 Task: Find connections with filter location Gardanne with filter topic #Entrepreneurialwith filter profile language German with filter current company Datamatics with filter school Sri Venkateswara College of Engineering and Technology with filter industry Space Research and Technology with filter service category Tax Preparation with filter keywords title Nurse Practitioner
Action: Mouse moved to (541, 83)
Screenshot: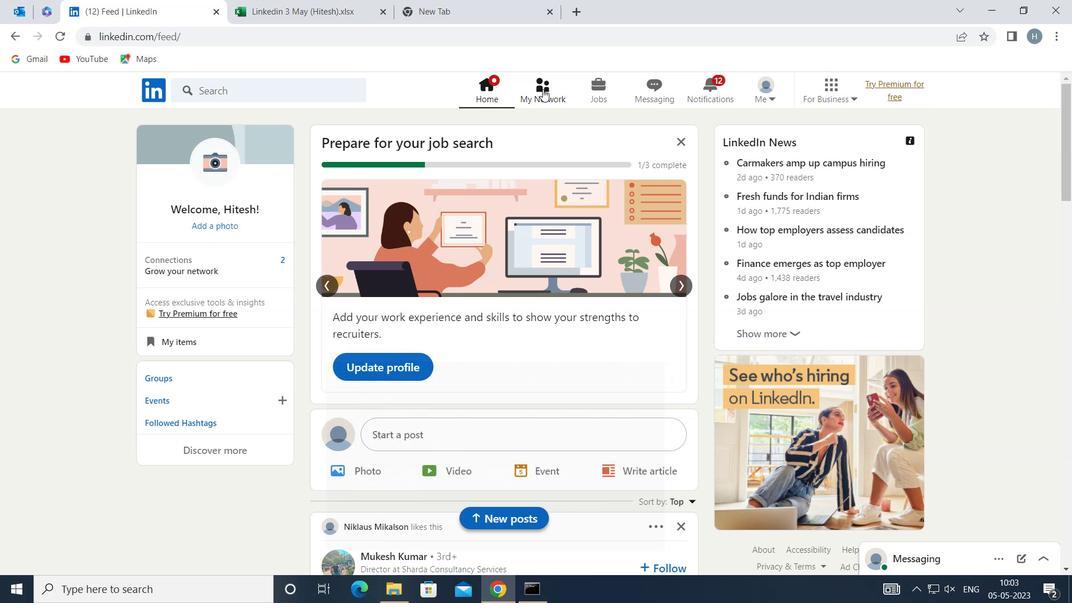 
Action: Mouse pressed left at (541, 83)
Screenshot: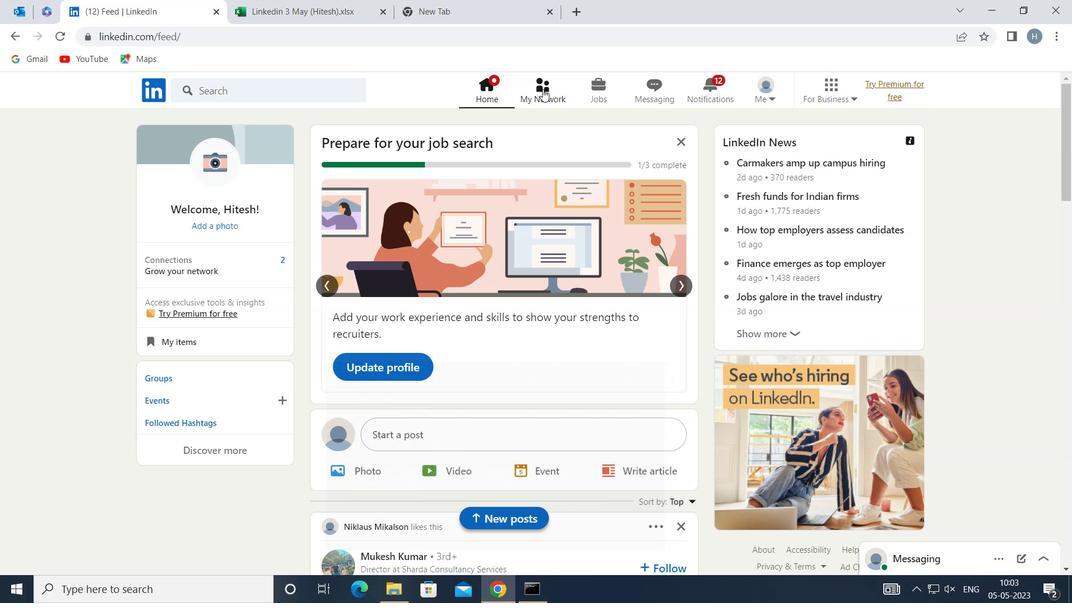 
Action: Mouse moved to (302, 173)
Screenshot: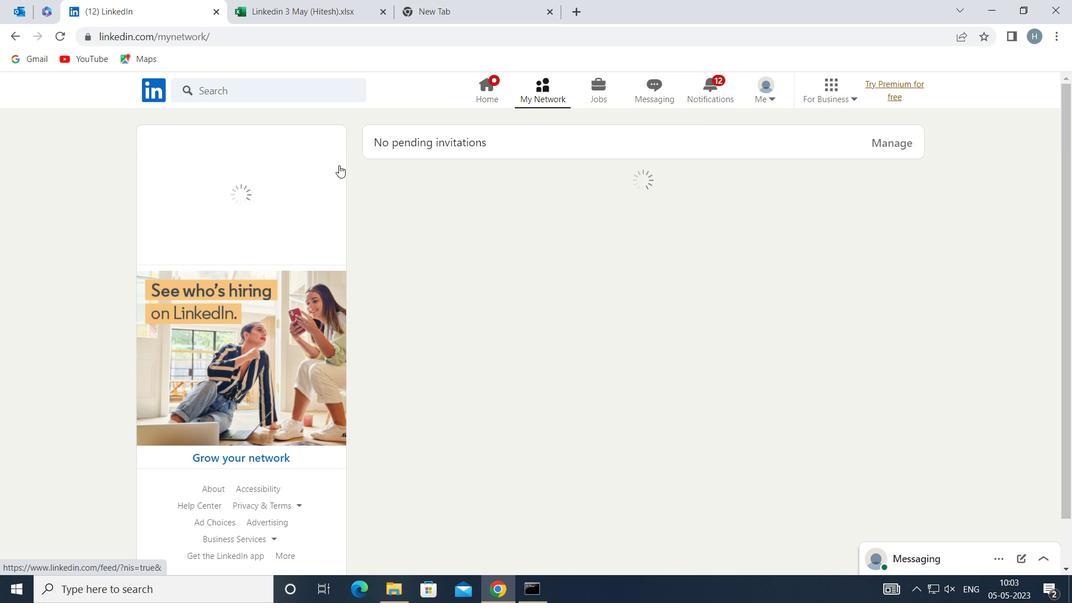 
Action: Mouse pressed left at (302, 173)
Screenshot: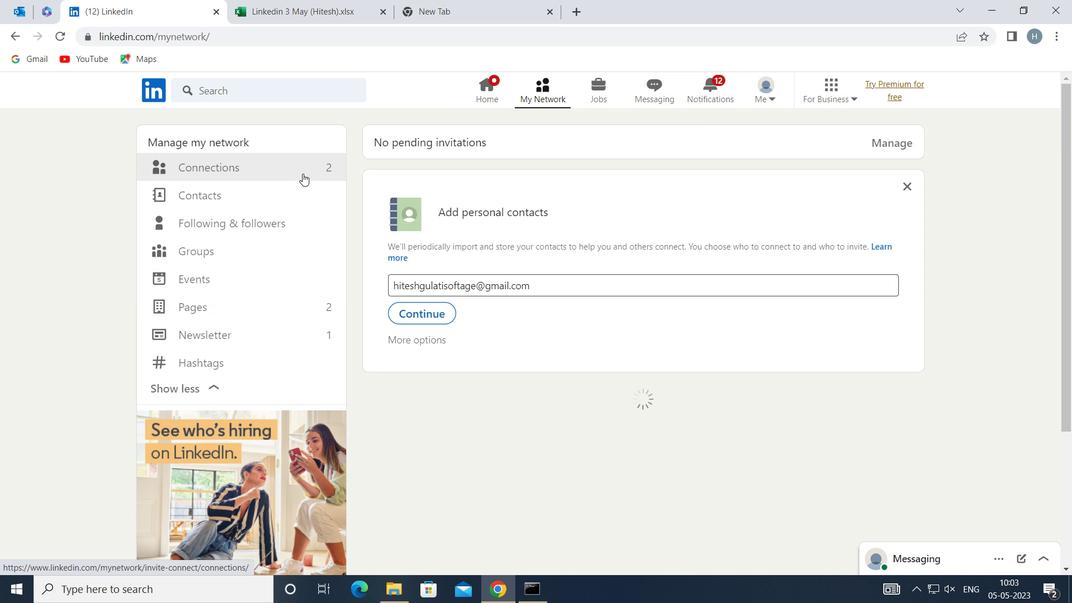 
Action: Mouse moved to (675, 165)
Screenshot: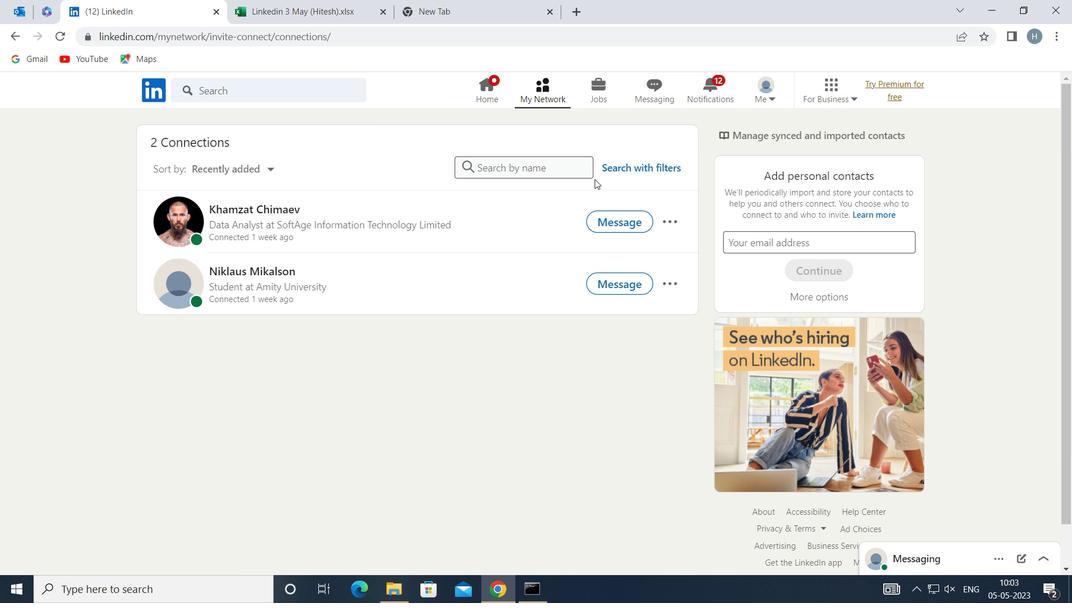 
Action: Mouse pressed left at (675, 165)
Screenshot: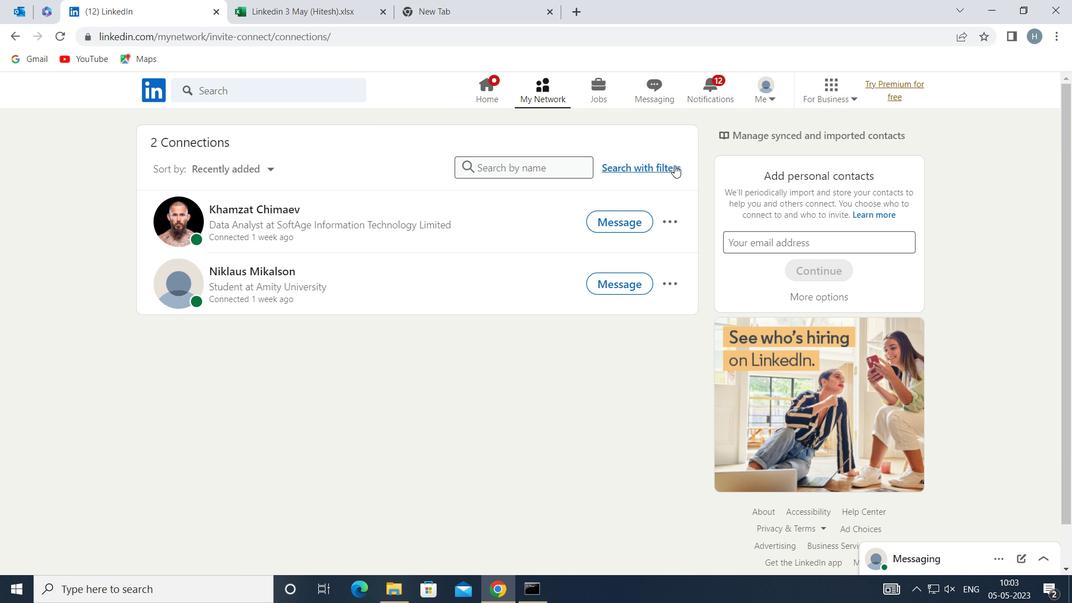 
Action: Mouse moved to (583, 129)
Screenshot: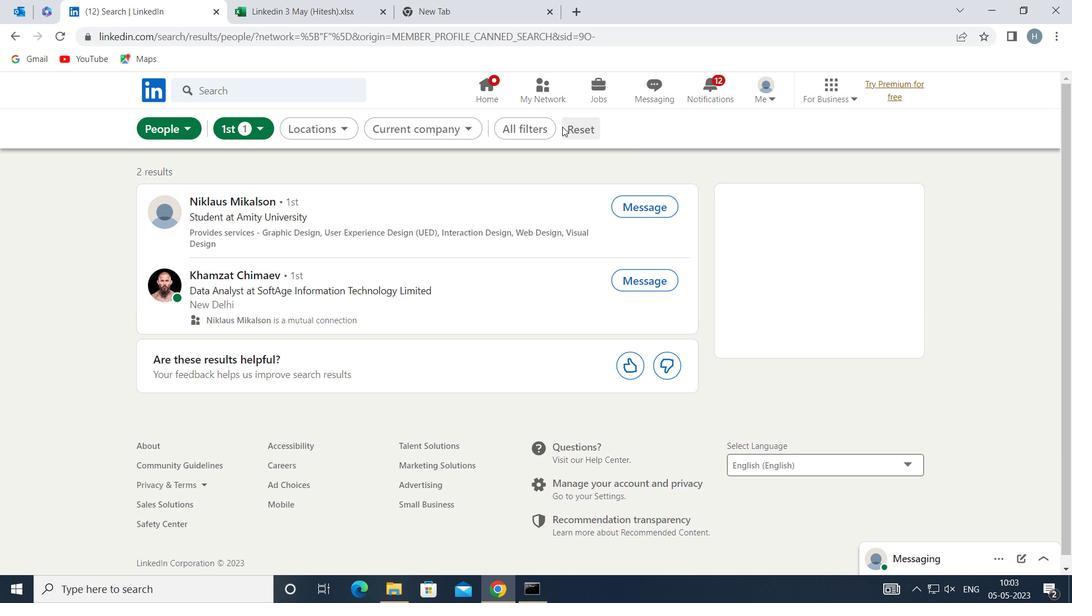
Action: Mouse pressed left at (583, 129)
Screenshot: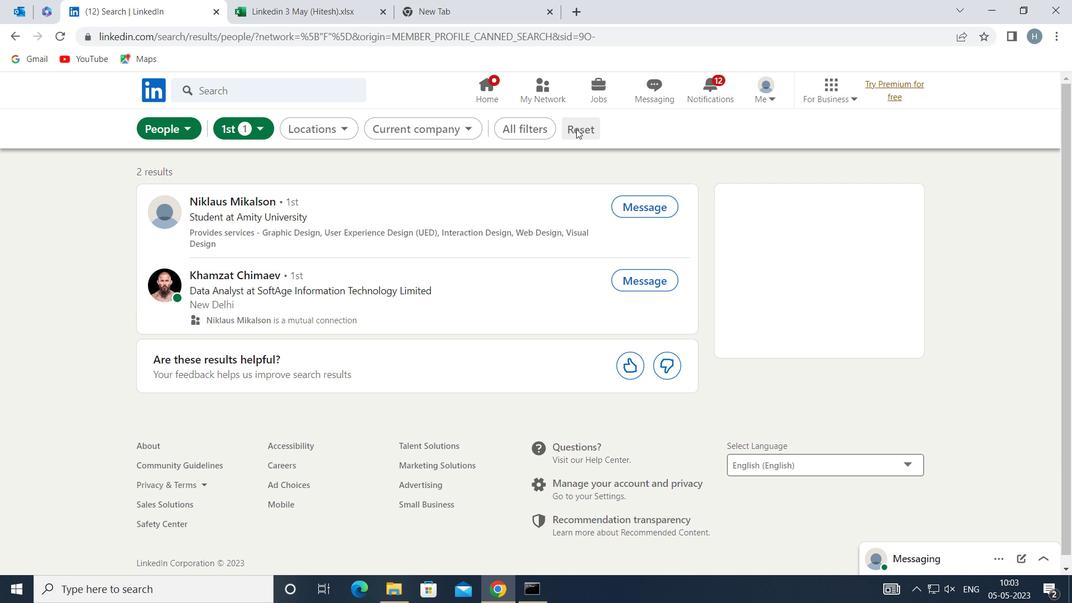 
Action: Mouse moved to (543, 129)
Screenshot: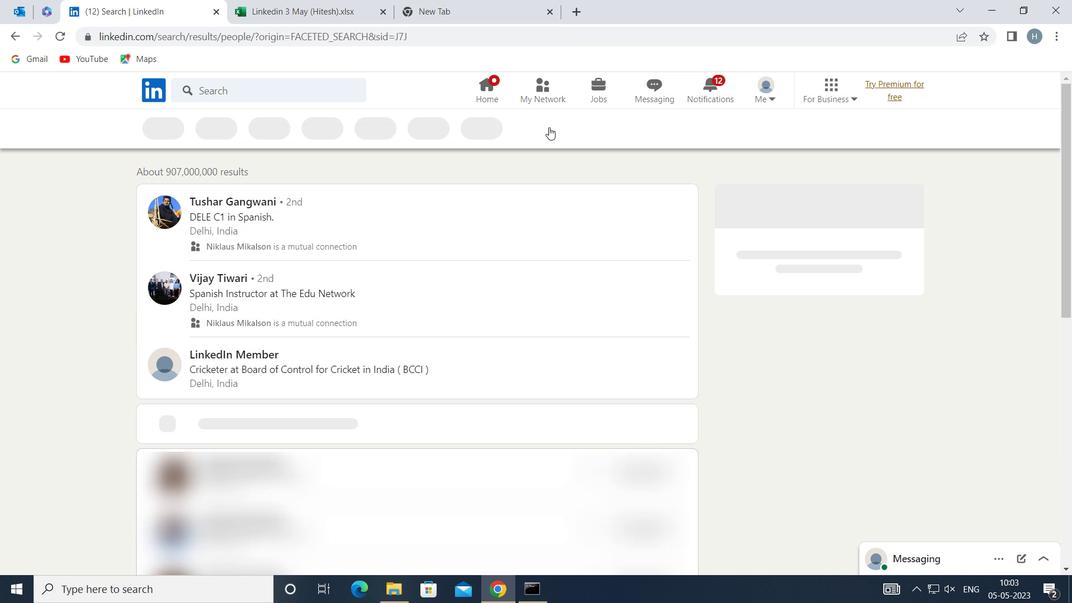 
Action: Mouse pressed left at (543, 129)
Screenshot: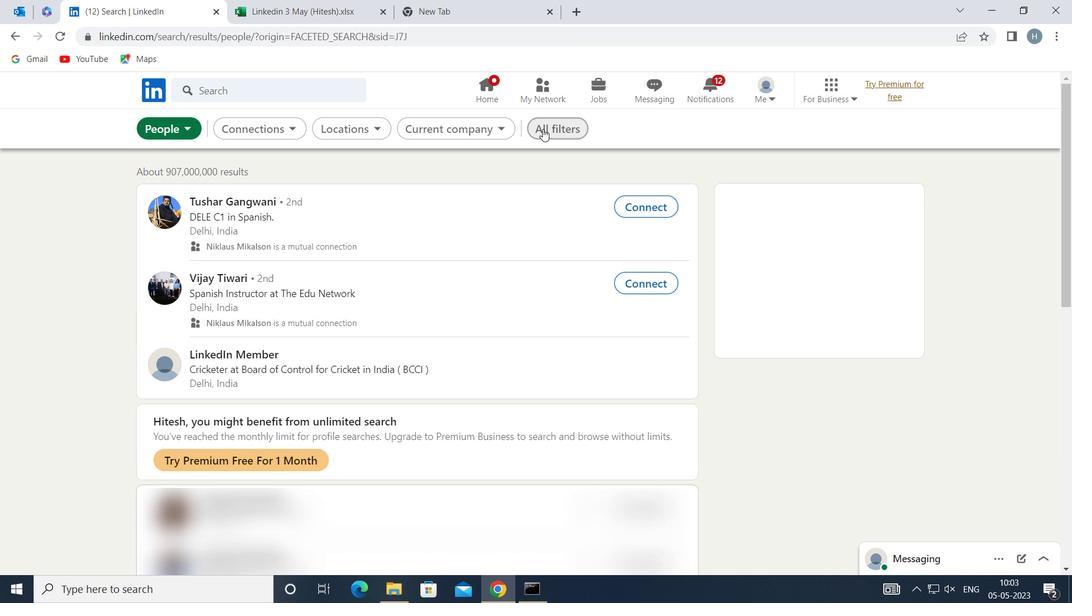 
Action: Mouse moved to (846, 328)
Screenshot: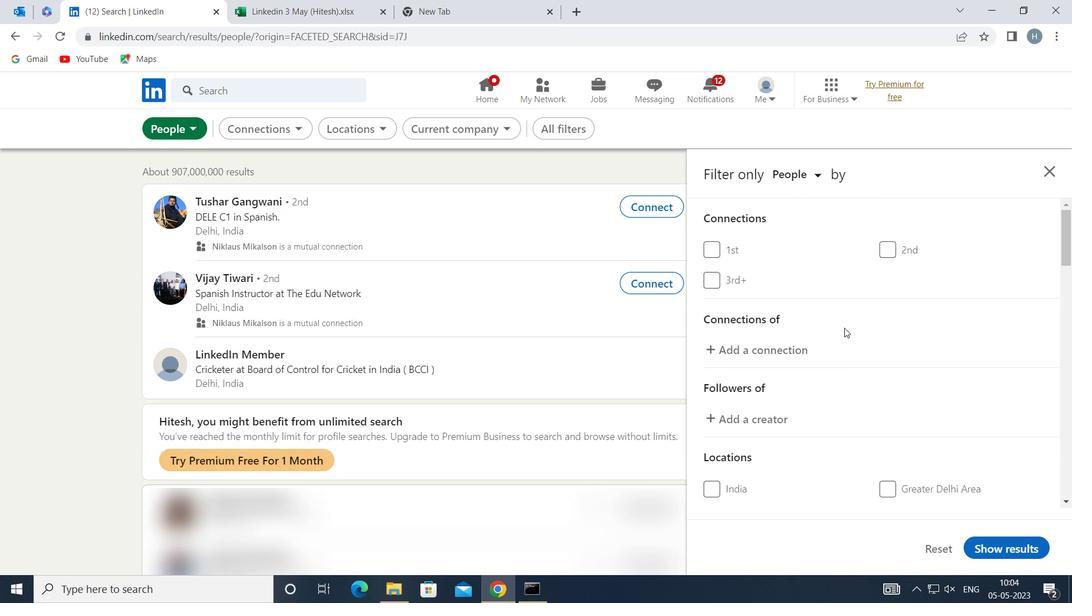 
Action: Mouse scrolled (846, 327) with delta (0, 0)
Screenshot: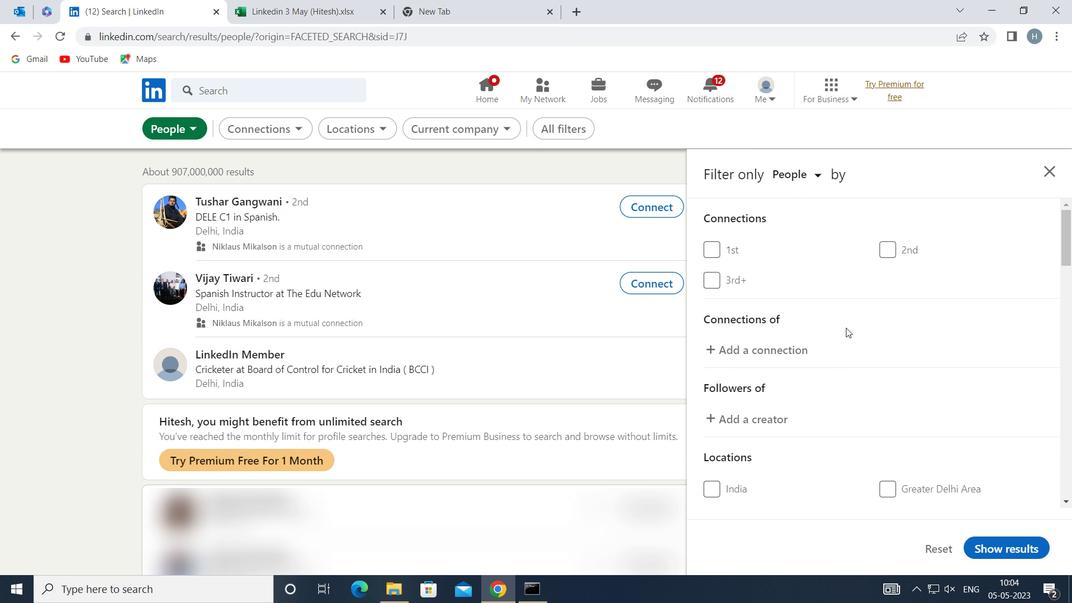 
Action: Mouse scrolled (846, 327) with delta (0, 0)
Screenshot: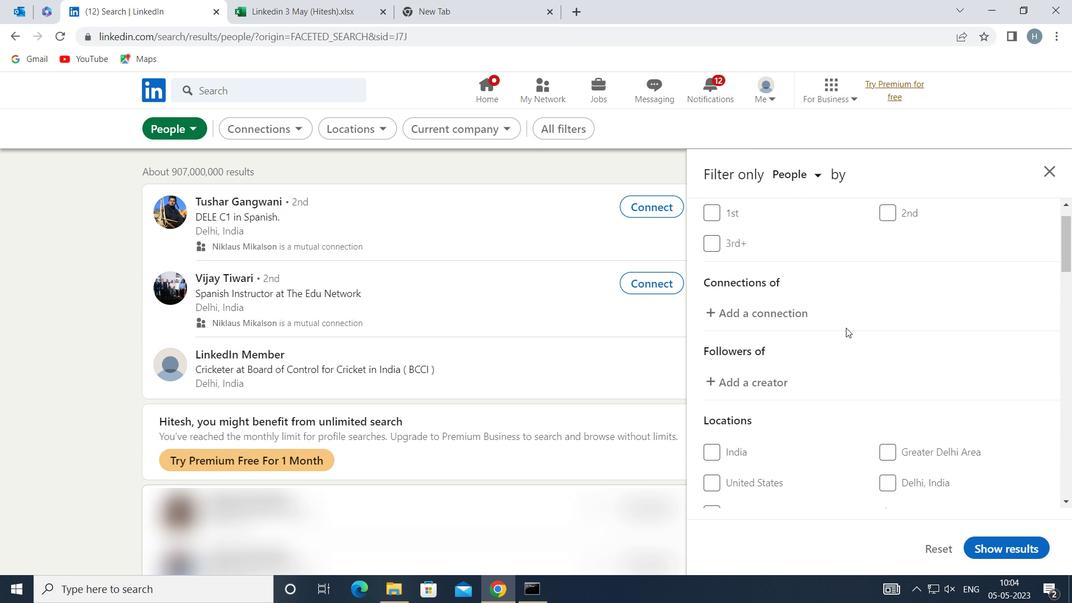 
Action: Mouse moved to (912, 405)
Screenshot: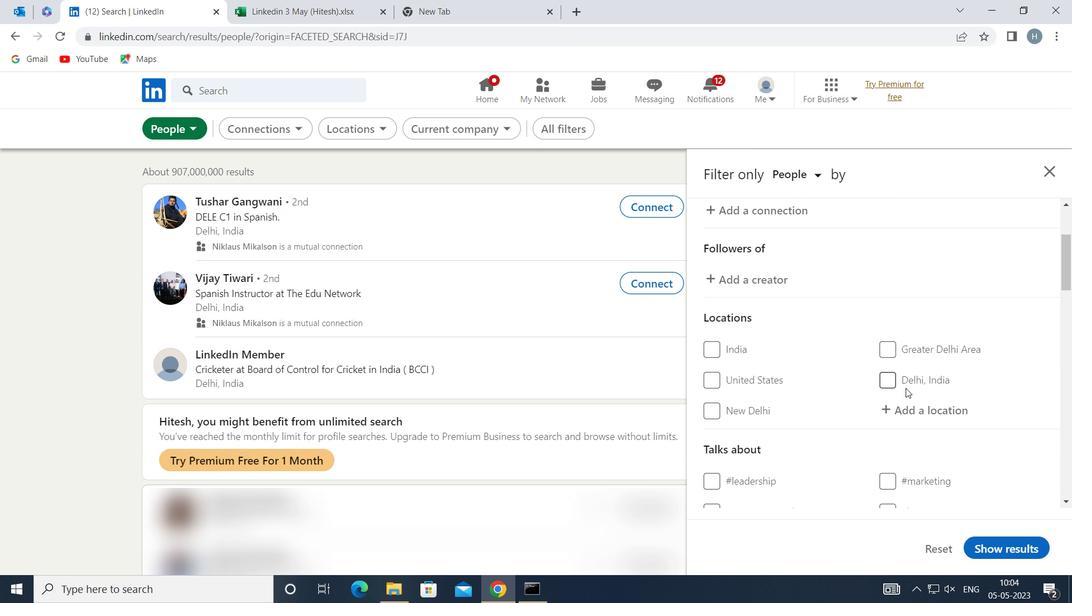 
Action: Mouse pressed left at (912, 405)
Screenshot: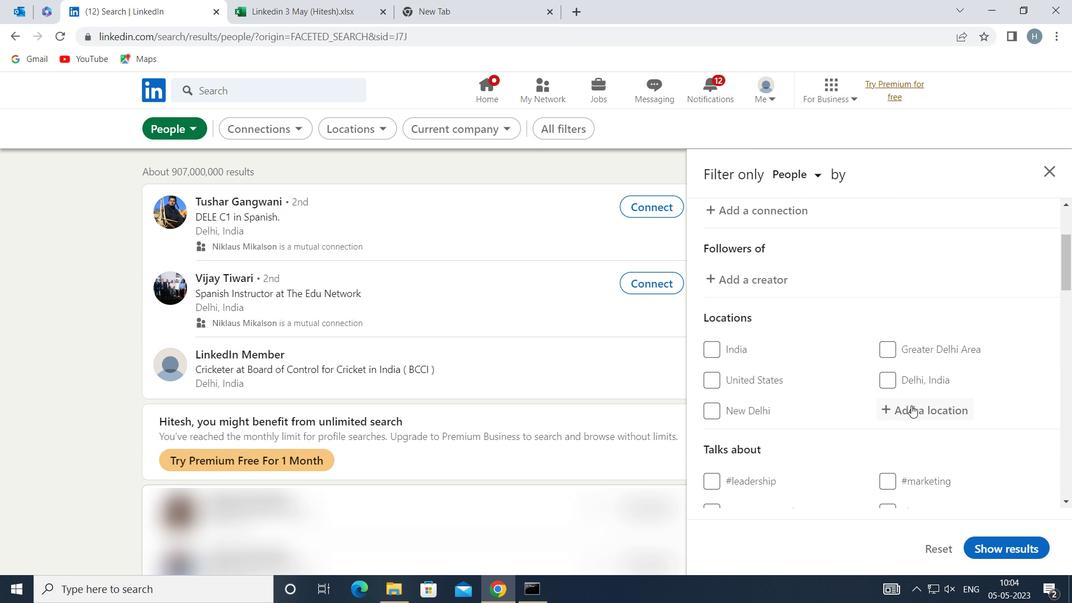 
Action: Mouse moved to (910, 376)
Screenshot: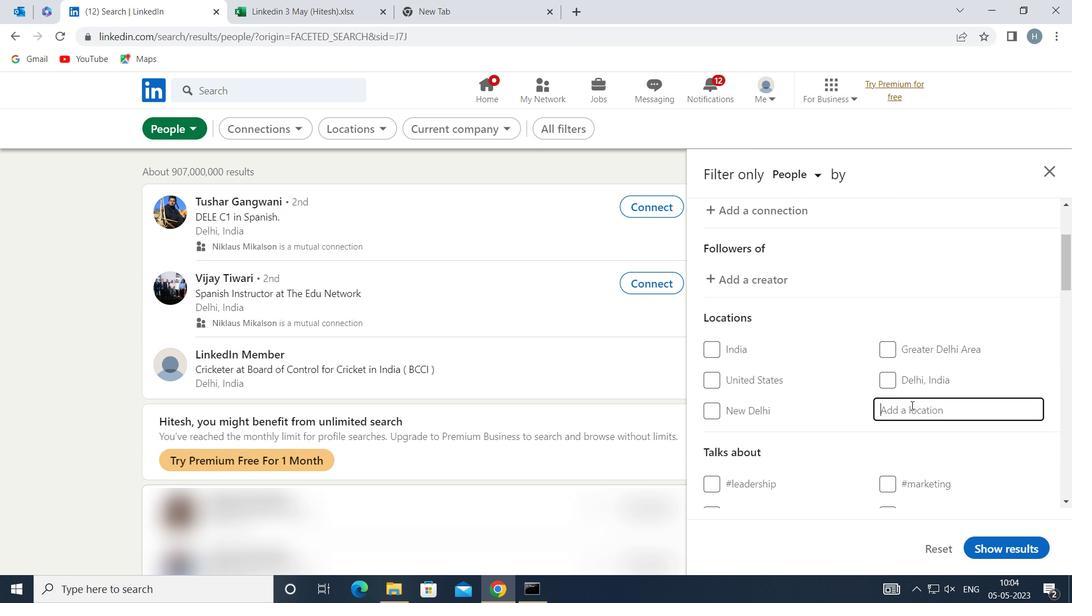 
Action: Key pressed <Key.shift>GARDANNE
Screenshot: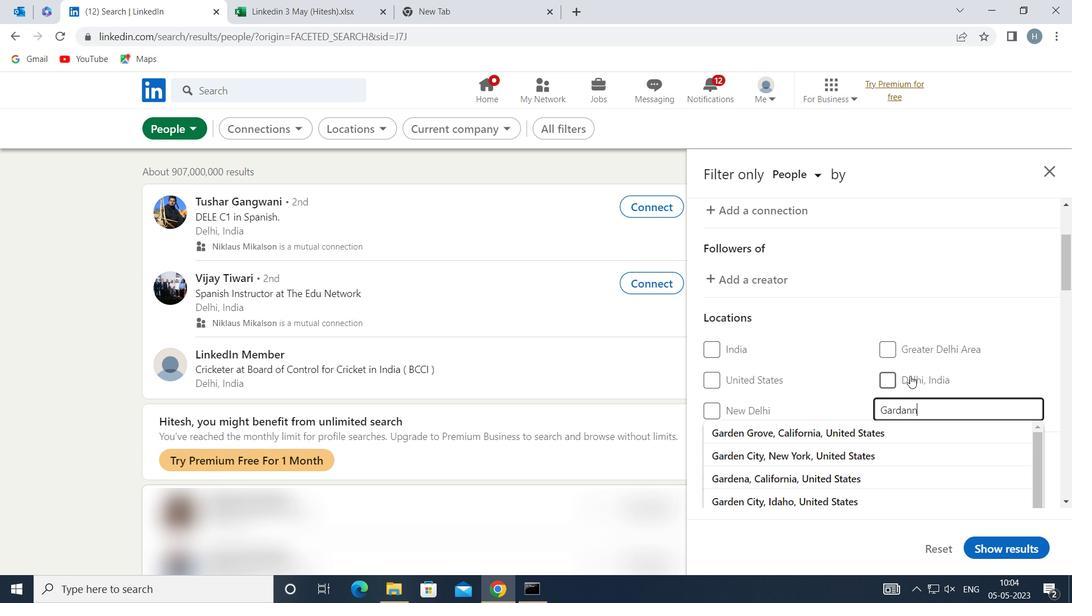 
Action: Mouse moved to (908, 432)
Screenshot: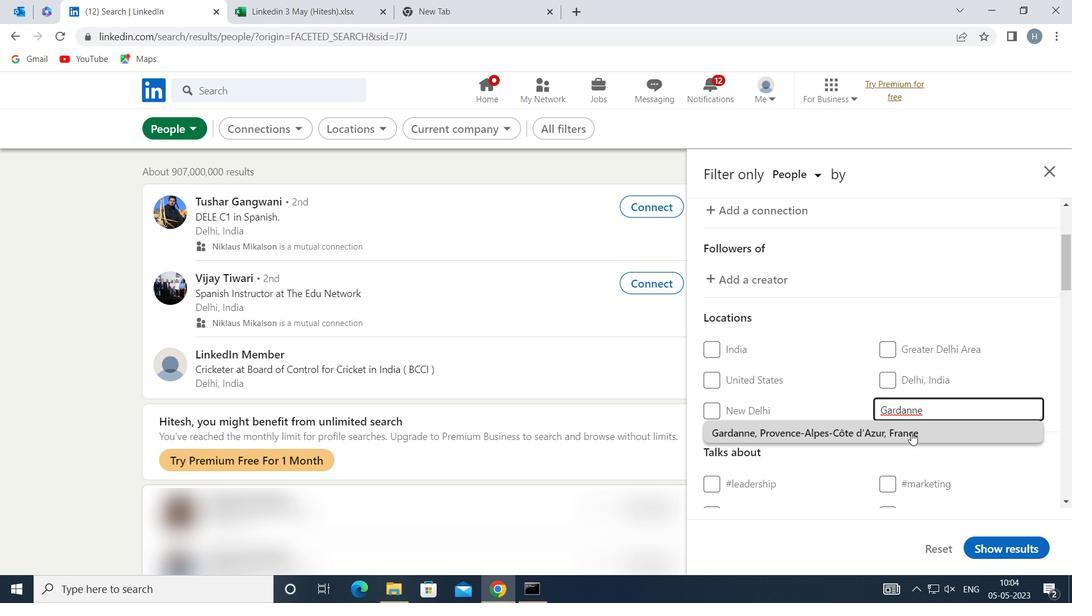 
Action: Mouse pressed left at (908, 432)
Screenshot: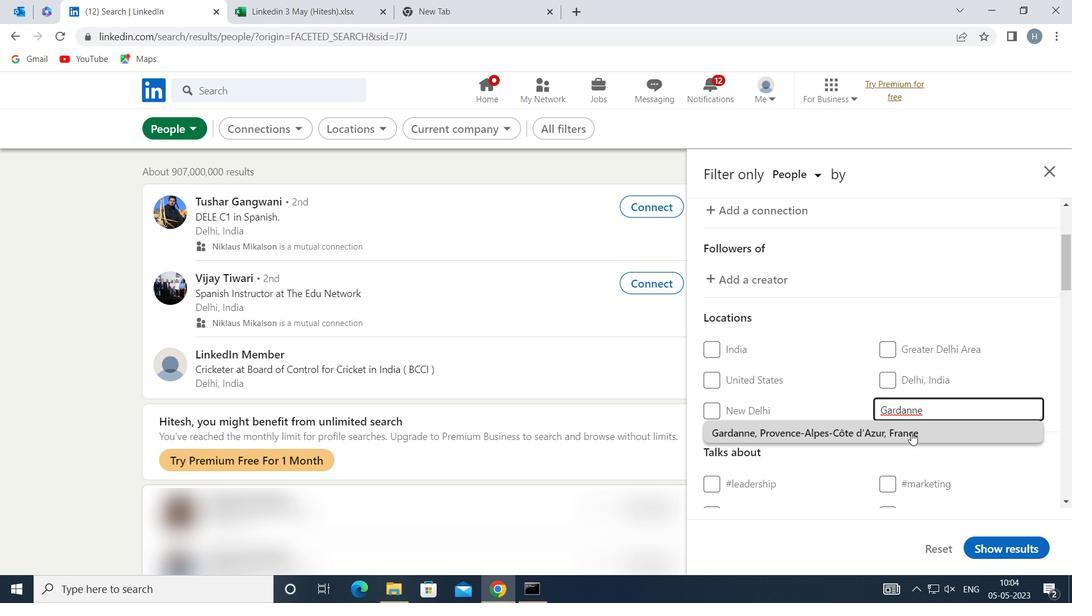 
Action: Mouse moved to (874, 421)
Screenshot: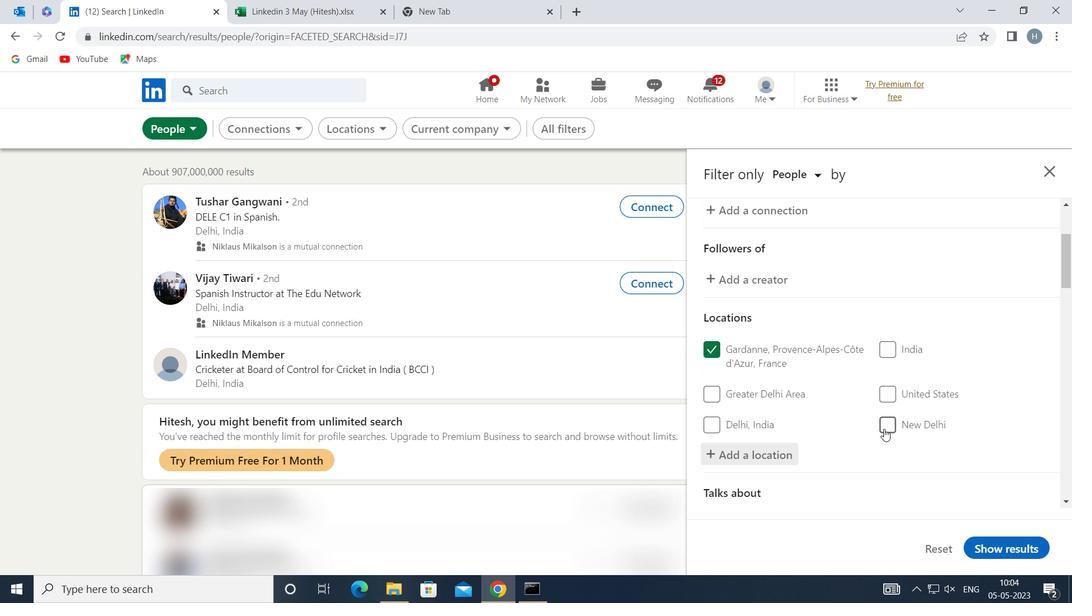
Action: Mouse scrolled (874, 420) with delta (0, 0)
Screenshot: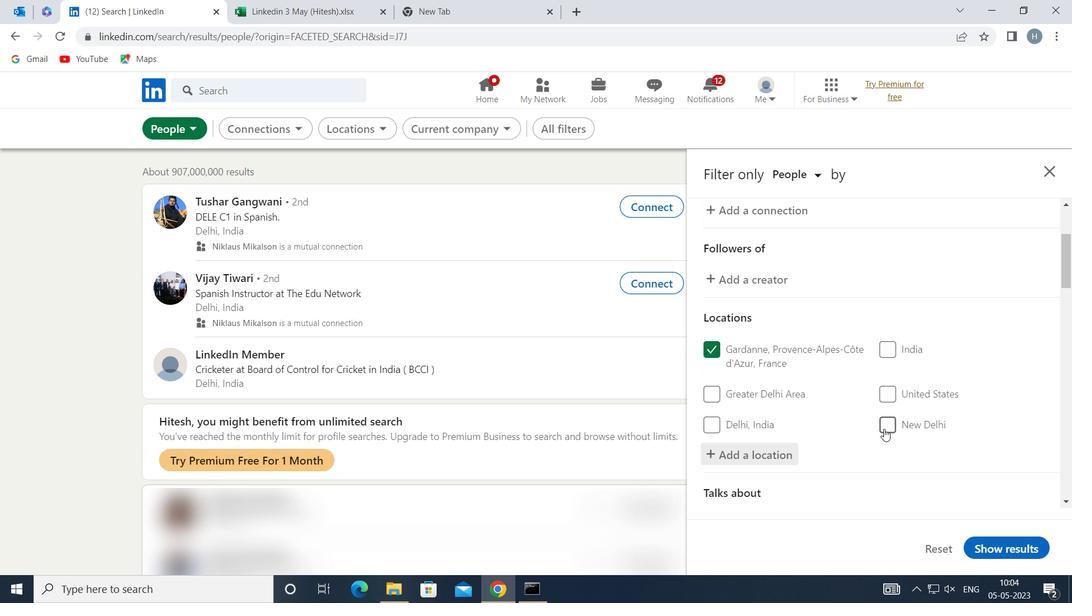 
Action: Mouse moved to (862, 403)
Screenshot: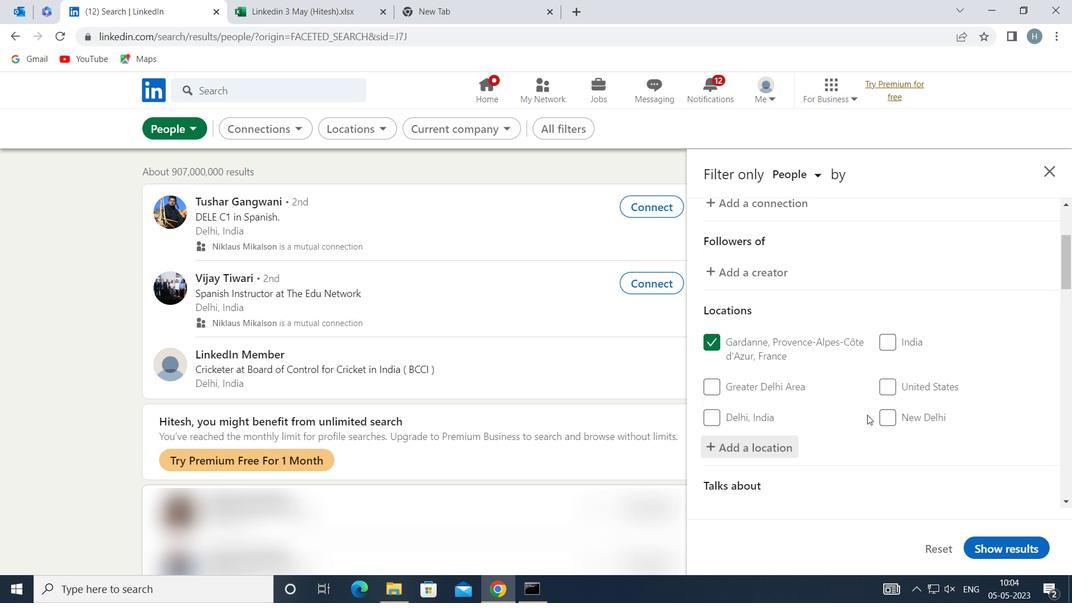 
Action: Mouse scrolled (862, 403) with delta (0, 0)
Screenshot: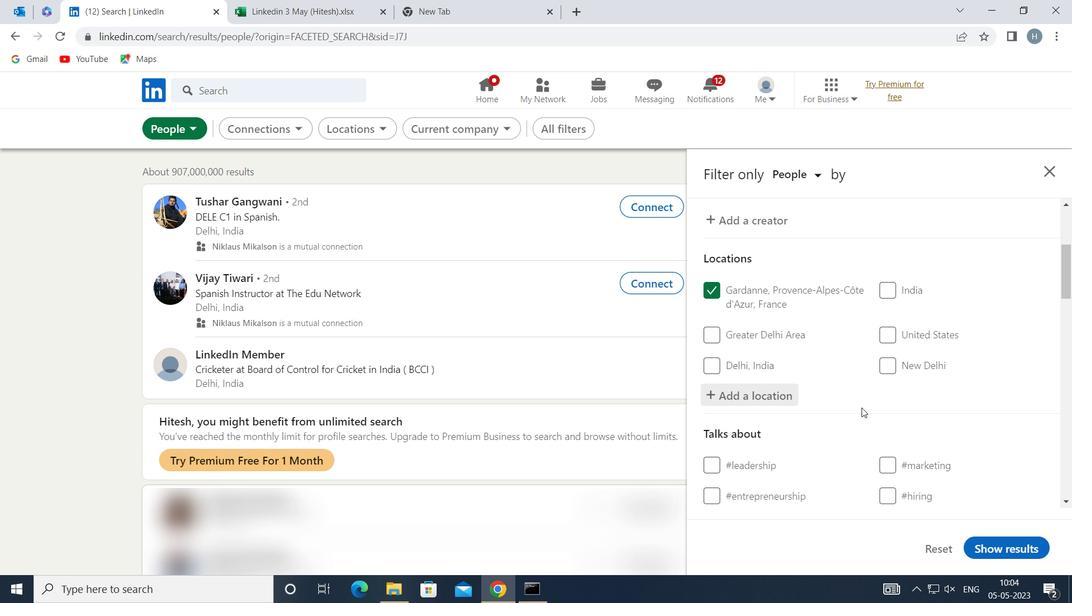 
Action: Mouse scrolled (862, 403) with delta (0, 0)
Screenshot: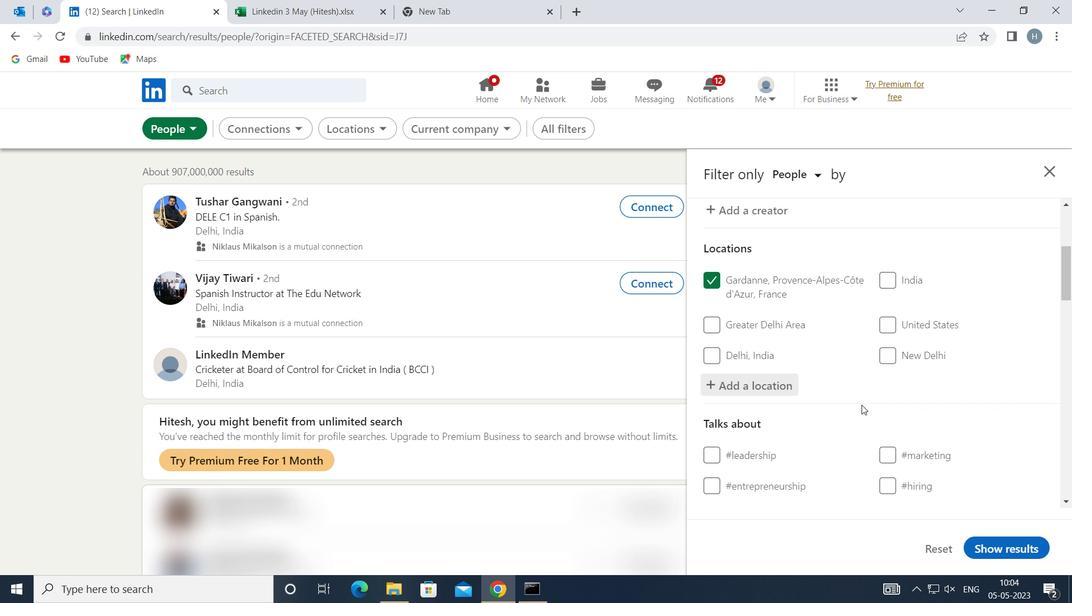 
Action: Mouse moved to (931, 373)
Screenshot: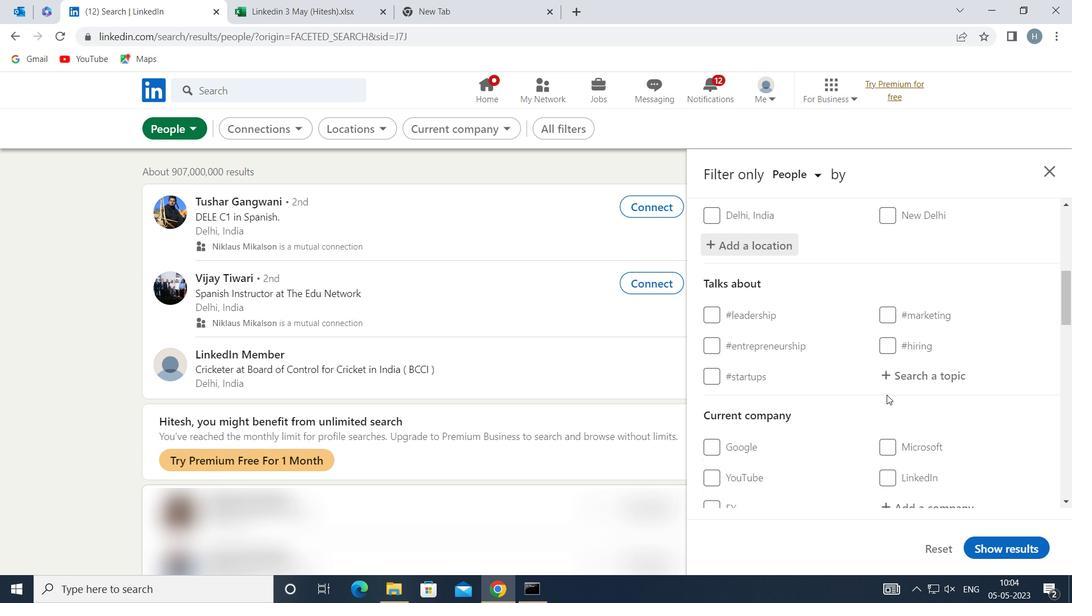 
Action: Mouse pressed left at (931, 373)
Screenshot: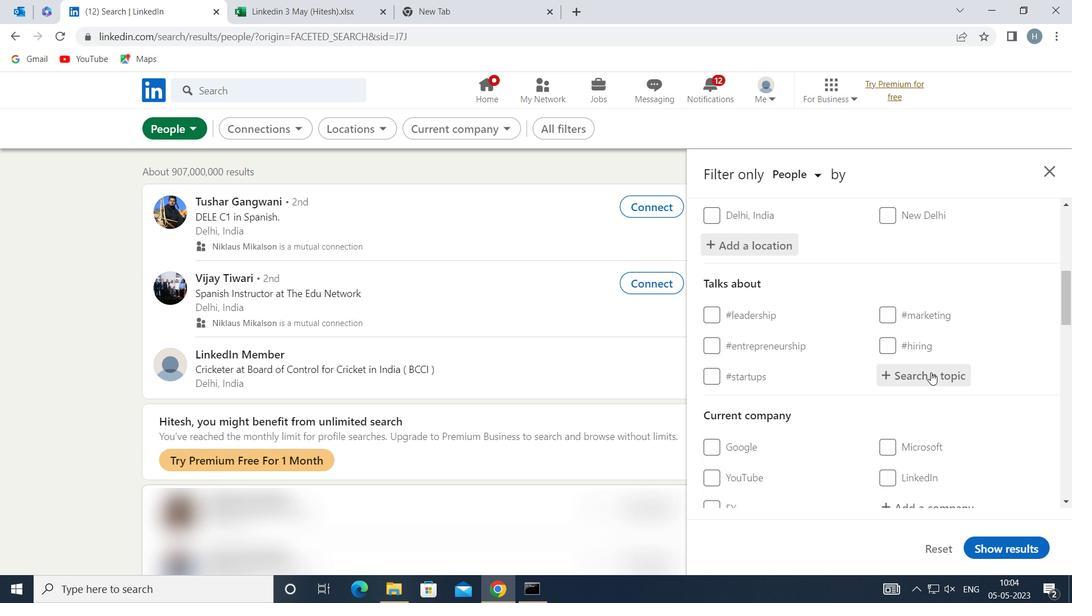 
Action: Key pressed <Key.shift>ENTREPRENEURIAL
Screenshot: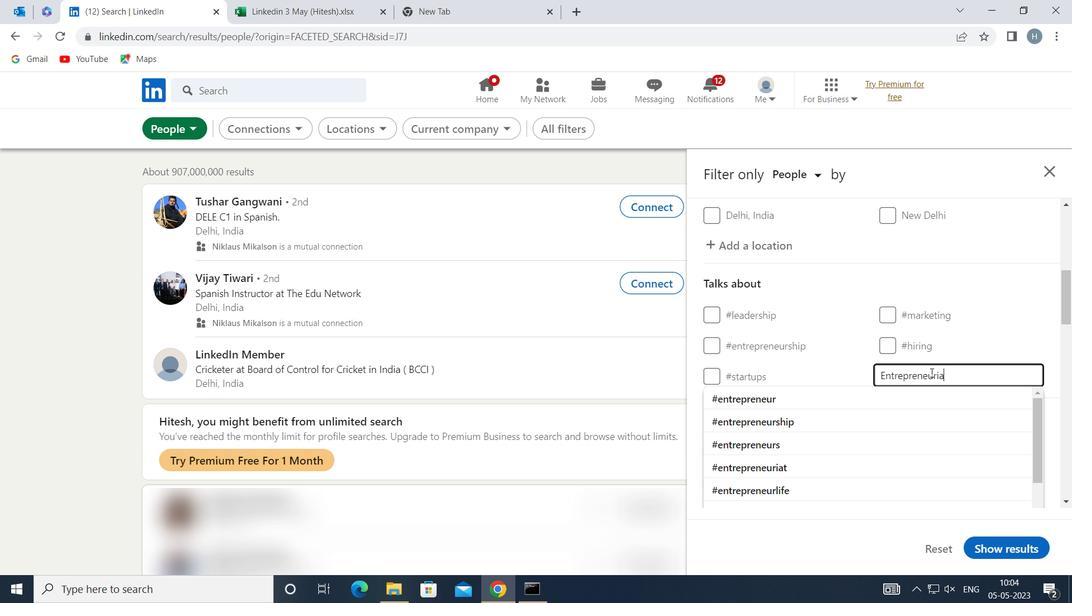
Action: Mouse moved to (891, 401)
Screenshot: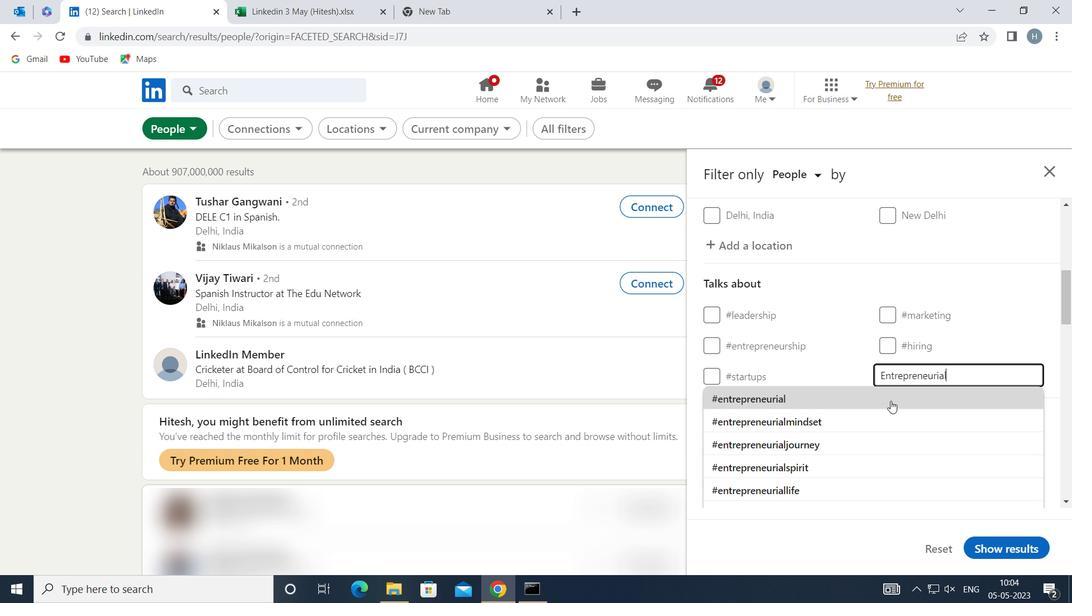 
Action: Mouse pressed left at (891, 401)
Screenshot: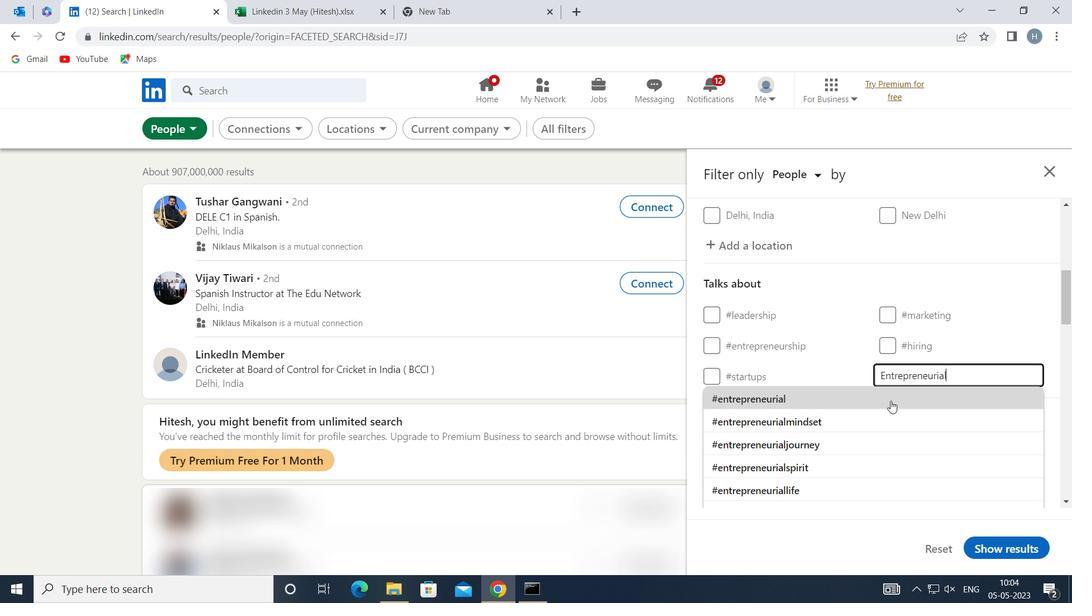 
Action: Mouse moved to (849, 382)
Screenshot: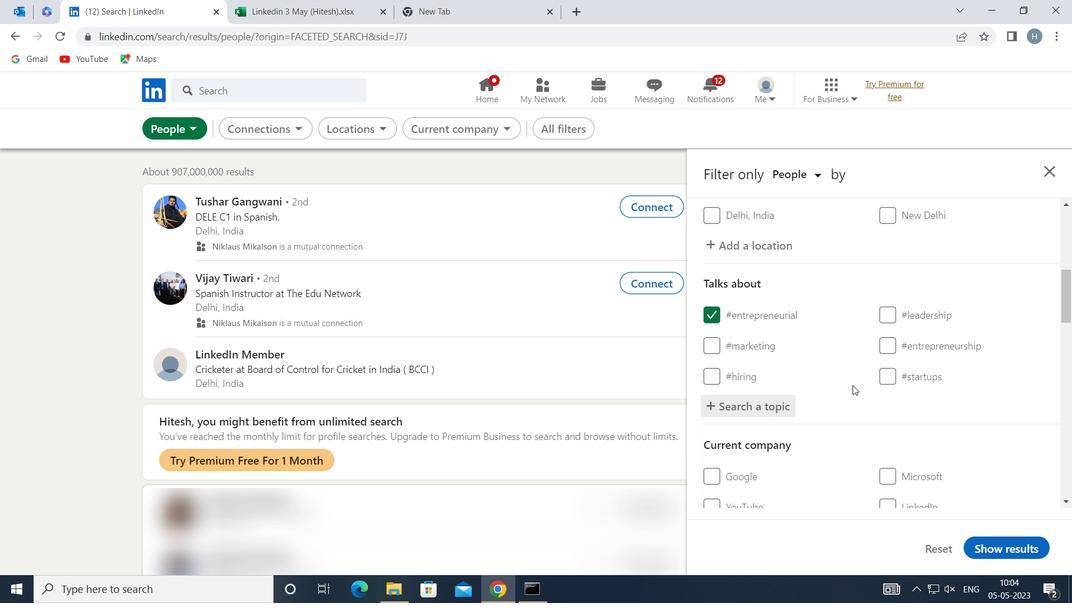 
Action: Mouse scrolled (849, 382) with delta (0, 0)
Screenshot: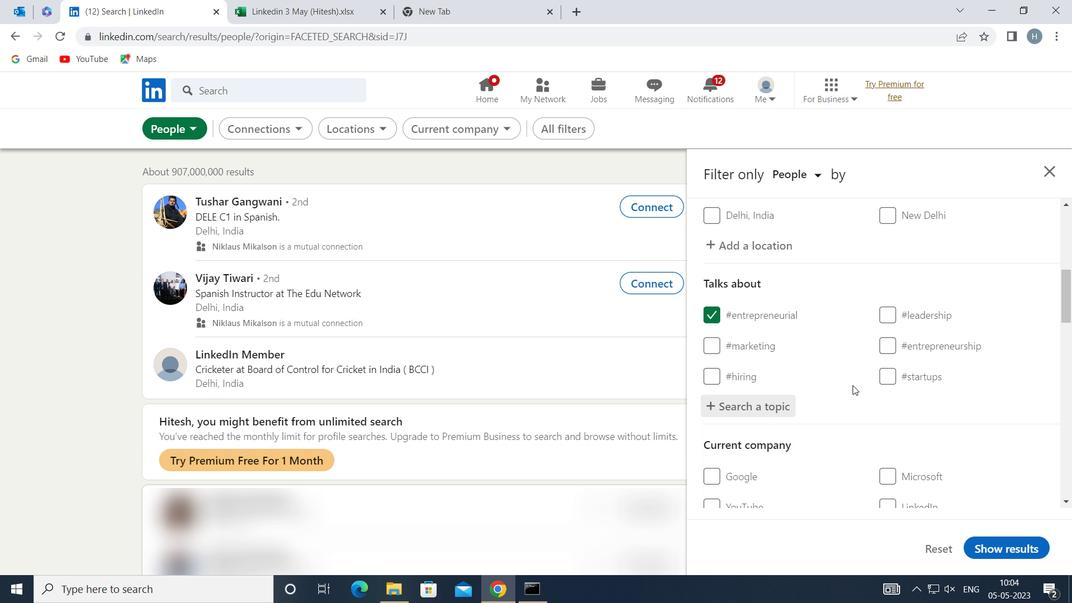 
Action: Mouse moved to (849, 383)
Screenshot: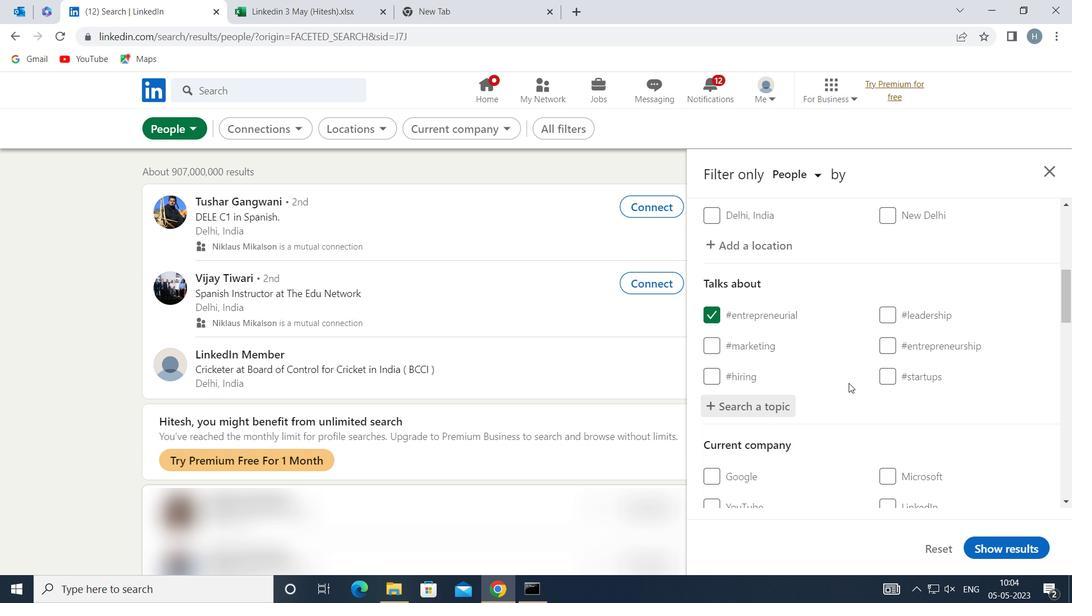 
Action: Mouse scrolled (849, 382) with delta (0, 0)
Screenshot: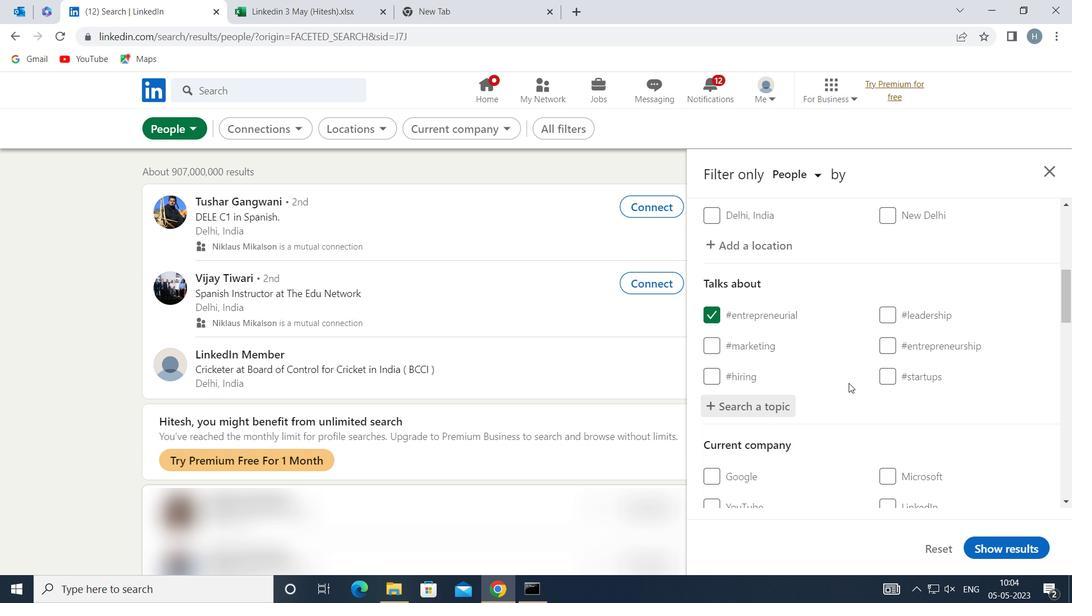 
Action: Mouse moved to (849, 383)
Screenshot: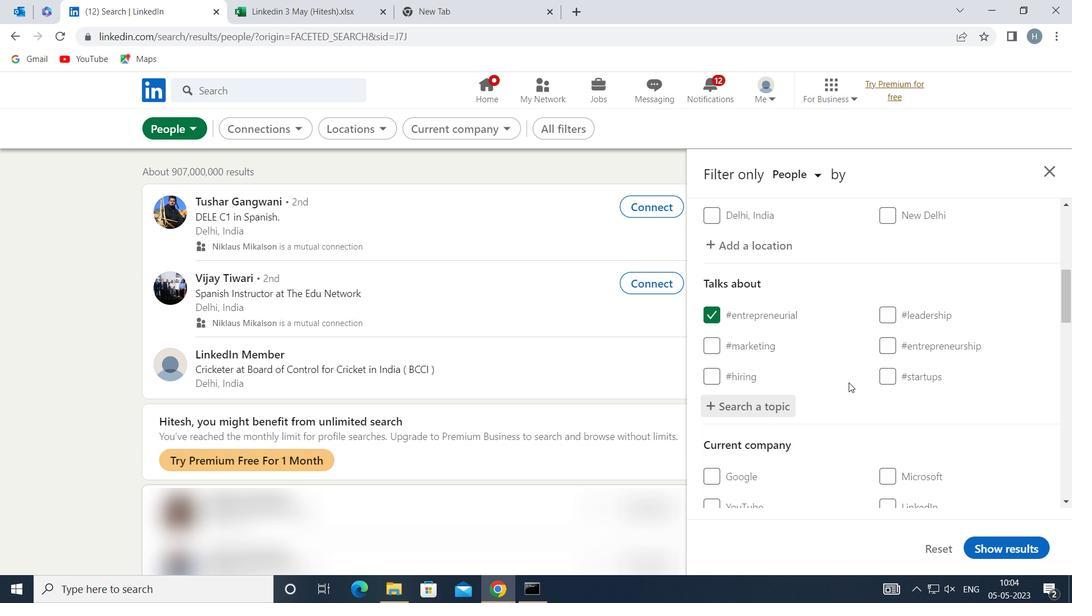 
Action: Mouse scrolled (849, 383) with delta (0, 0)
Screenshot: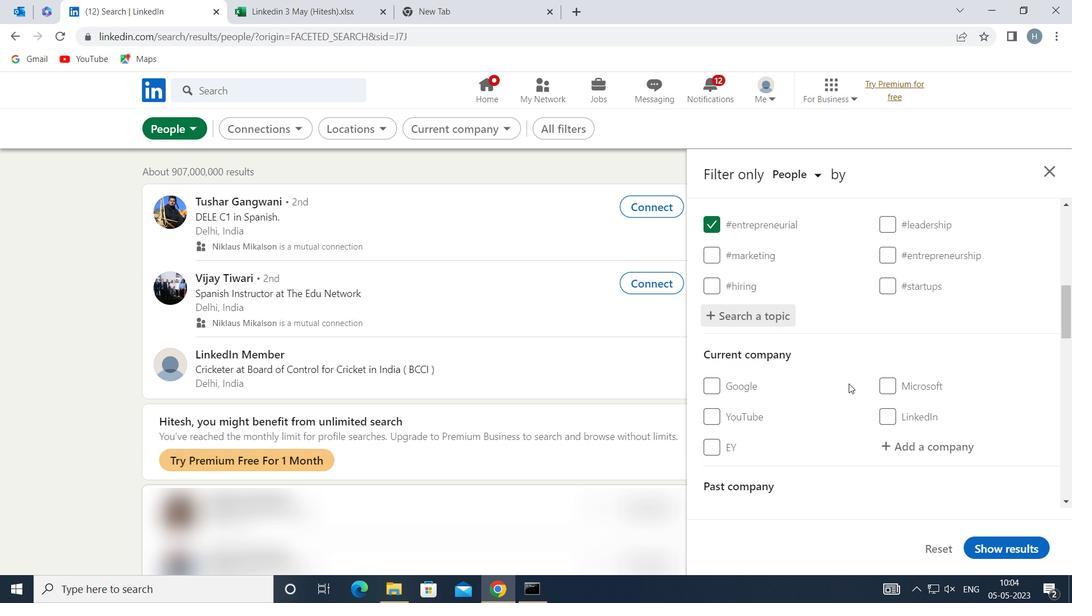 
Action: Mouse scrolled (849, 383) with delta (0, 0)
Screenshot: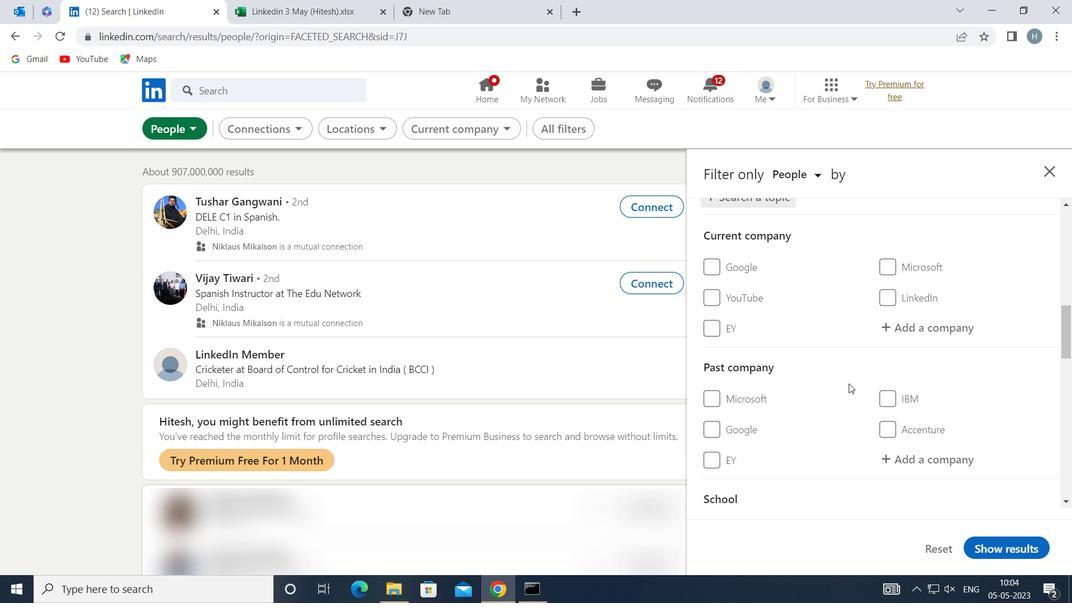 
Action: Mouse scrolled (849, 383) with delta (0, 0)
Screenshot: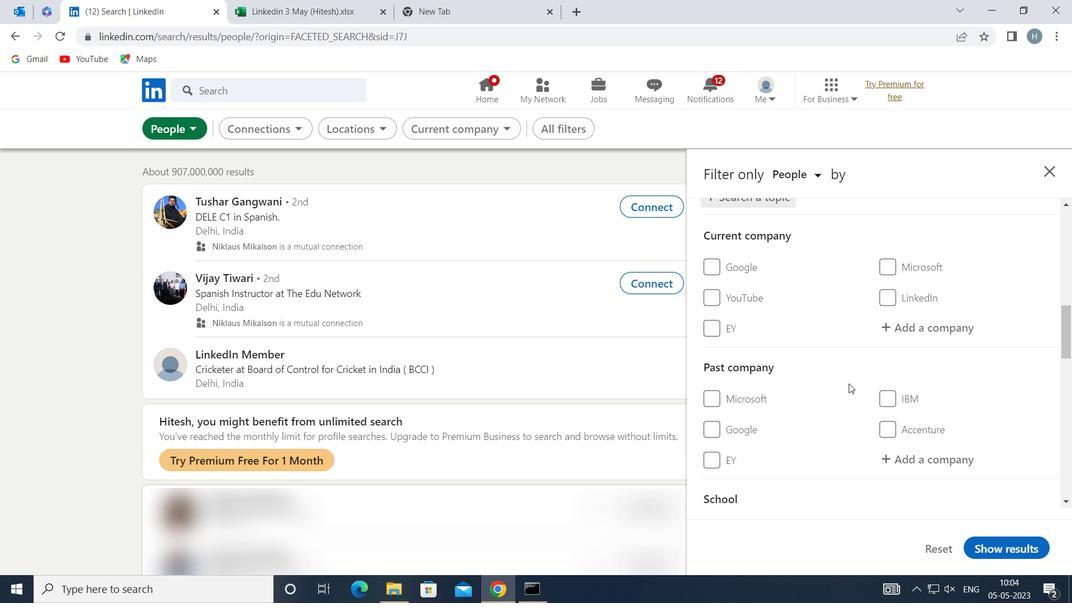 
Action: Mouse scrolled (849, 383) with delta (0, 0)
Screenshot: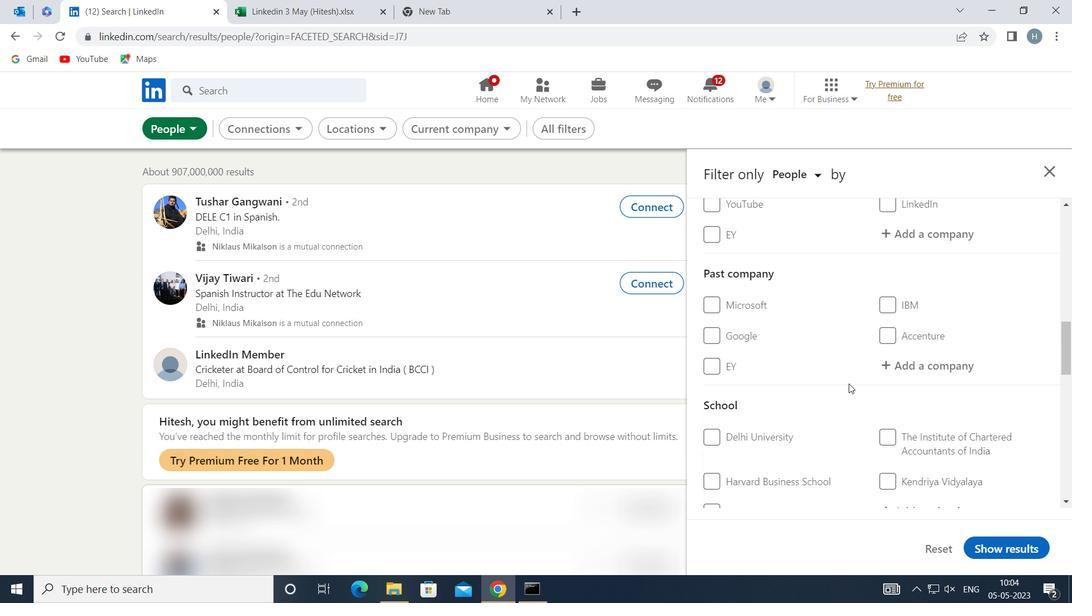 
Action: Mouse scrolled (849, 383) with delta (0, 0)
Screenshot: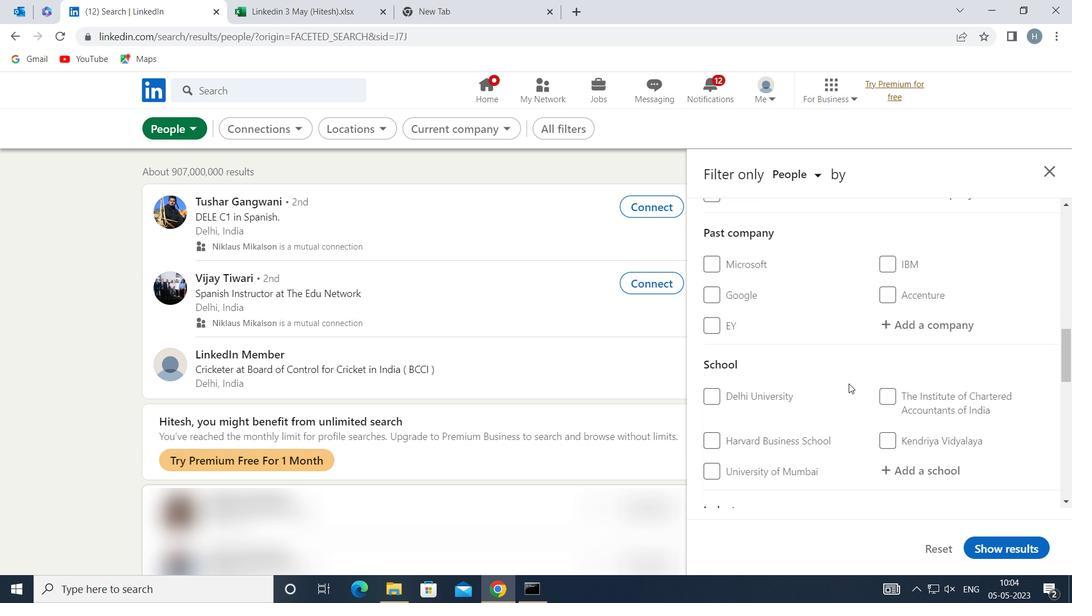 
Action: Mouse scrolled (849, 383) with delta (0, 0)
Screenshot: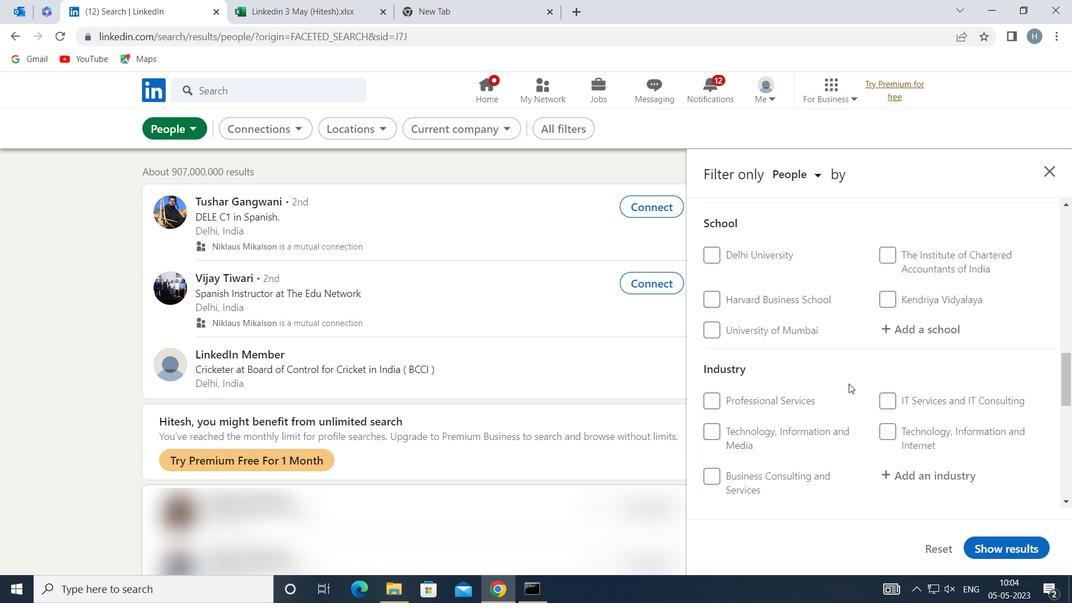 
Action: Mouse scrolled (849, 383) with delta (0, 0)
Screenshot: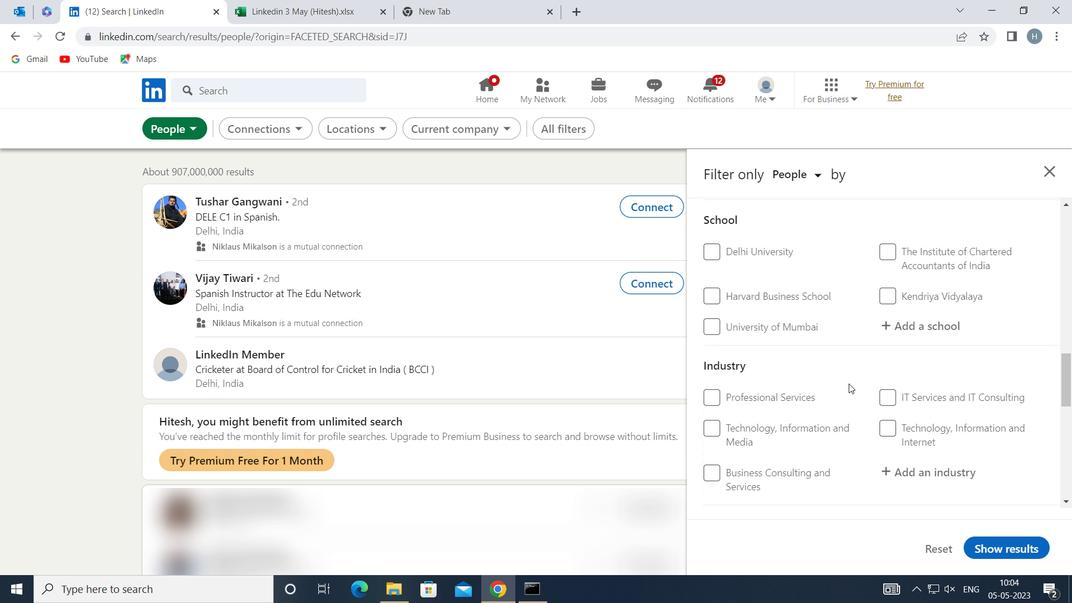
Action: Mouse scrolled (849, 383) with delta (0, 0)
Screenshot: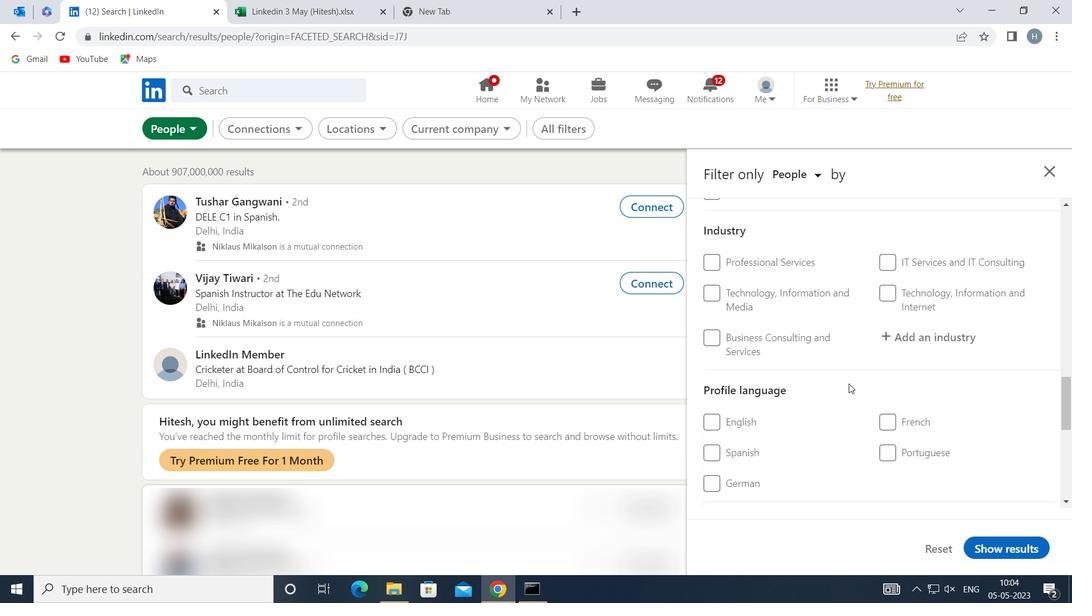 
Action: Mouse moved to (743, 413)
Screenshot: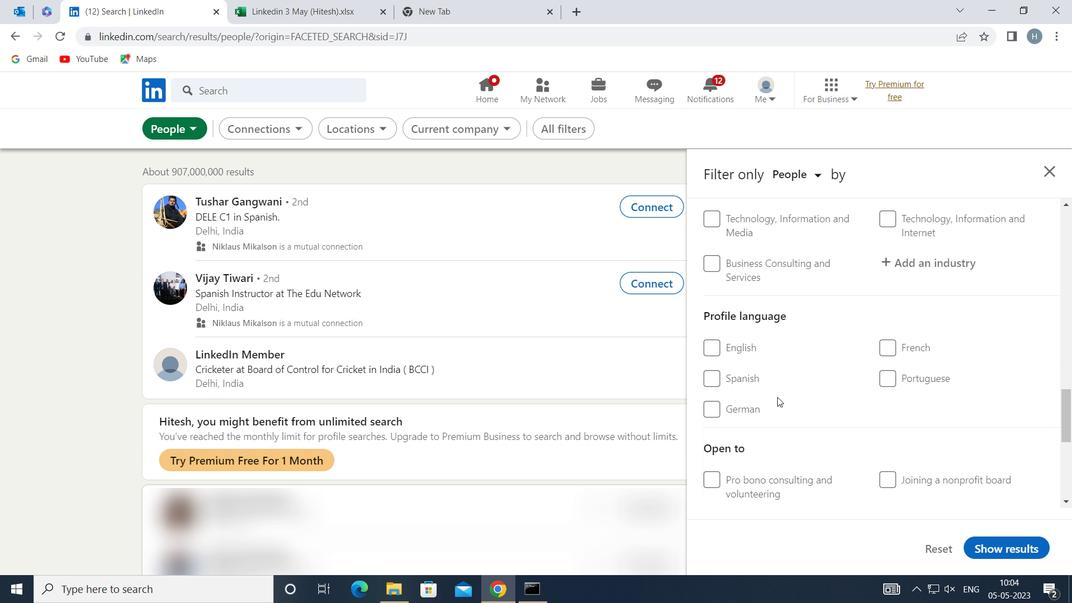 
Action: Mouse pressed left at (743, 413)
Screenshot: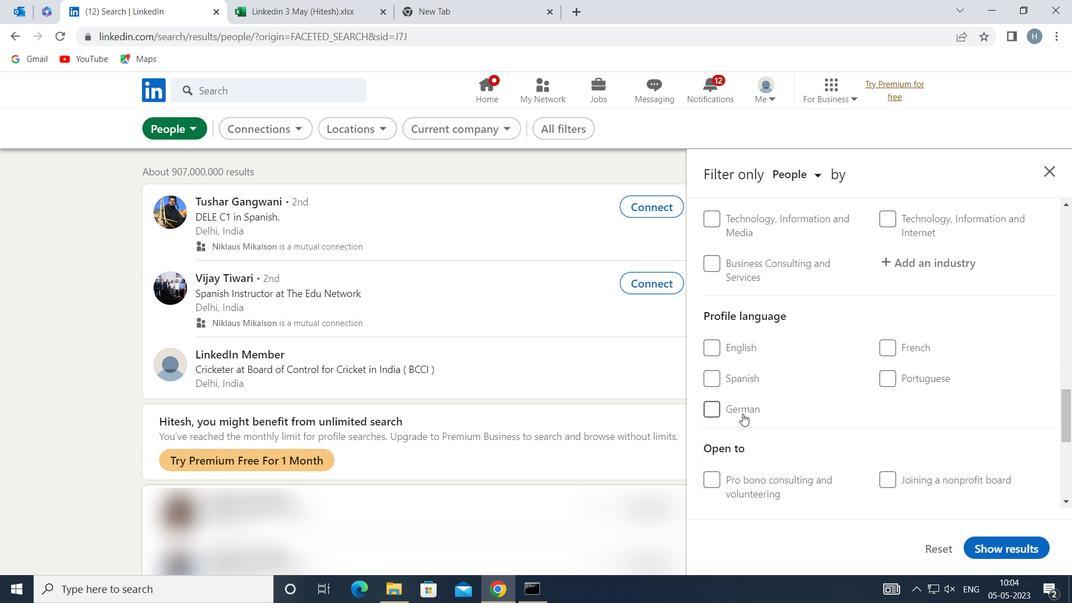 
Action: Mouse moved to (848, 391)
Screenshot: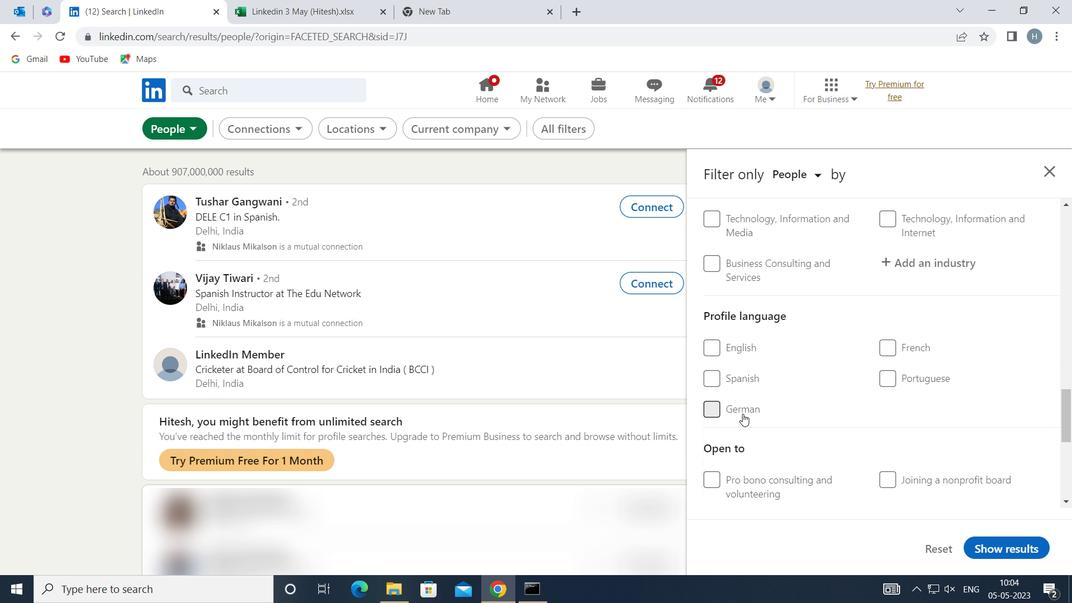 
Action: Mouse scrolled (848, 391) with delta (0, 0)
Screenshot: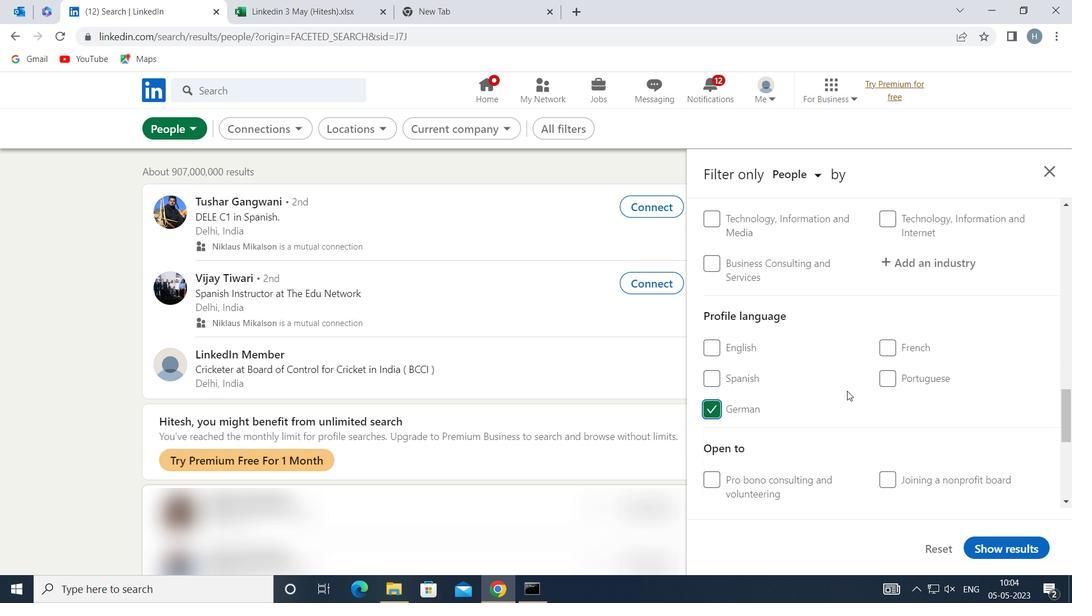 
Action: Mouse scrolled (848, 391) with delta (0, 0)
Screenshot: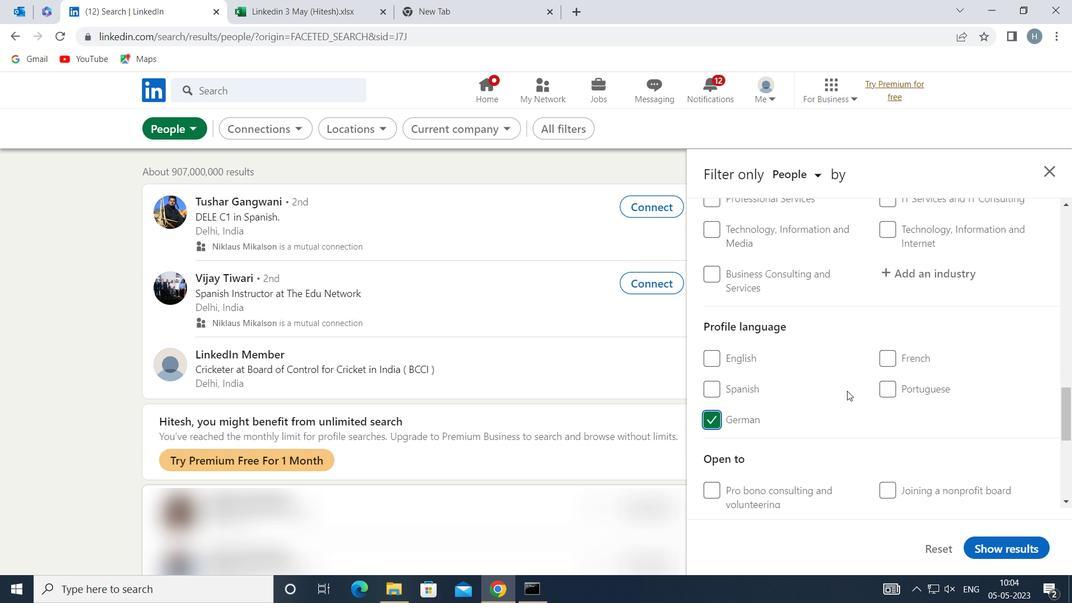 
Action: Mouse scrolled (848, 391) with delta (0, 0)
Screenshot: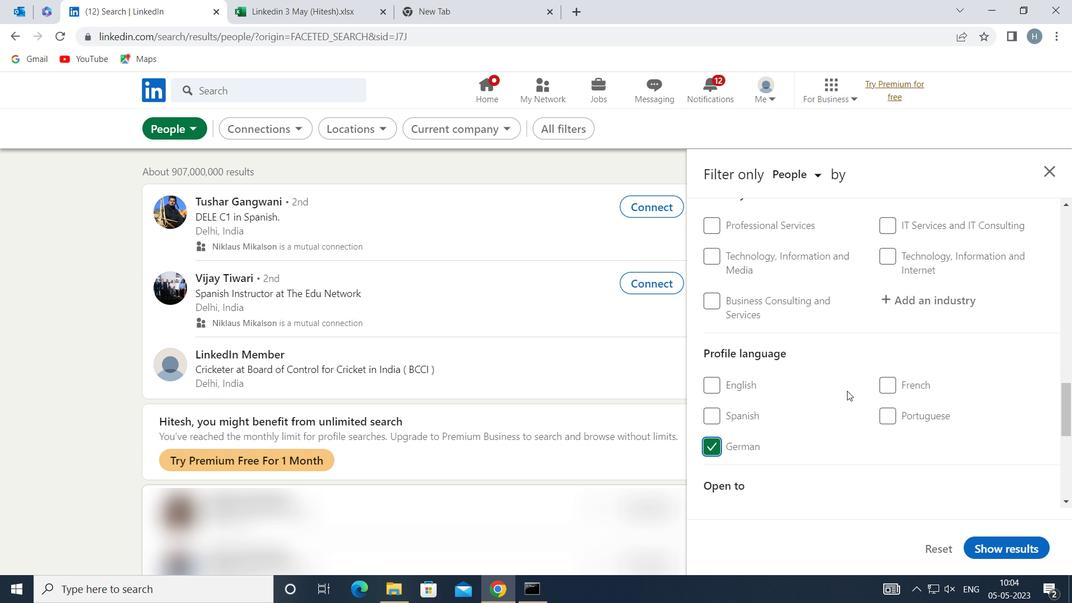 
Action: Mouse scrolled (848, 391) with delta (0, 0)
Screenshot: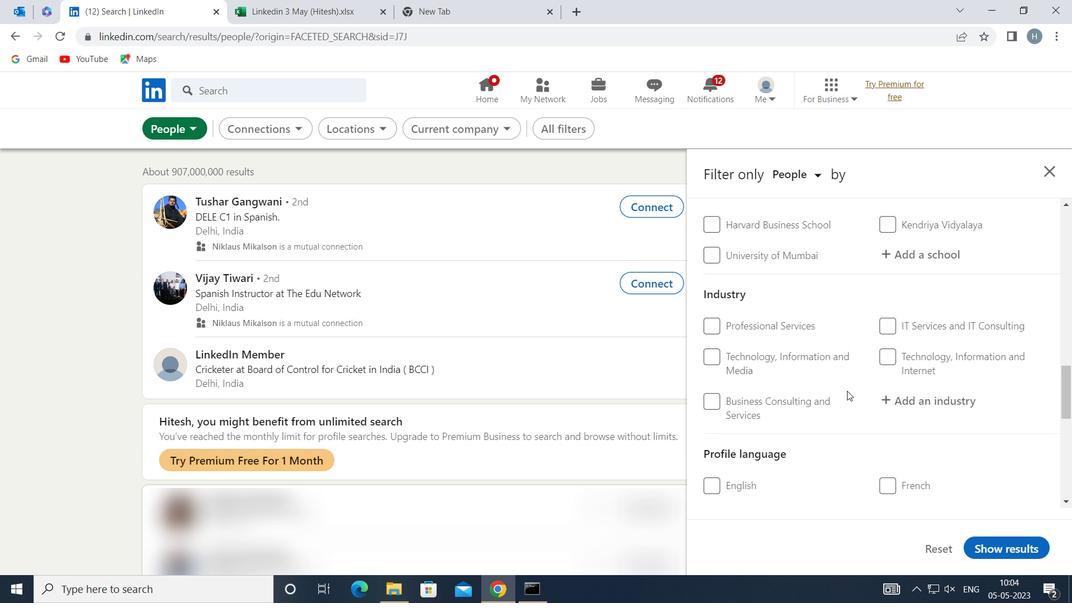 
Action: Mouse scrolled (848, 391) with delta (0, 0)
Screenshot: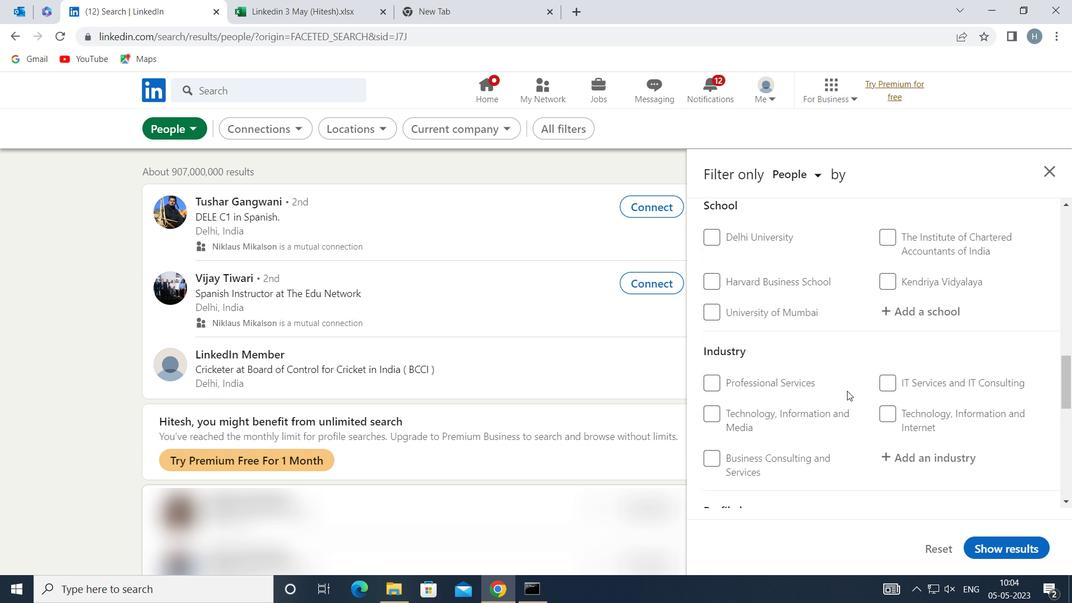 
Action: Mouse scrolled (848, 391) with delta (0, 0)
Screenshot: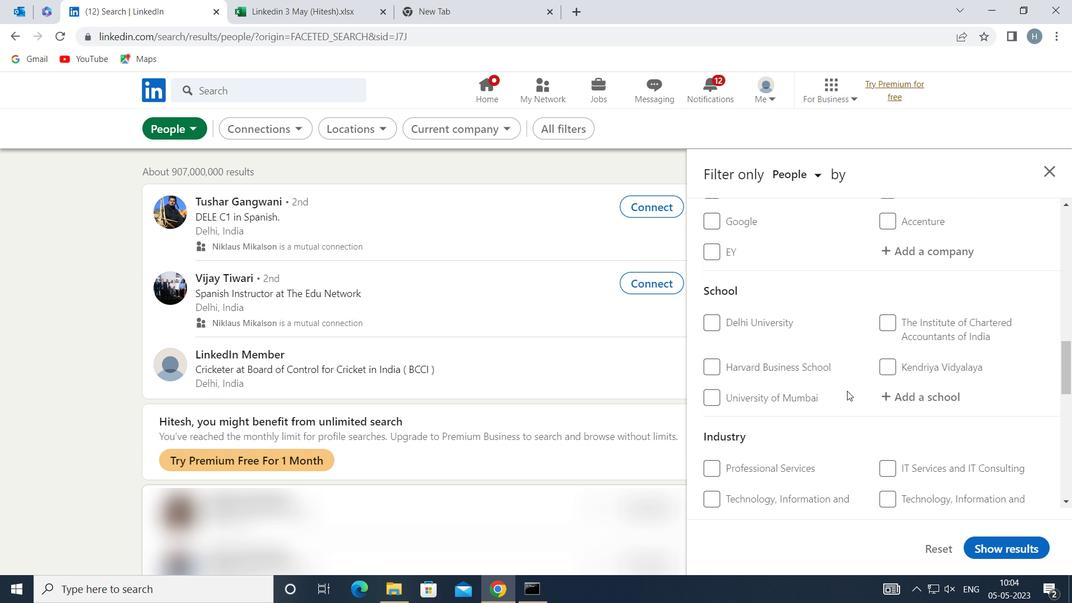 
Action: Mouse scrolled (848, 391) with delta (0, 0)
Screenshot: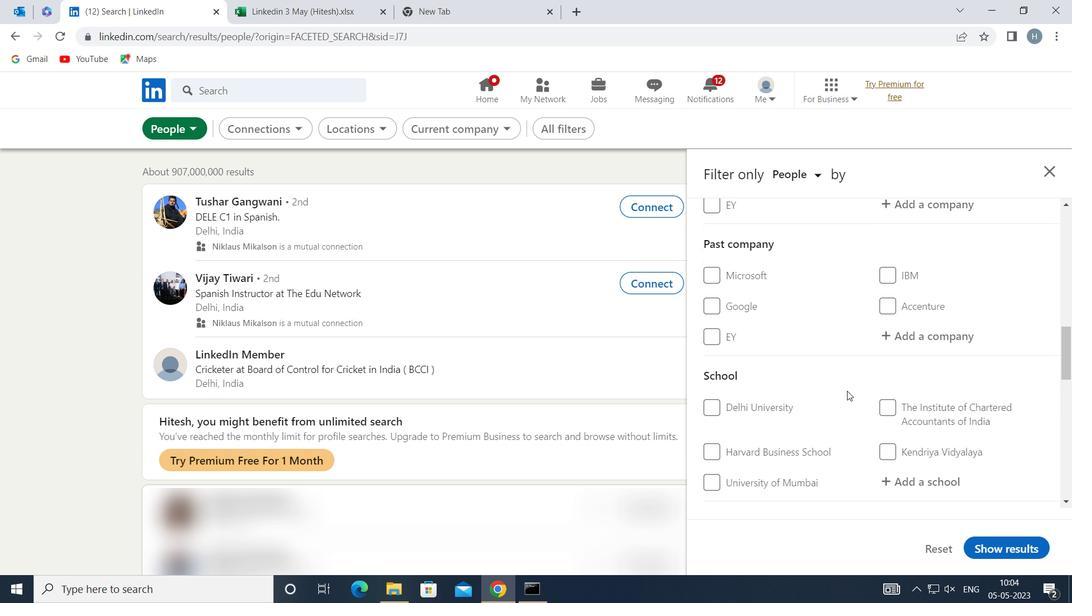 
Action: Mouse scrolled (848, 391) with delta (0, 0)
Screenshot: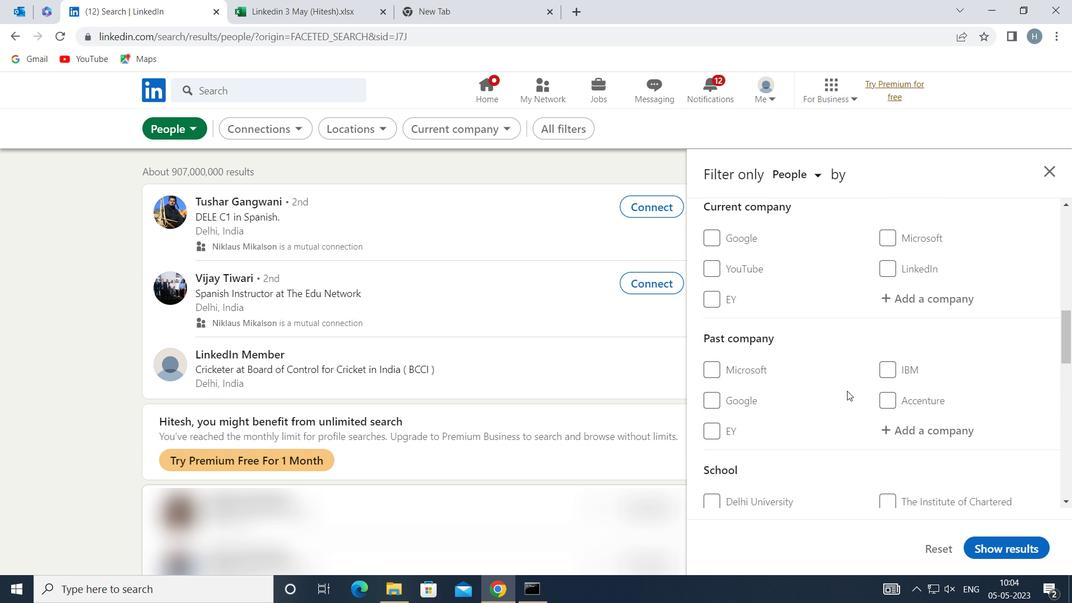 
Action: Mouse scrolled (848, 391) with delta (0, 0)
Screenshot: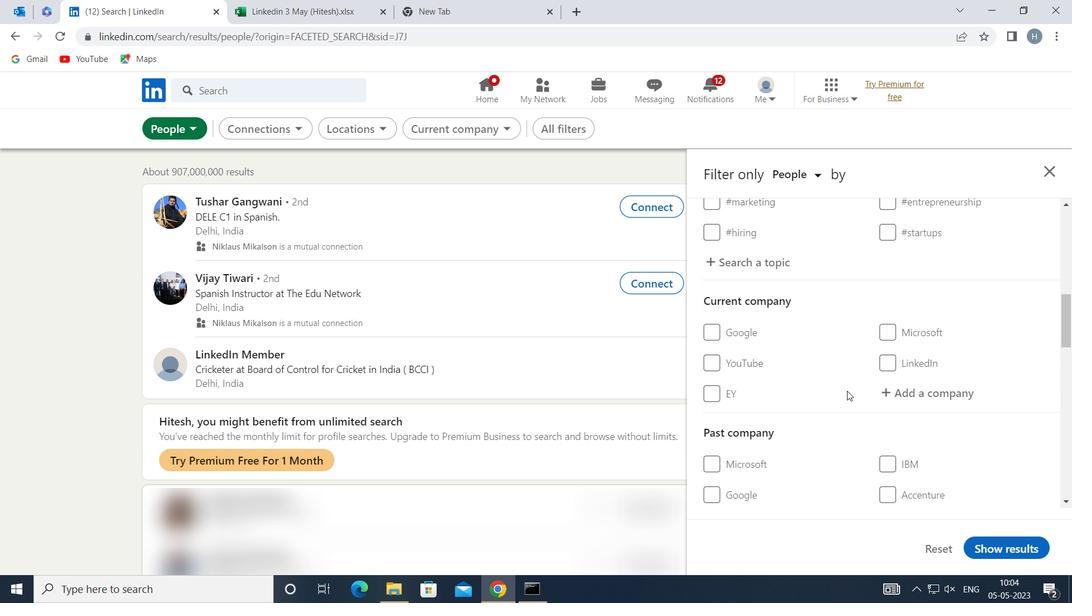
Action: Mouse moved to (925, 456)
Screenshot: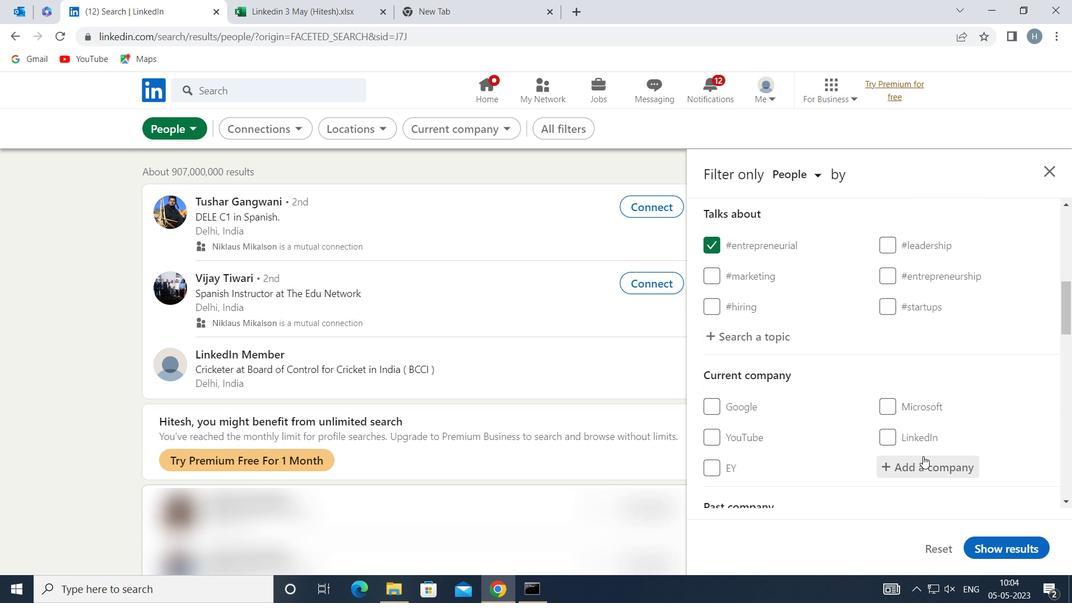 
Action: Mouse pressed left at (925, 456)
Screenshot: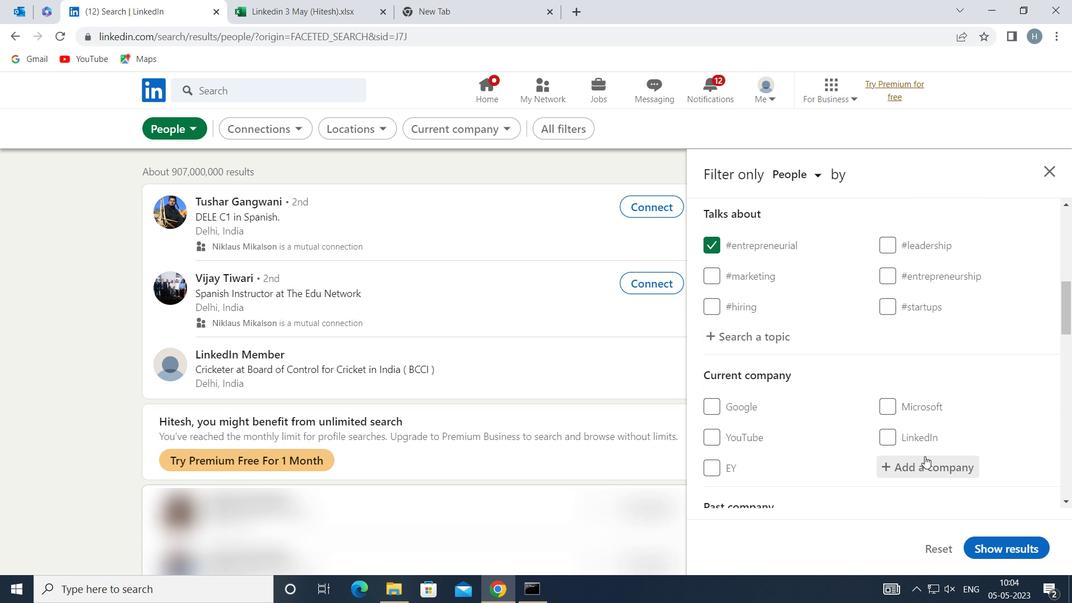 
Action: Mouse moved to (924, 443)
Screenshot: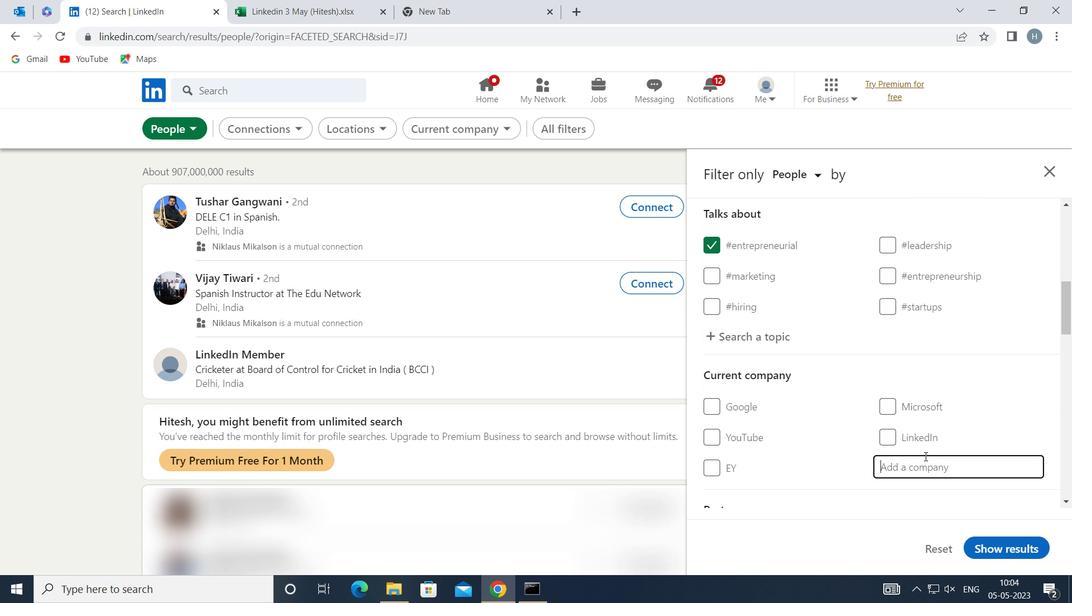 
Action: Key pressed <Key.shift>DATAMATICS
Screenshot: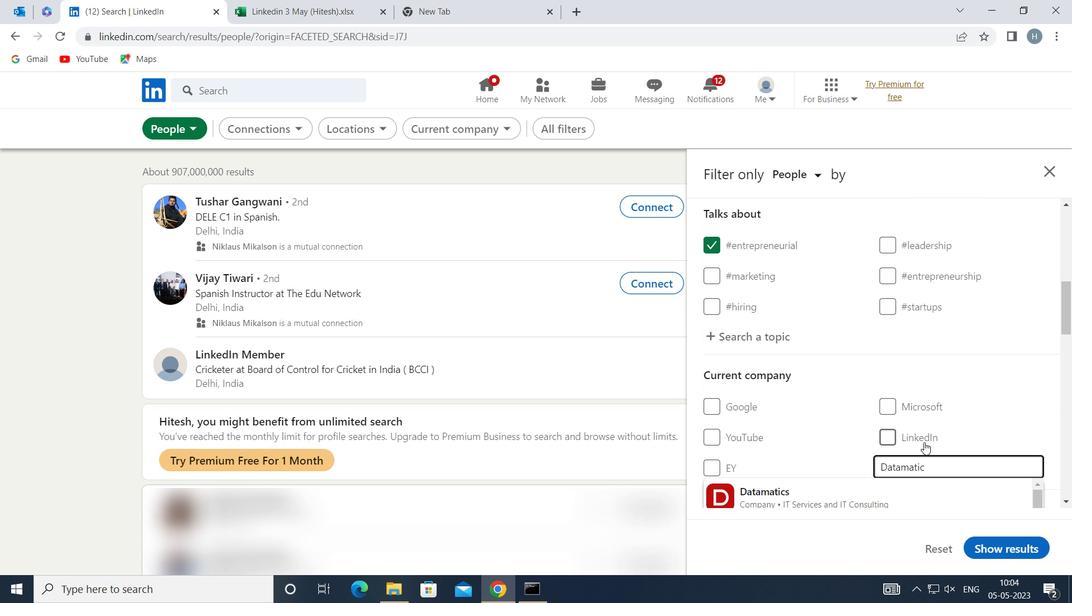 
Action: Mouse moved to (841, 493)
Screenshot: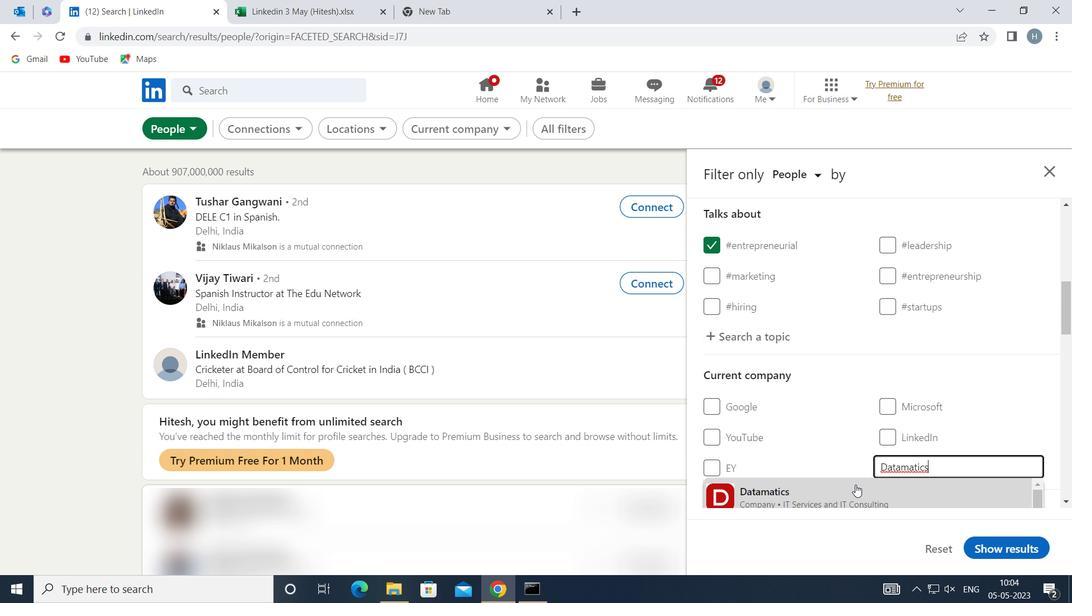 
Action: Mouse pressed left at (841, 493)
Screenshot: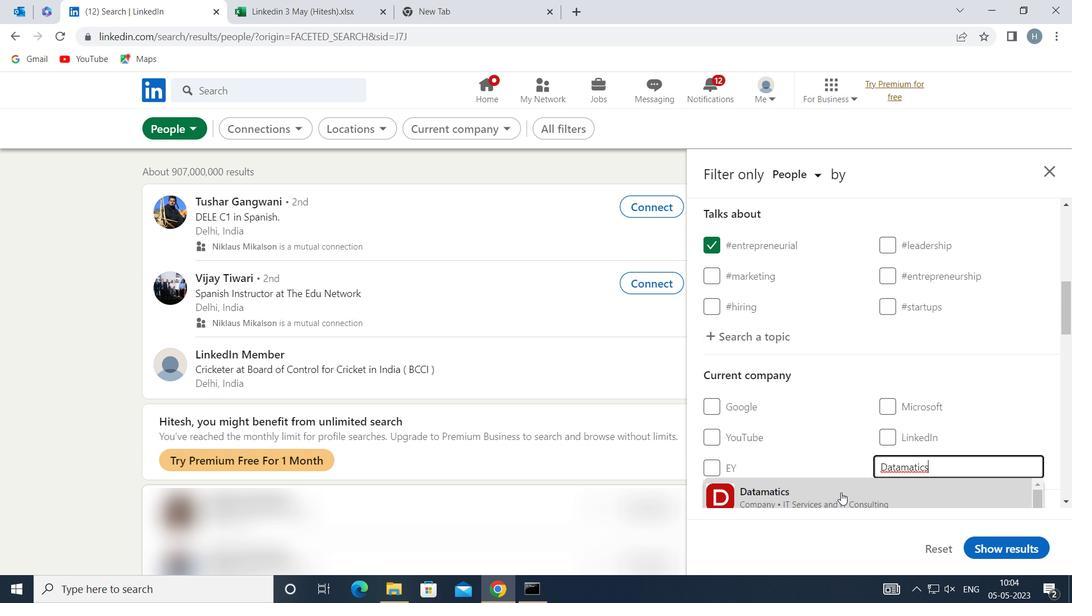 
Action: Mouse moved to (850, 438)
Screenshot: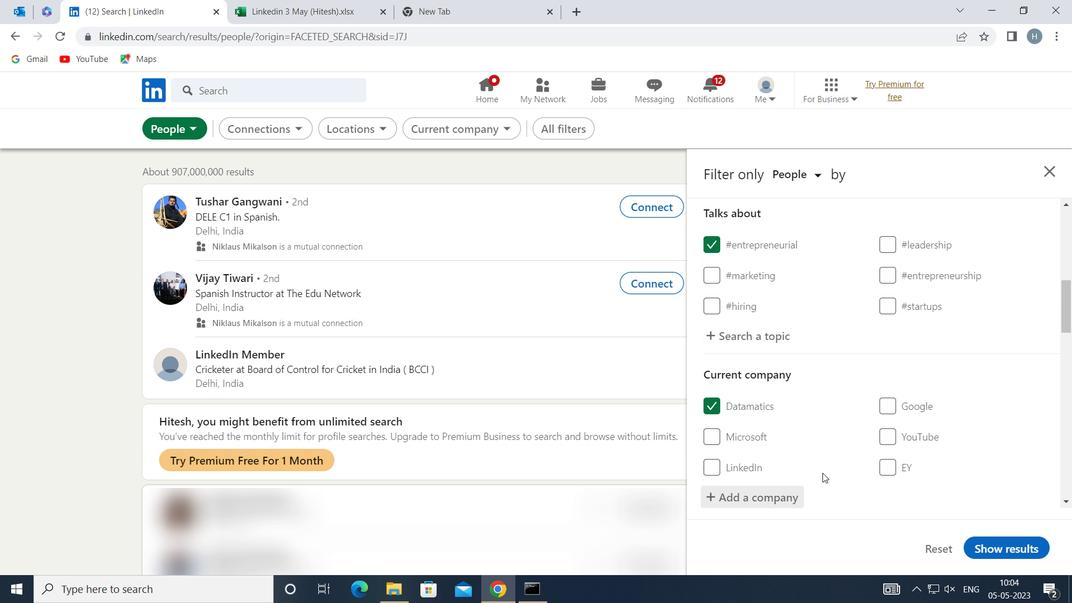
Action: Mouse scrolled (850, 438) with delta (0, 0)
Screenshot: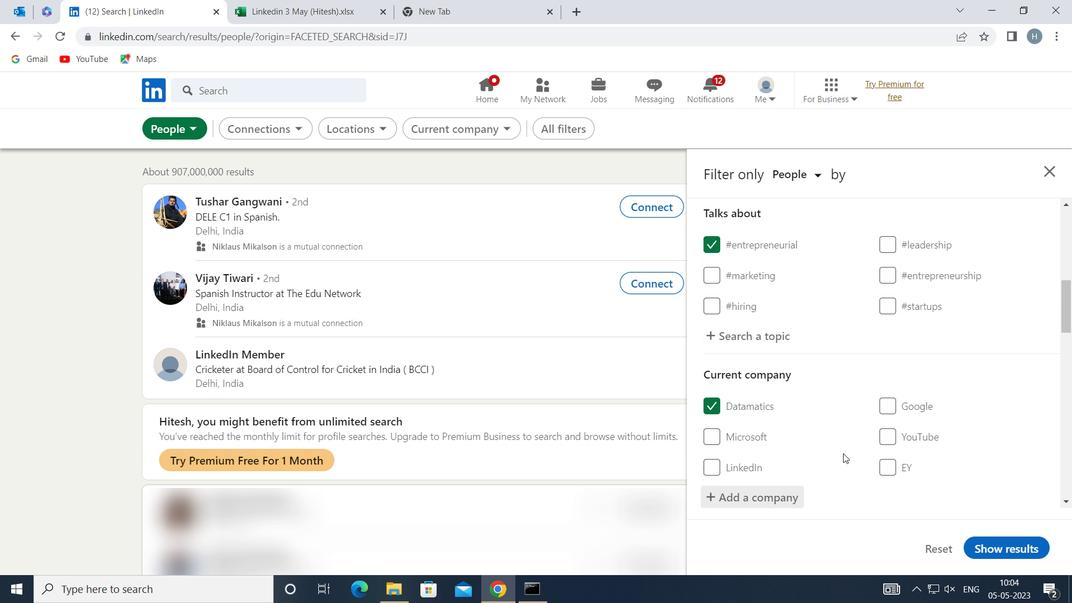 
Action: Mouse moved to (852, 418)
Screenshot: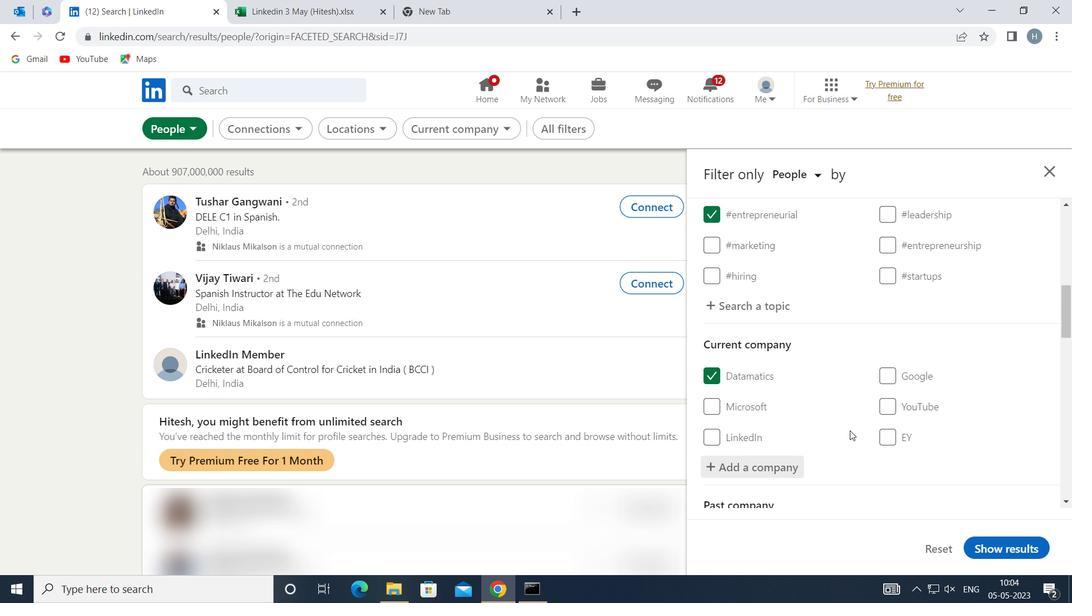 
Action: Mouse scrolled (852, 417) with delta (0, 0)
Screenshot: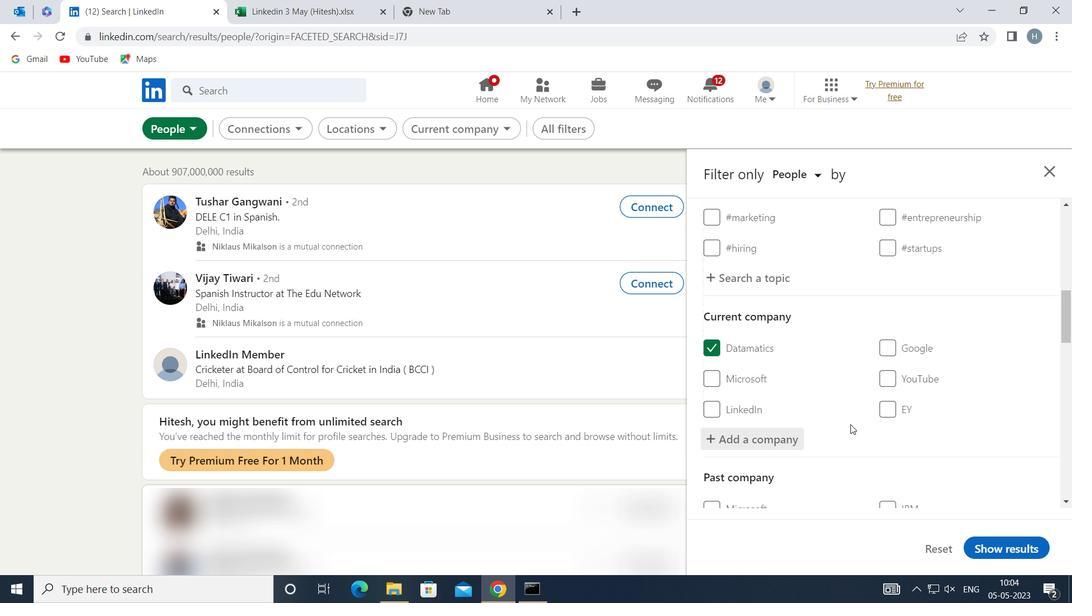 
Action: Mouse moved to (853, 416)
Screenshot: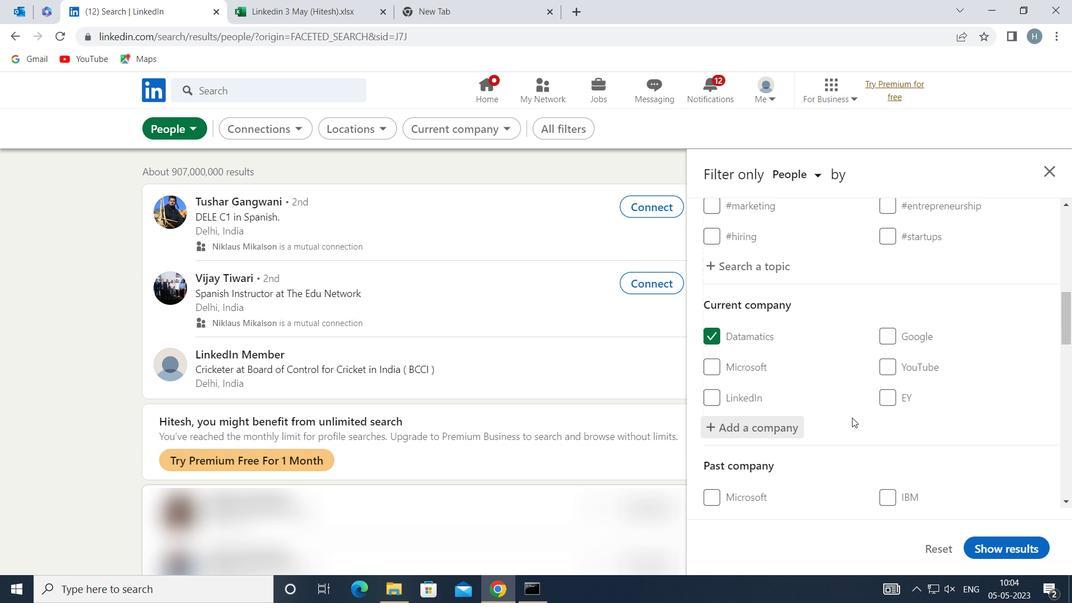 
Action: Mouse scrolled (853, 415) with delta (0, 0)
Screenshot: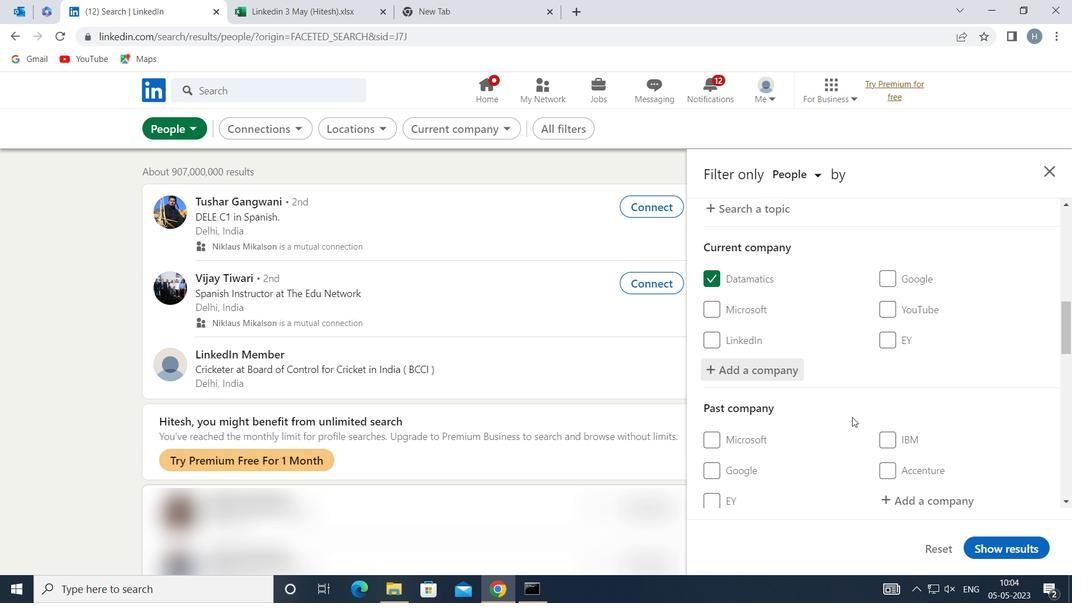 
Action: Mouse scrolled (853, 415) with delta (0, 0)
Screenshot: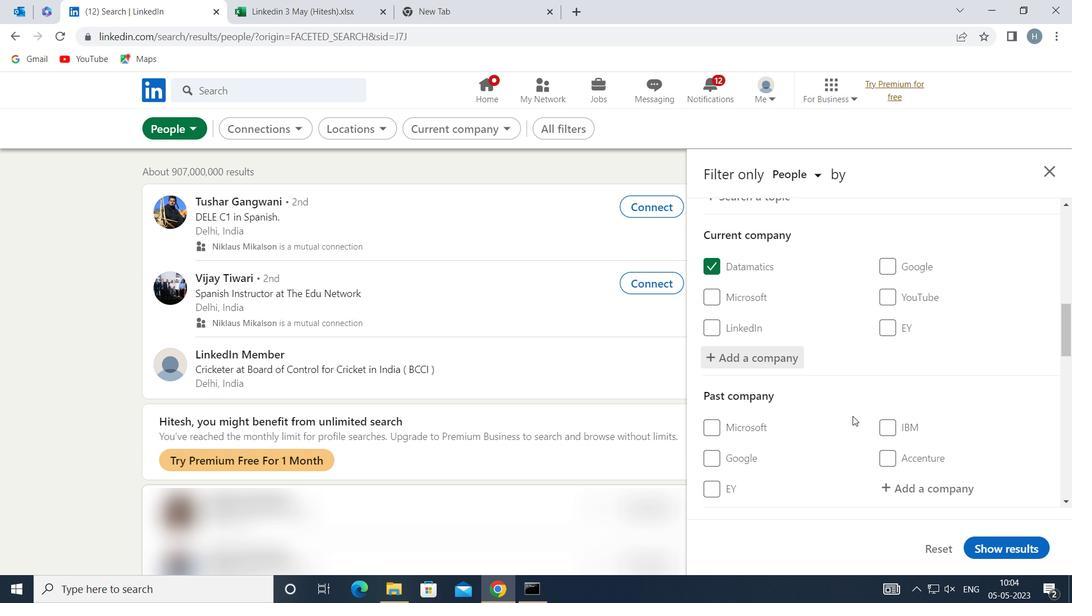 
Action: Mouse scrolled (853, 415) with delta (0, 0)
Screenshot: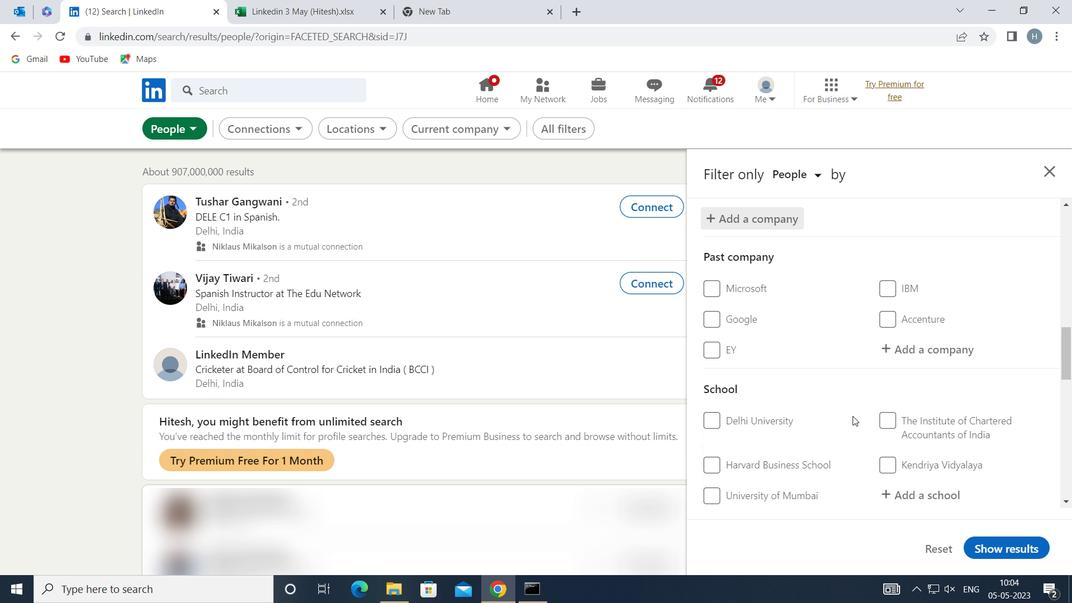
Action: Mouse moved to (940, 417)
Screenshot: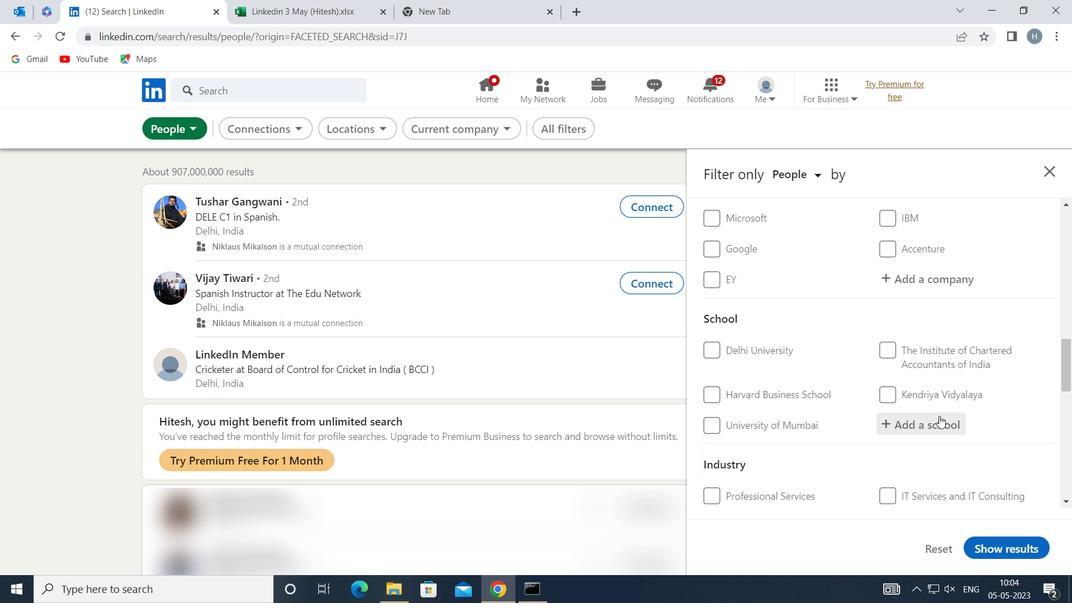 
Action: Mouse pressed left at (940, 417)
Screenshot: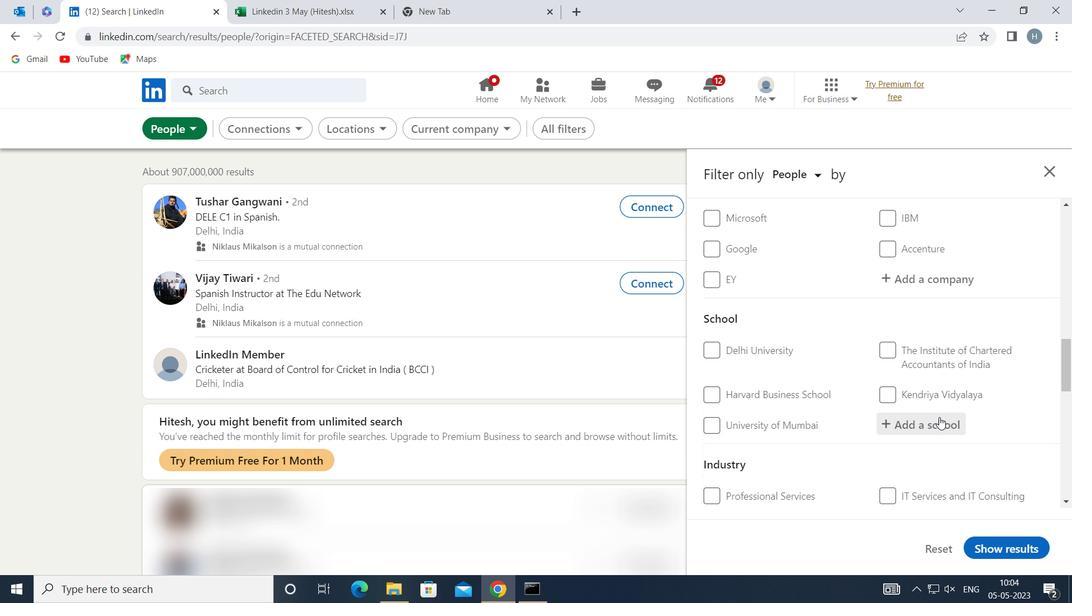 
Action: Key pressed <Key.shift>SRI<Key.space><Key.shift>VENKATESWARA<Key.space><Key.shift>COLLEGE
Screenshot: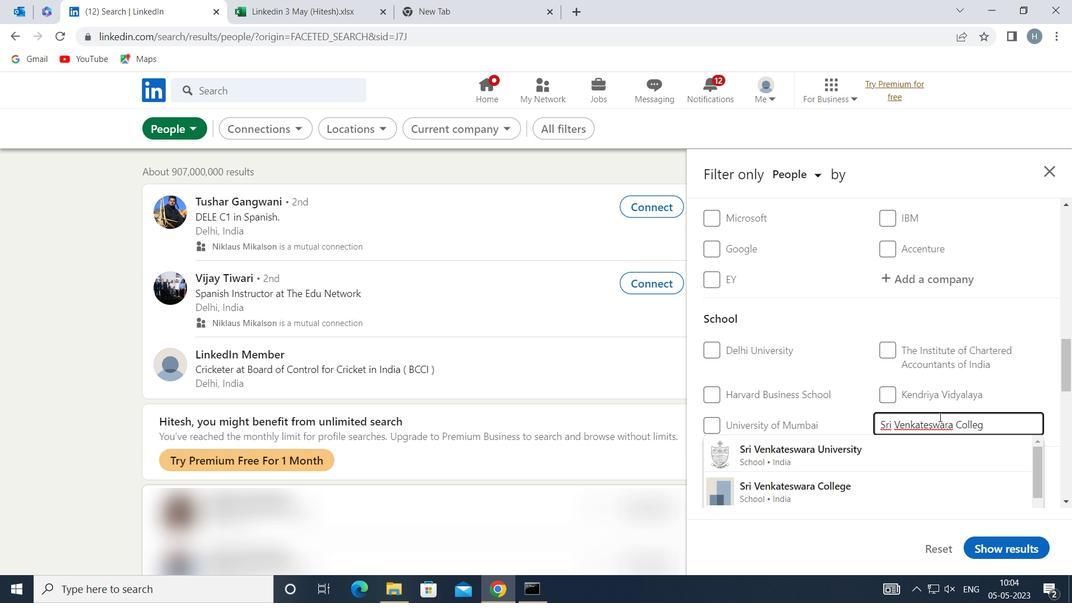 
Action: Mouse moved to (935, 441)
Screenshot: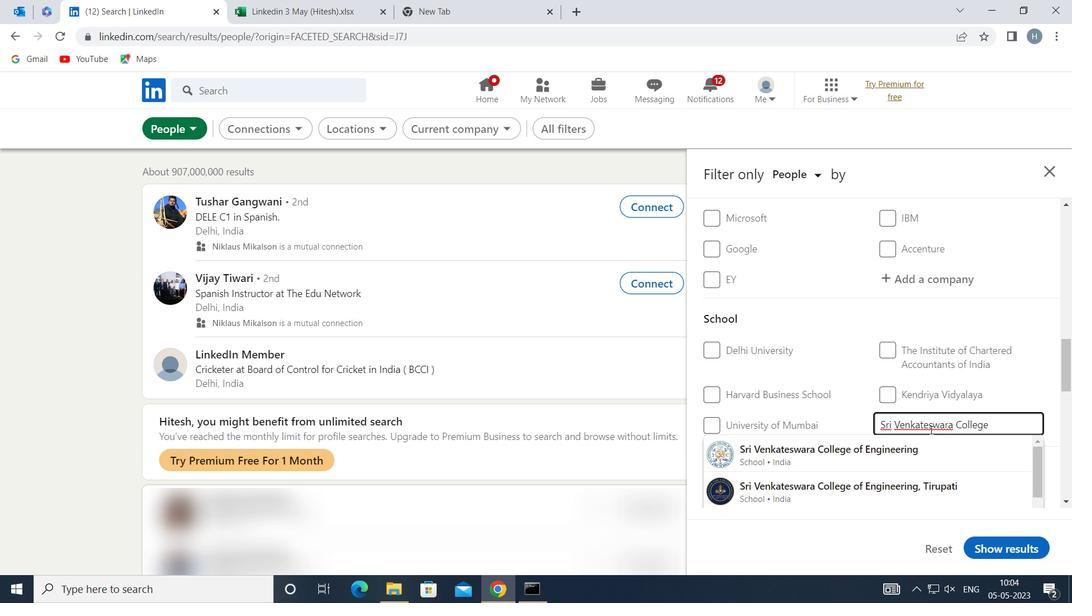 
Action: Mouse scrolled (935, 441) with delta (0, 0)
Screenshot: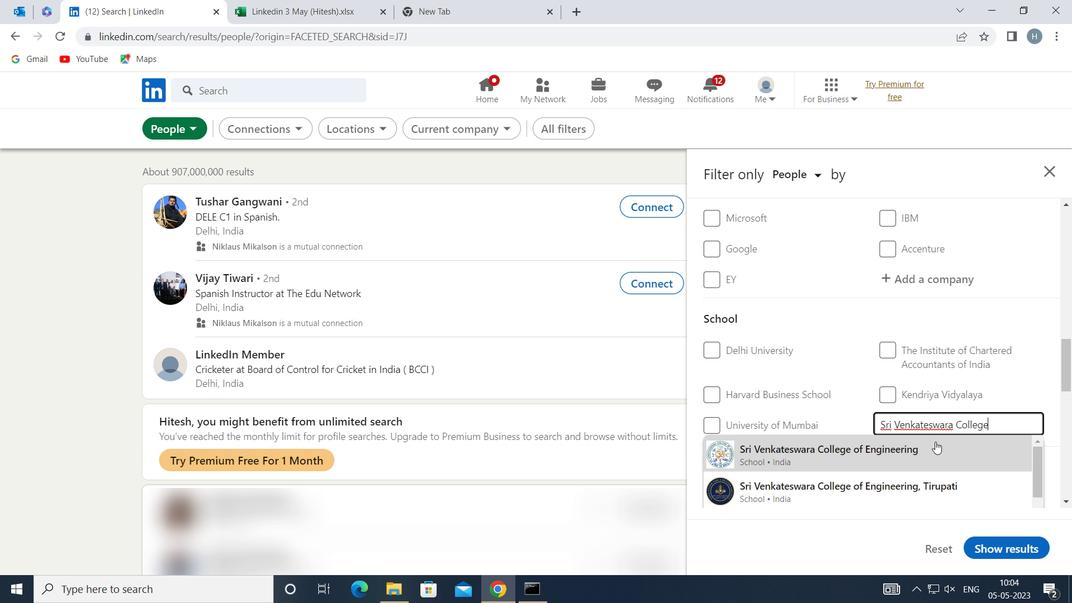 
Action: Mouse moved to (936, 445)
Screenshot: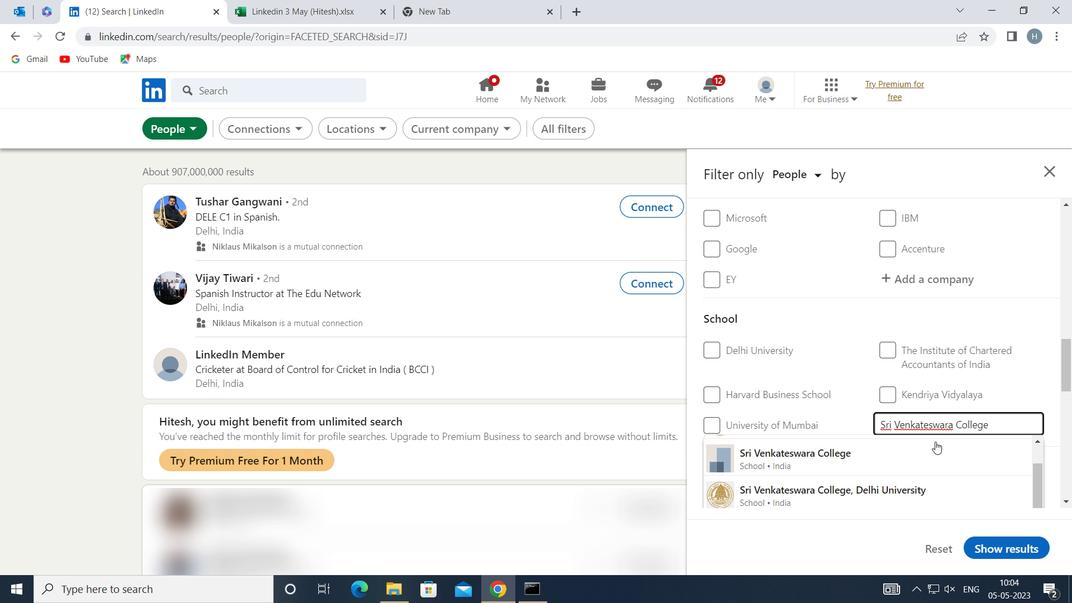 
Action: Mouse scrolled (936, 445) with delta (0, 0)
Screenshot: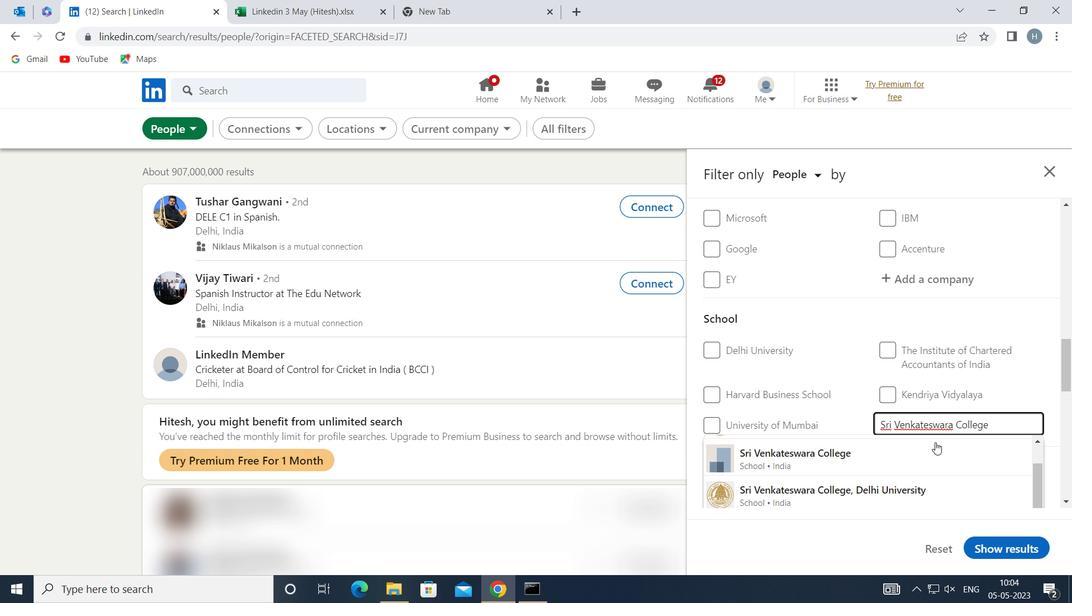 
Action: Mouse moved to (940, 468)
Screenshot: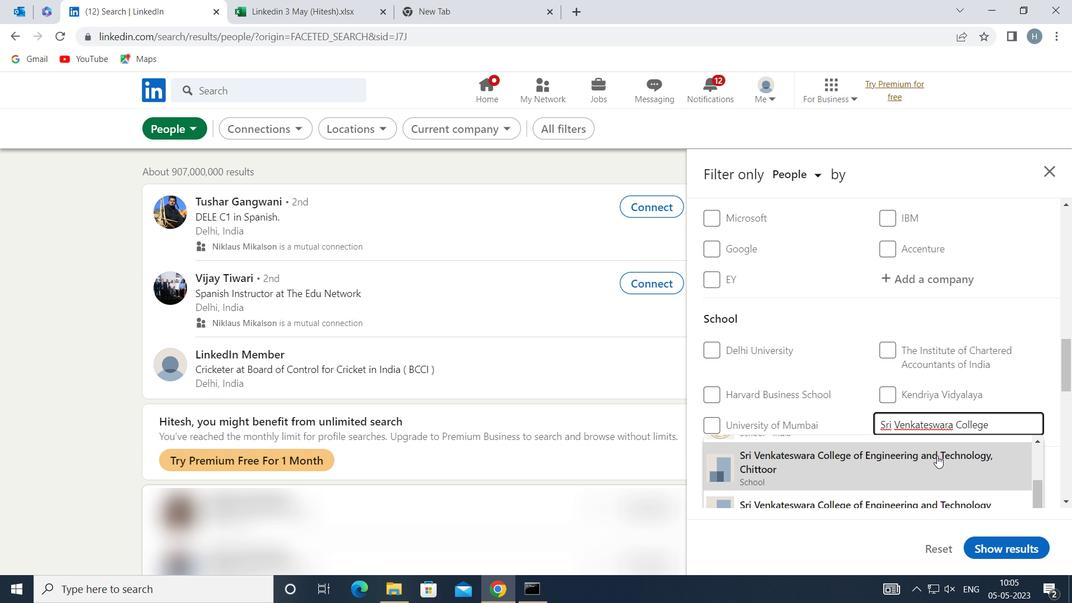 
Action: Mouse scrolled (940, 467) with delta (0, 0)
Screenshot: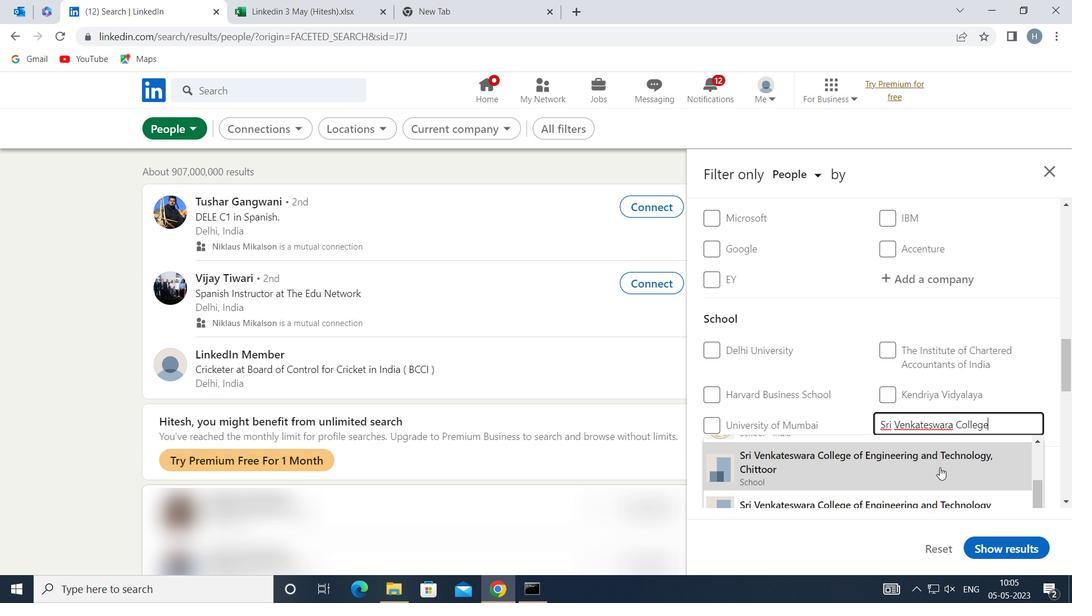 
Action: Mouse moved to (927, 444)
Screenshot: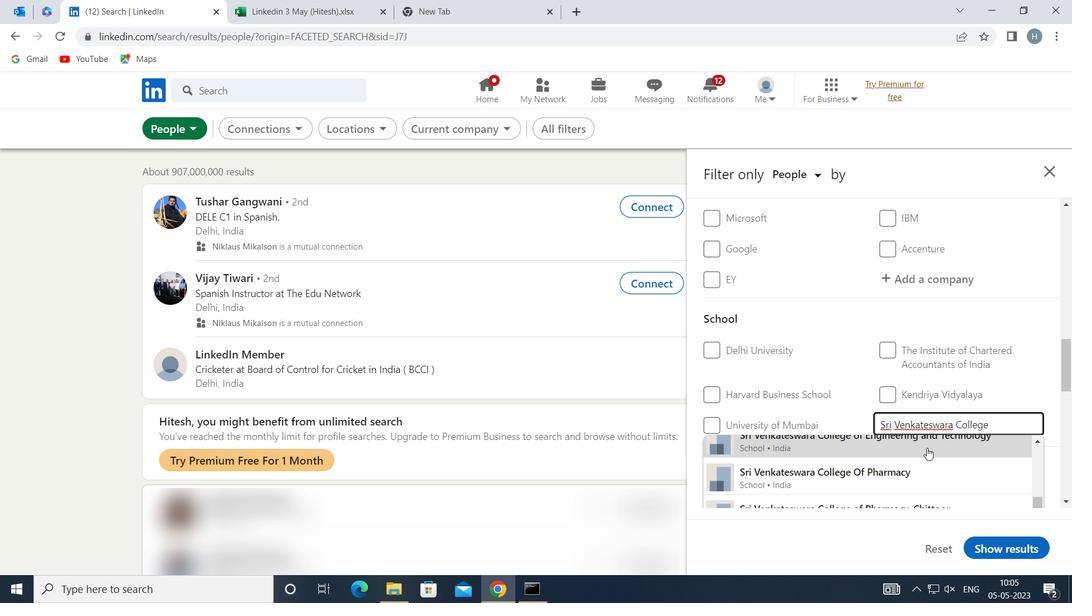 
Action: Mouse pressed left at (927, 444)
Screenshot: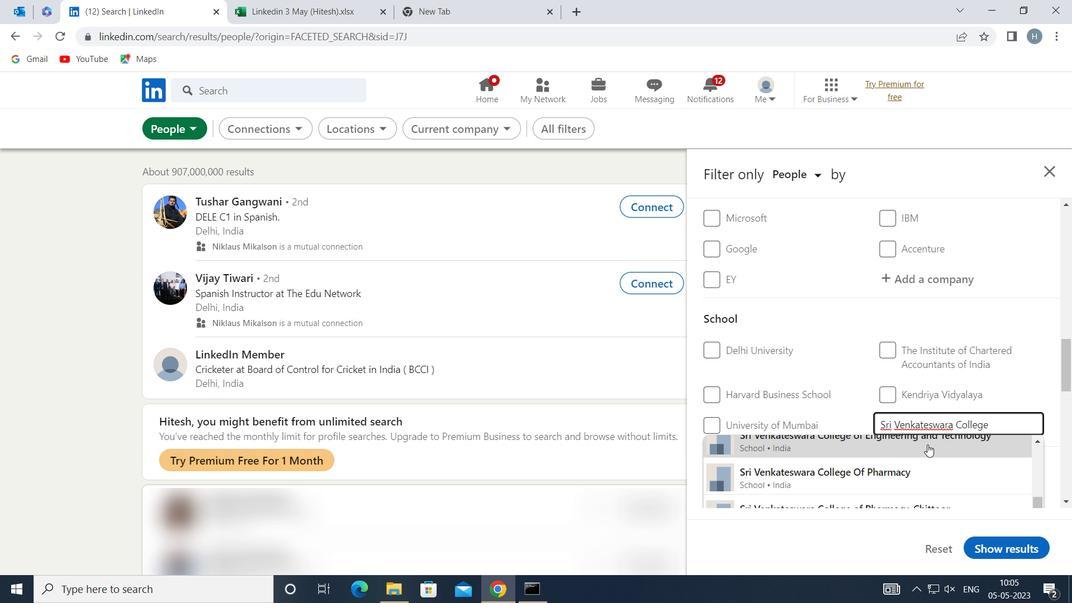 
Action: Mouse moved to (892, 444)
Screenshot: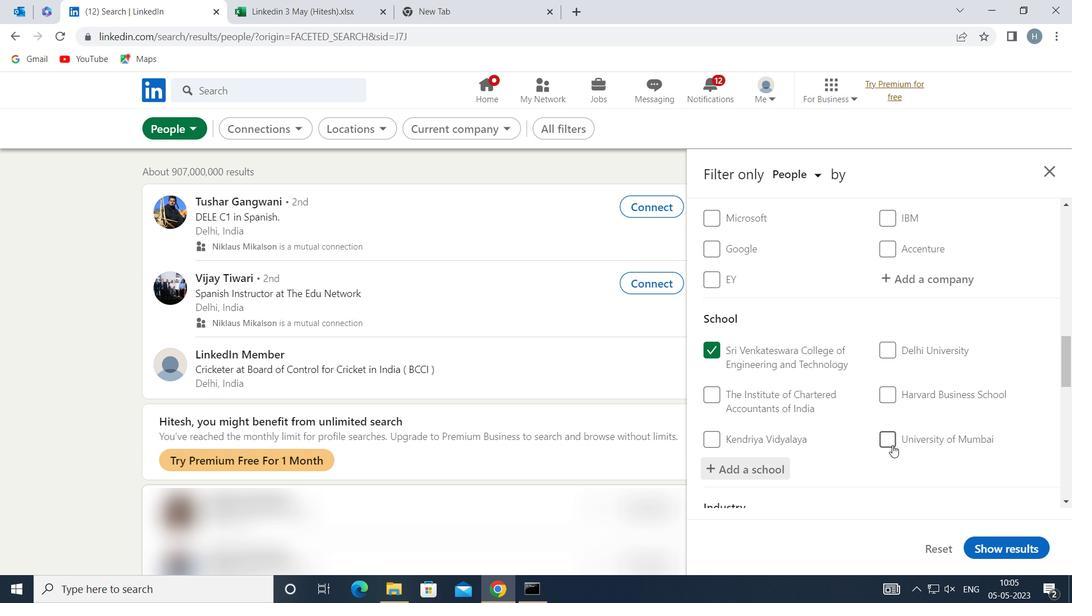 
Action: Mouse scrolled (892, 443) with delta (0, 0)
Screenshot: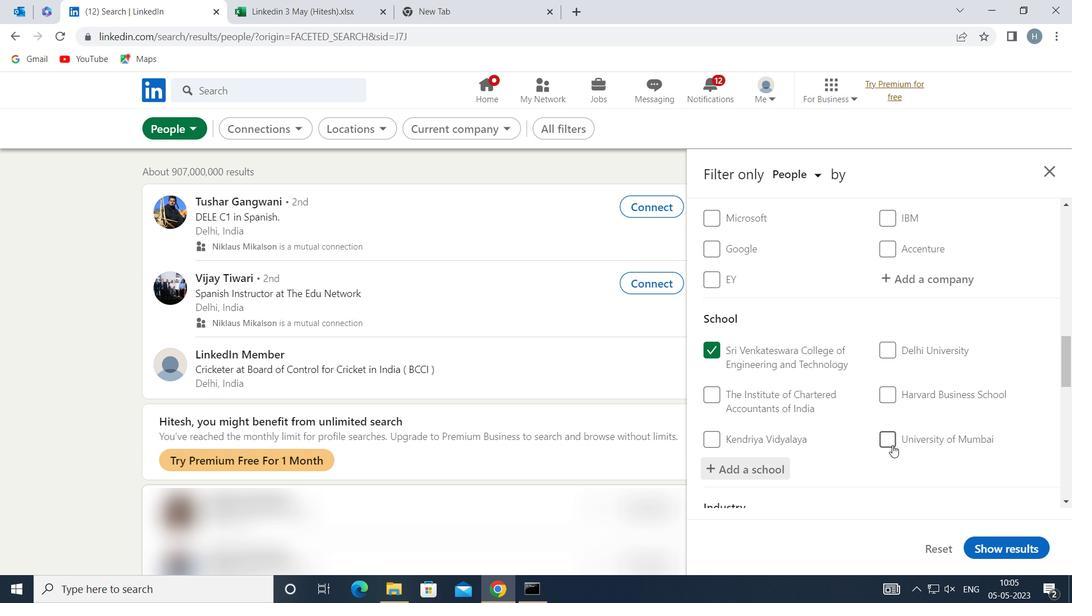 
Action: Mouse moved to (885, 435)
Screenshot: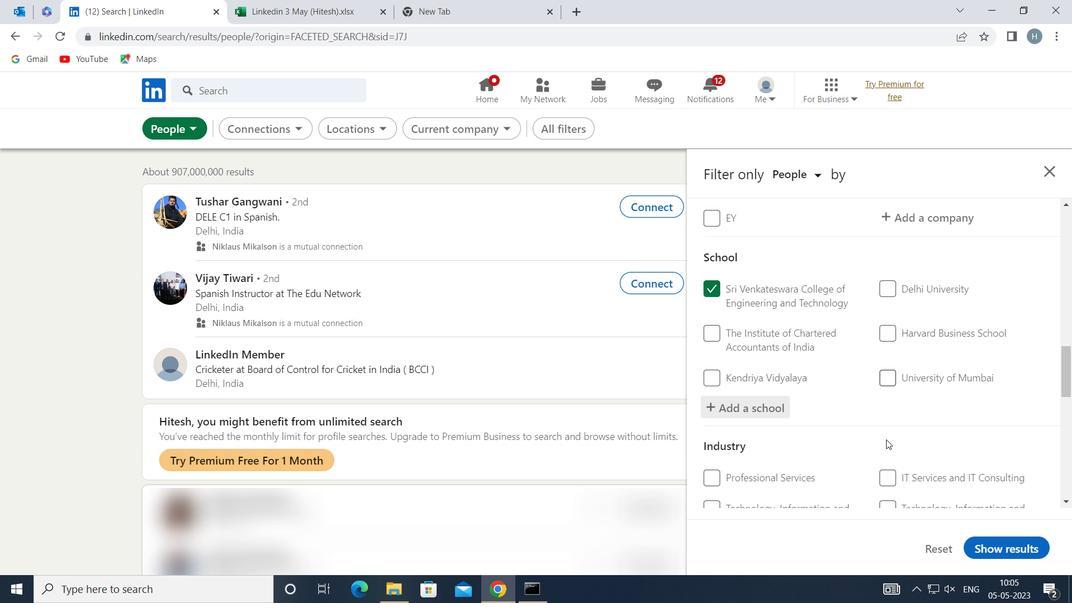 
Action: Mouse scrolled (885, 434) with delta (0, 0)
Screenshot: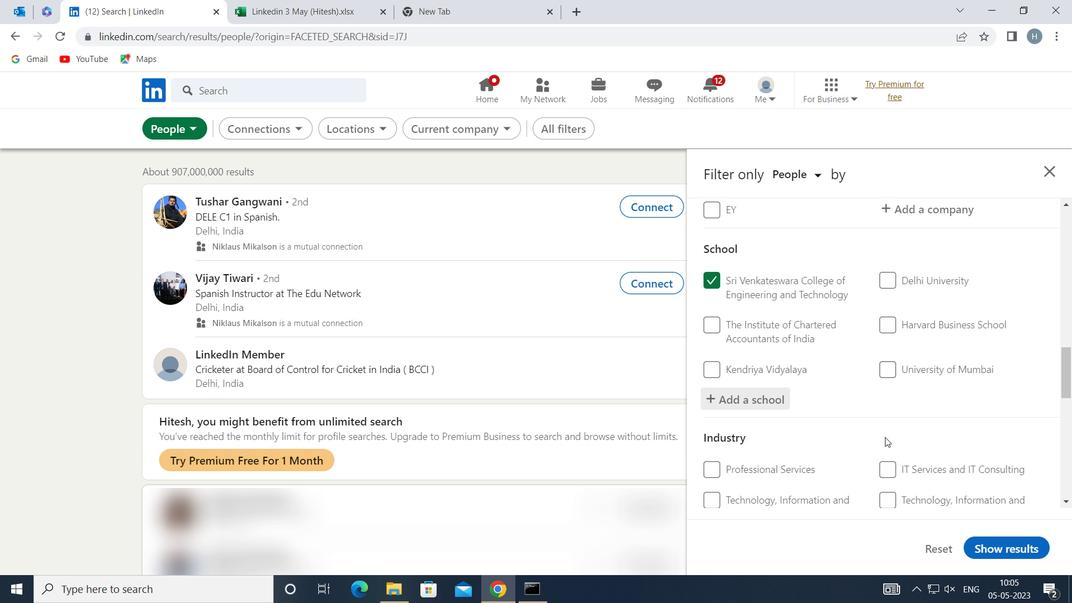 
Action: Mouse scrolled (885, 434) with delta (0, 0)
Screenshot: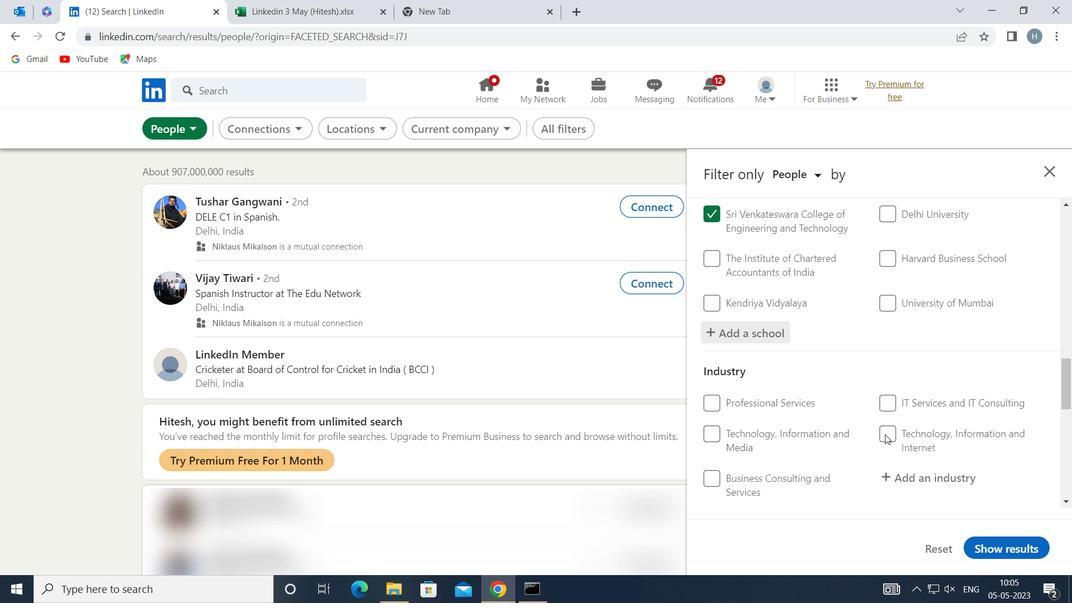
Action: Mouse moved to (952, 410)
Screenshot: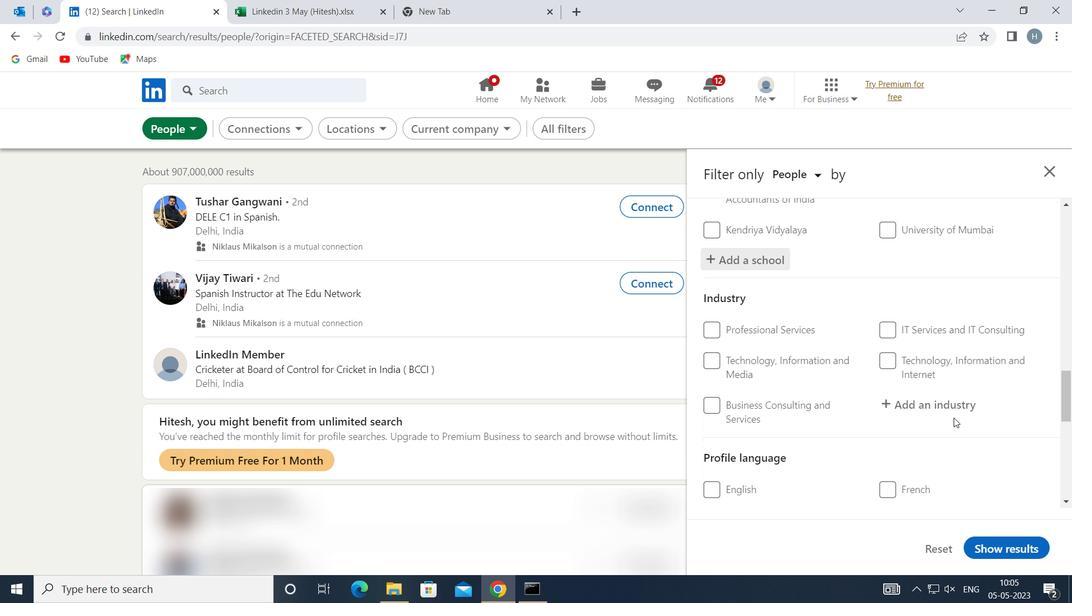 
Action: Mouse pressed left at (952, 410)
Screenshot: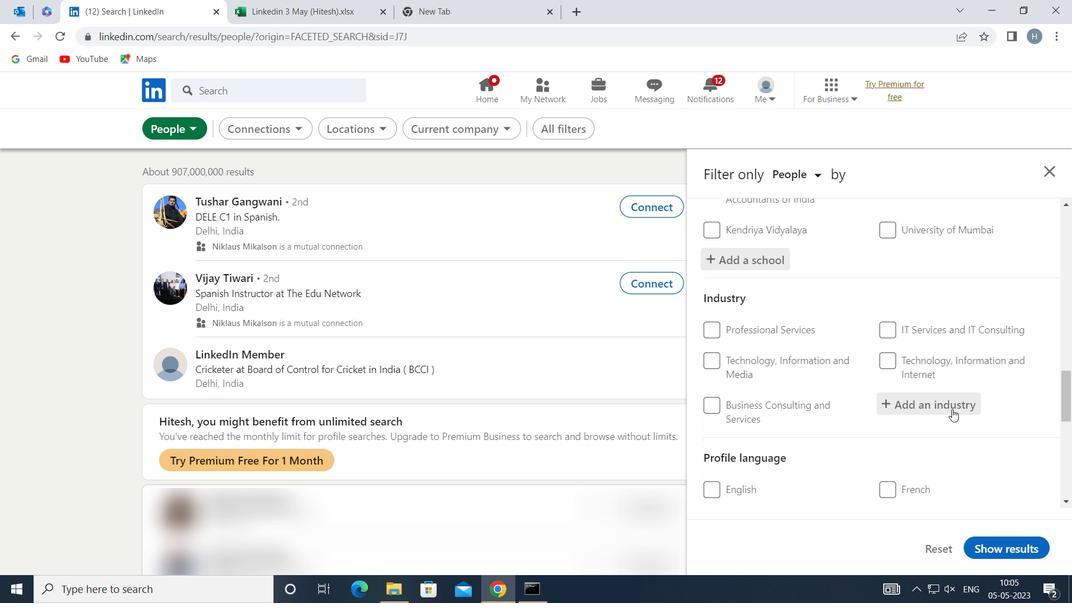 
Action: Key pressed <Key.shift>SPACE
Screenshot: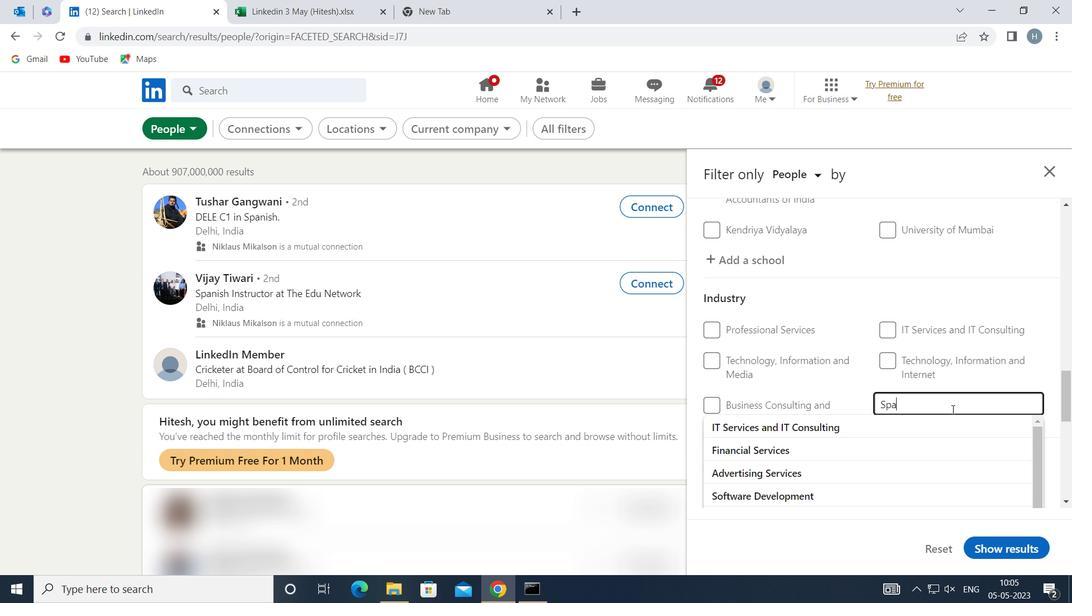 
Action: Mouse moved to (875, 448)
Screenshot: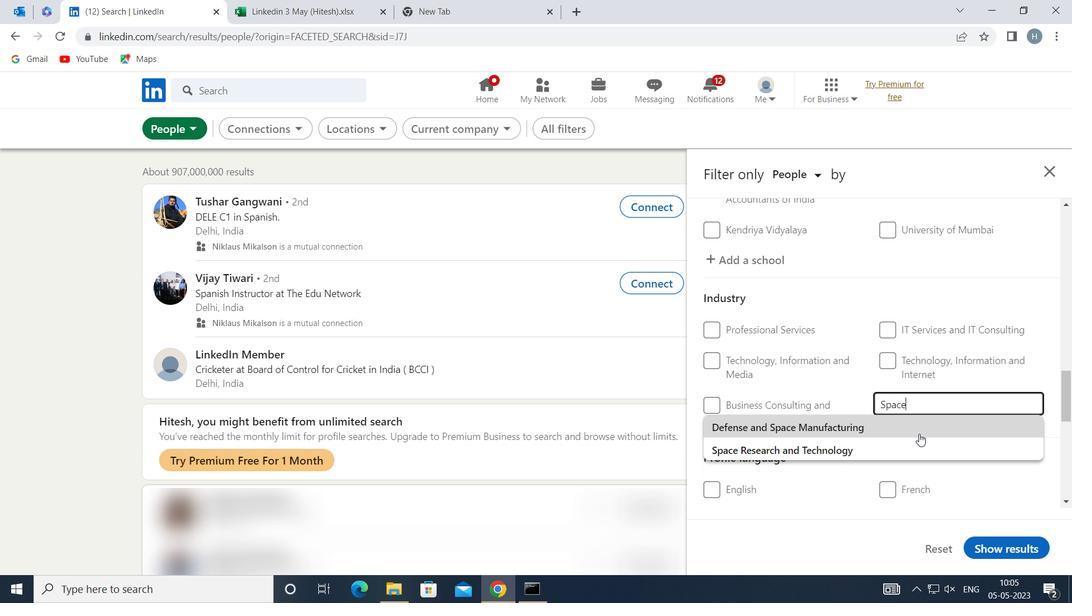 
Action: Mouse pressed left at (875, 448)
Screenshot: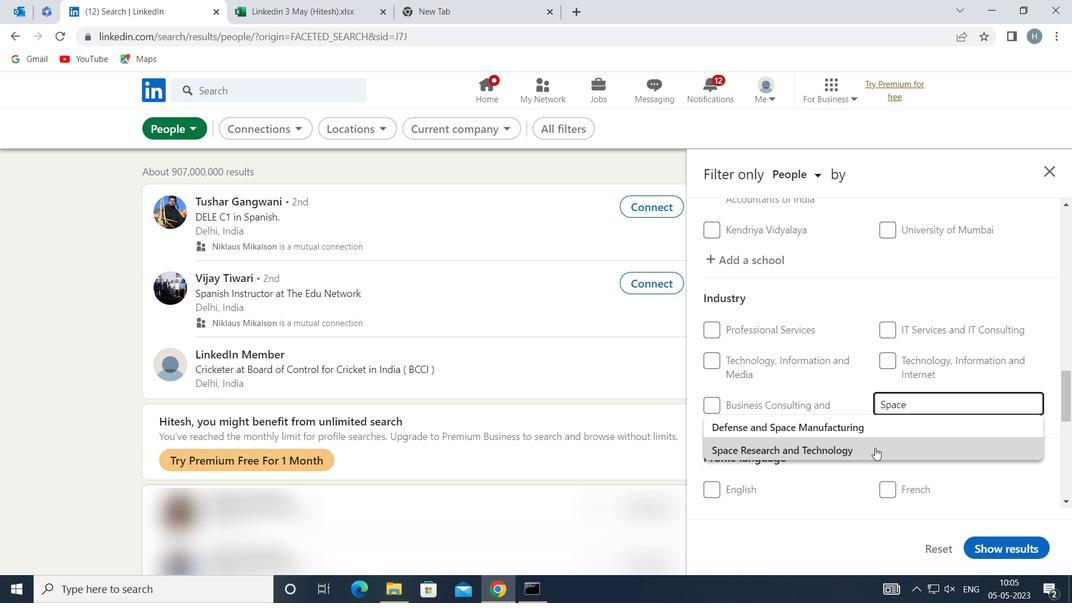 
Action: Mouse moved to (856, 419)
Screenshot: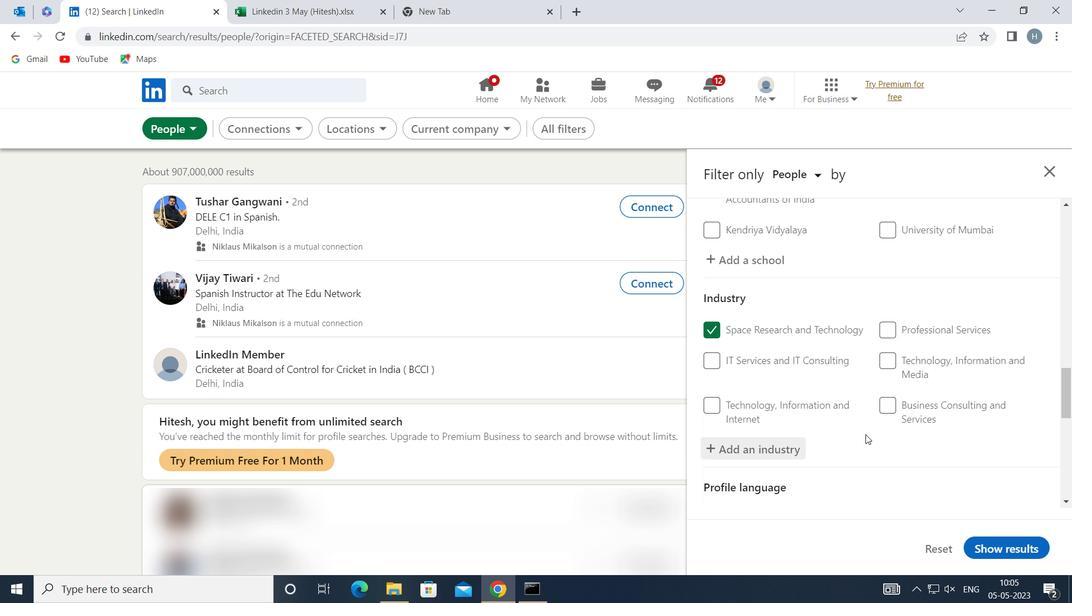 
Action: Mouse scrolled (856, 418) with delta (0, 0)
Screenshot: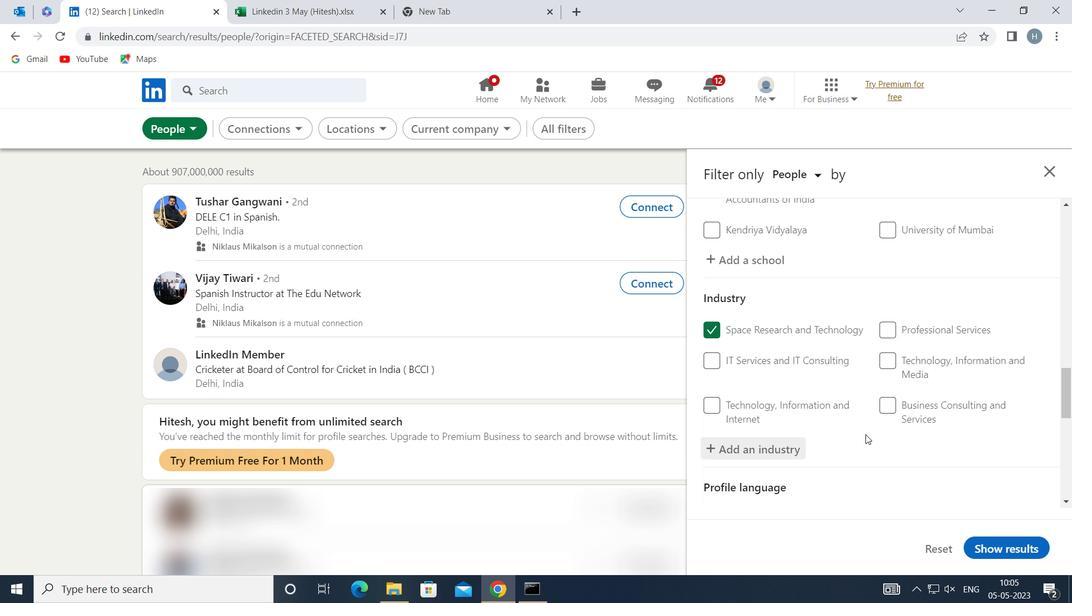 
Action: Mouse scrolled (856, 418) with delta (0, 0)
Screenshot: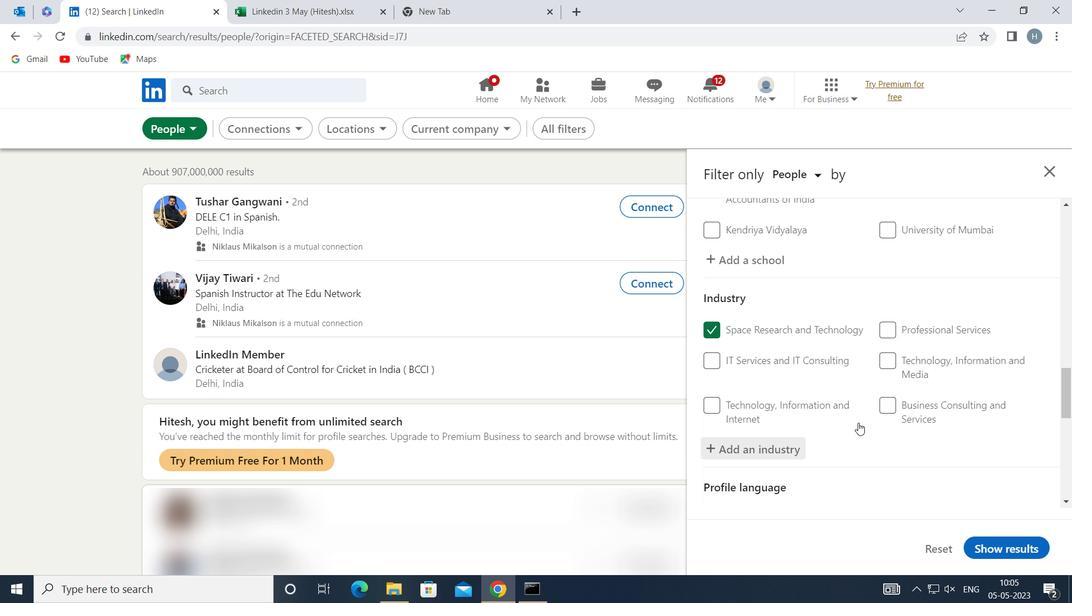 
Action: Mouse moved to (855, 416)
Screenshot: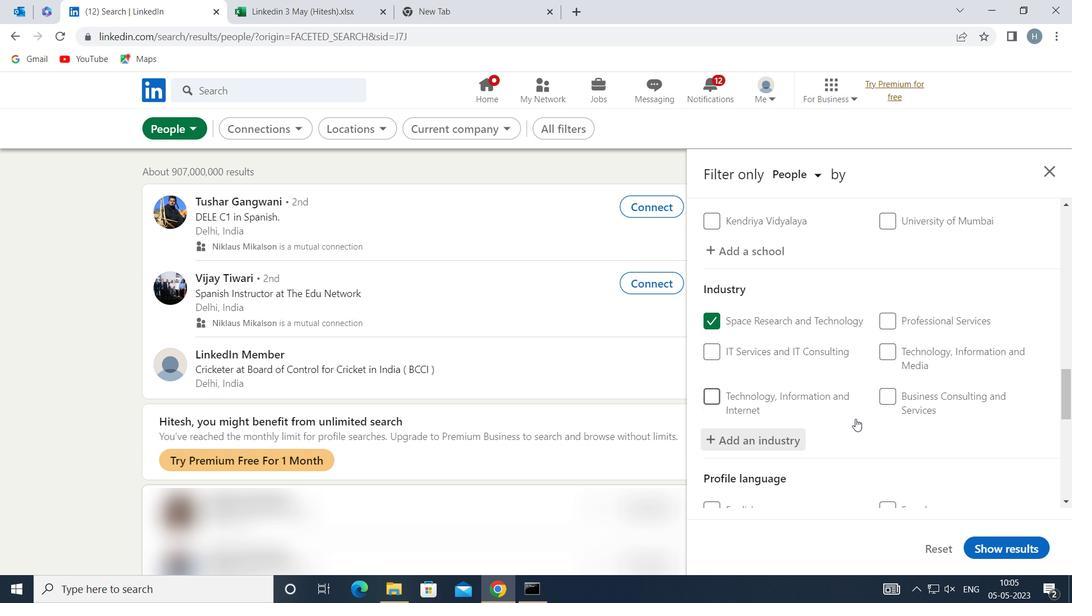 
Action: Mouse scrolled (855, 415) with delta (0, 0)
Screenshot: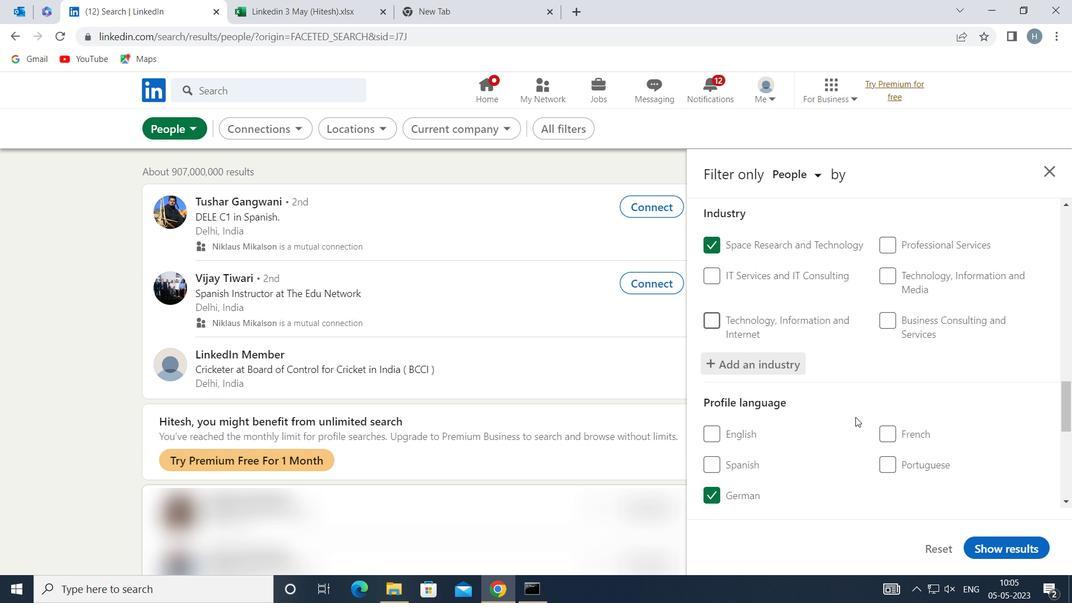 
Action: Mouse moved to (848, 421)
Screenshot: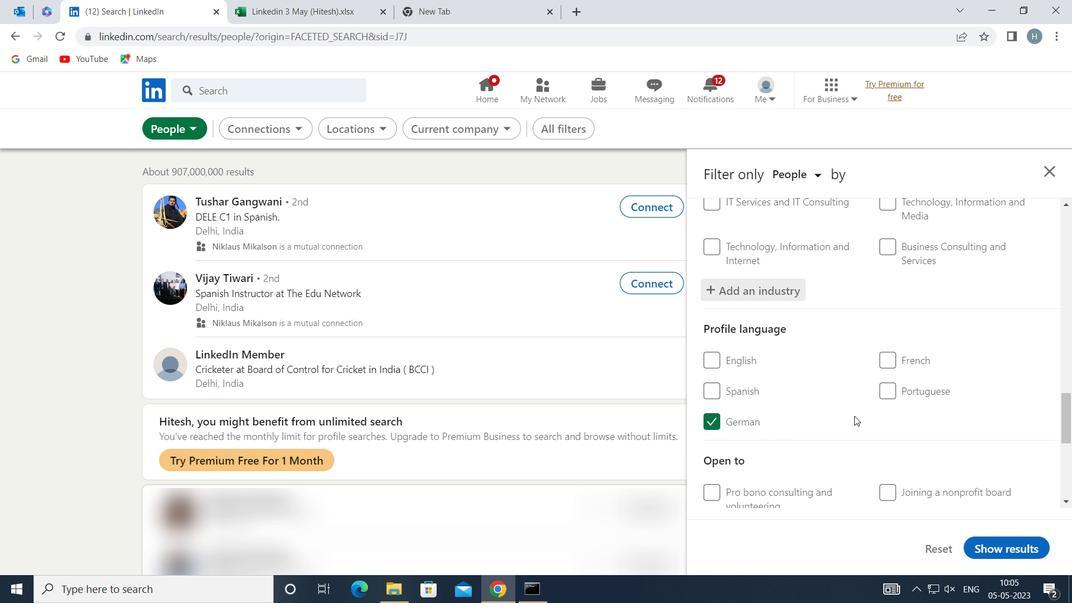 
Action: Mouse scrolled (848, 421) with delta (0, 0)
Screenshot: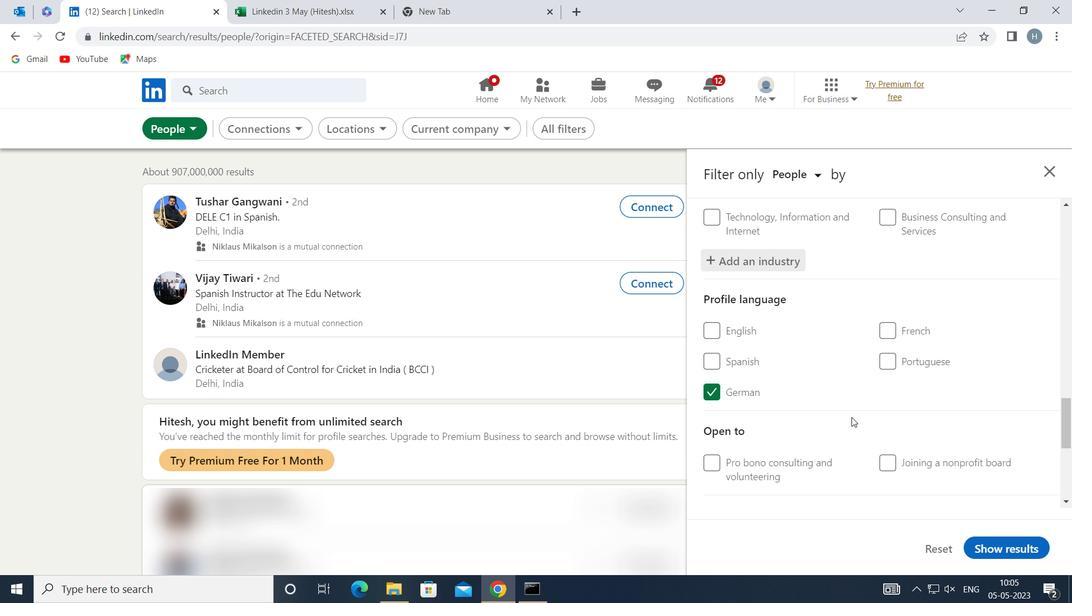 
Action: Mouse scrolled (848, 421) with delta (0, 0)
Screenshot: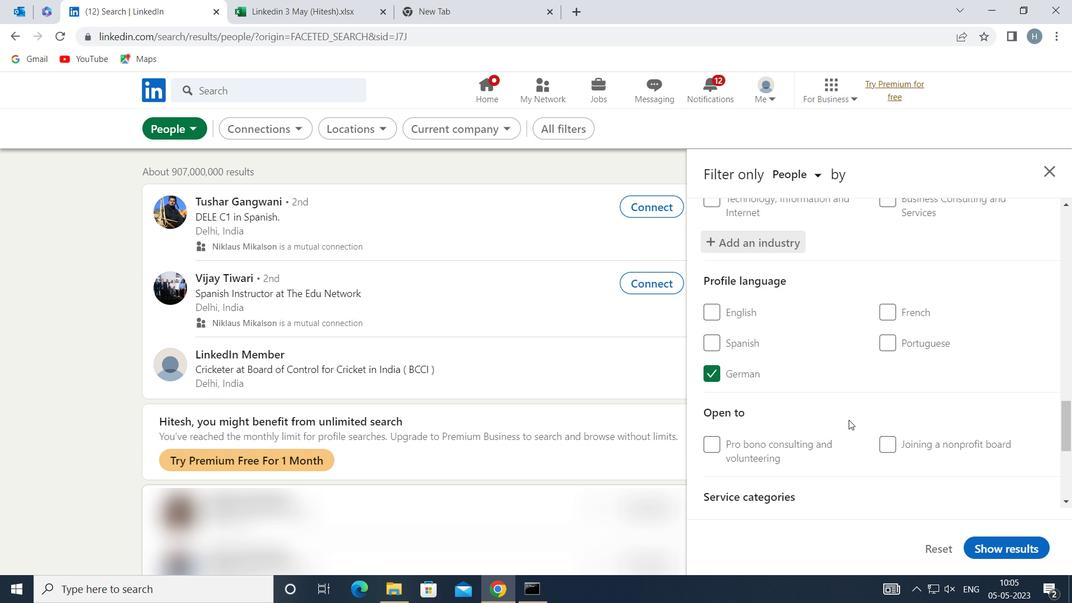 
Action: Mouse moved to (848, 421)
Screenshot: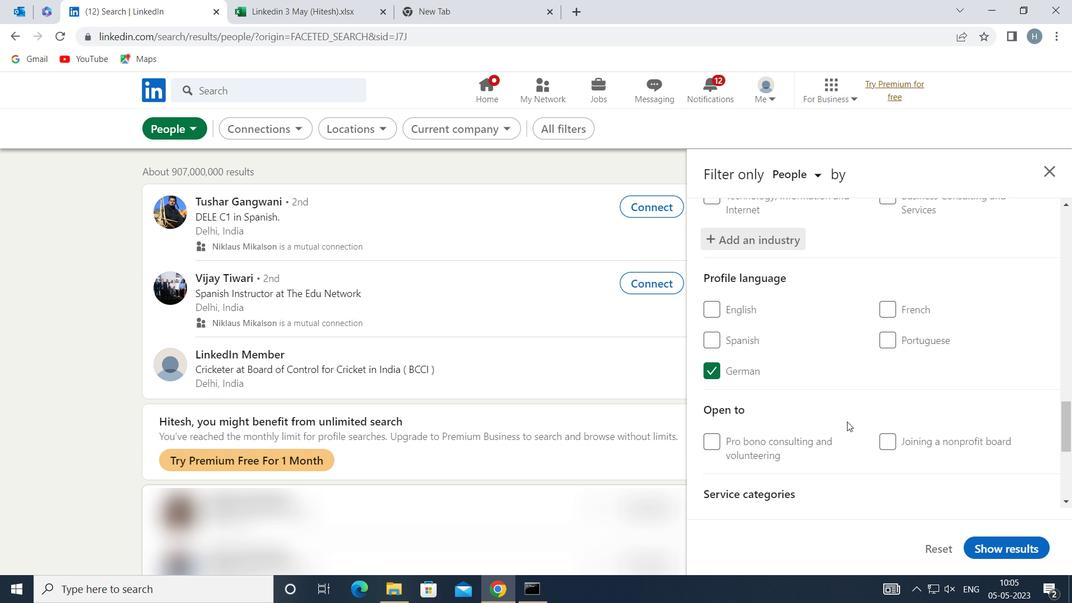 
Action: Mouse scrolled (848, 421) with delta (0, 0)
Screenshot: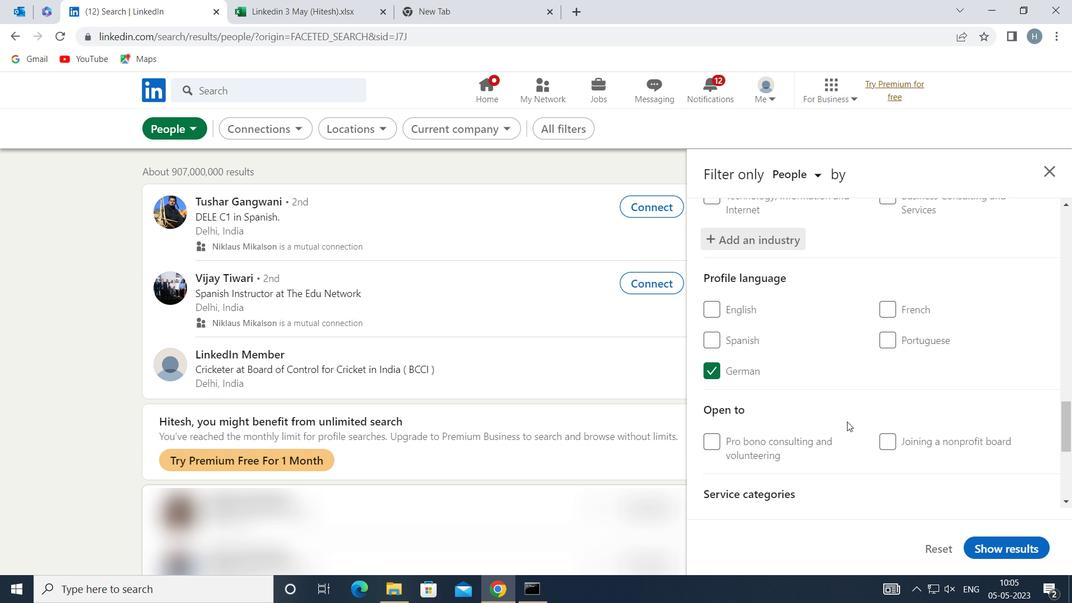 
Action: Mouse moved to (847, 422)
Screenshot: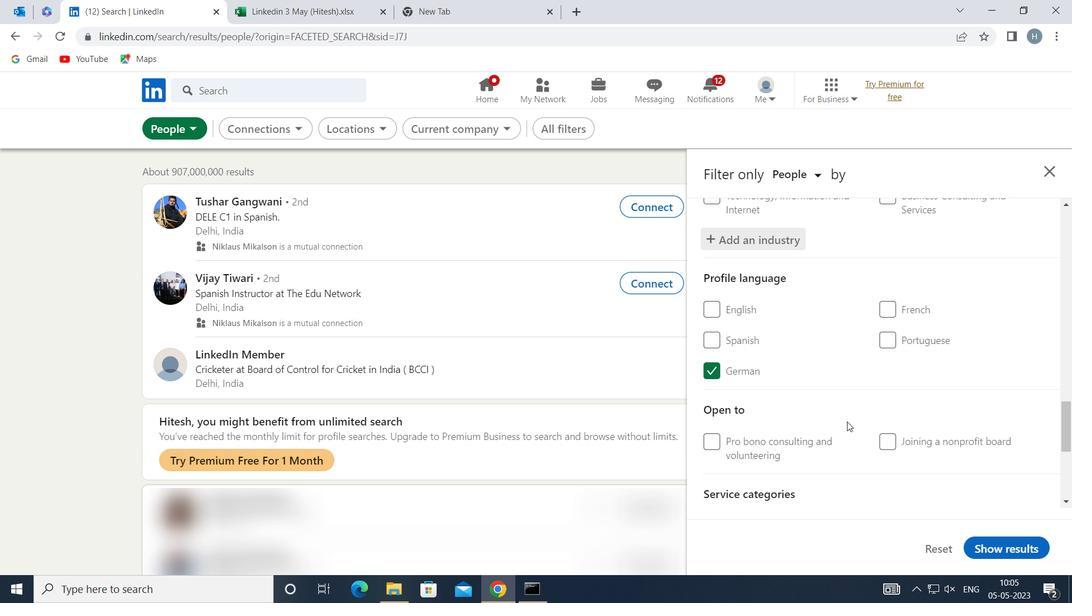 
Action: Mouse scrolled (847, 421) with delta (0, 0)
Screenshot: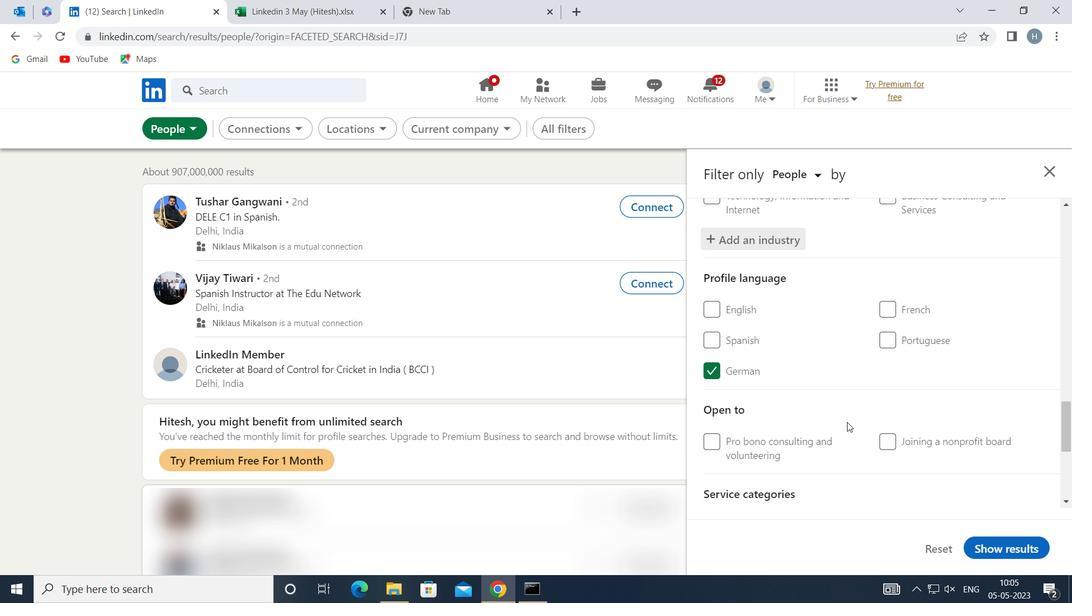 
Action: Mouse scrolled (847, 421) with delta (0, 0)
Screenshot: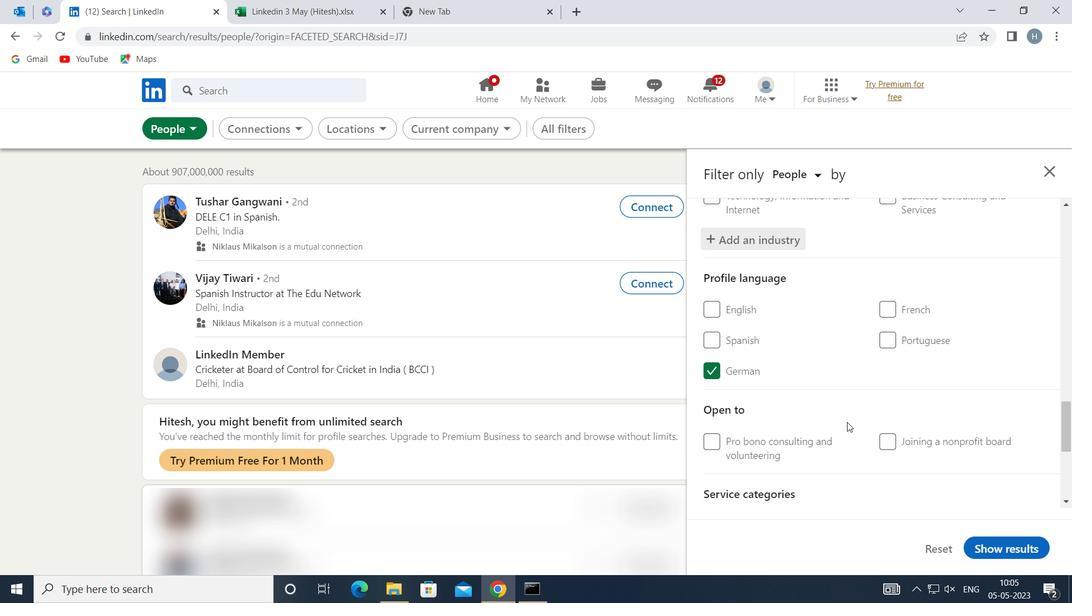 
Action: Mouse moved to (903, 307)
Screenshot: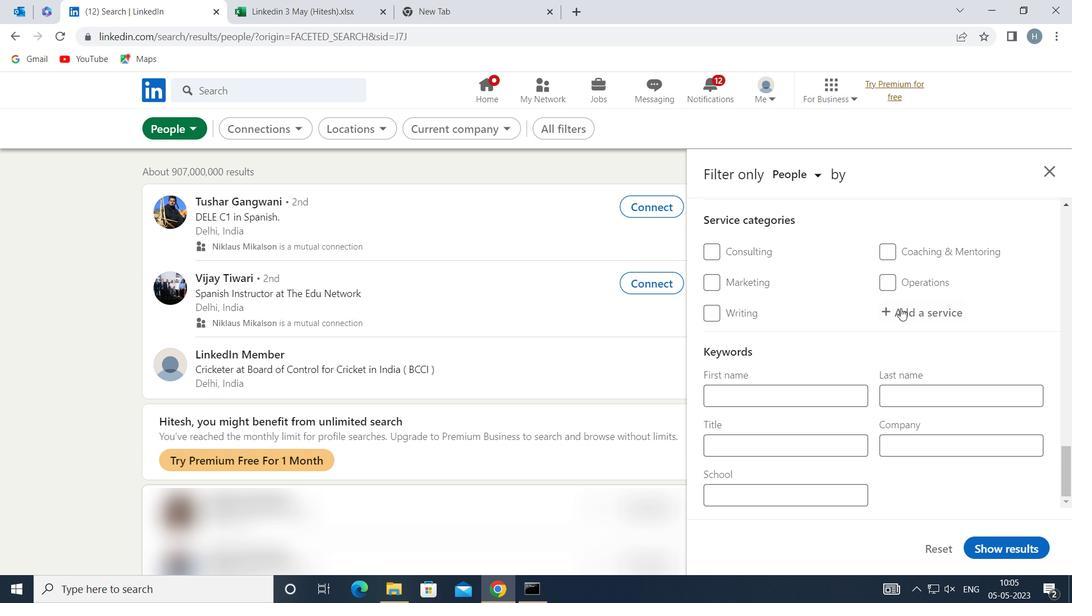 
Action: Mouse pressed left at (903, 307)
Screenshot: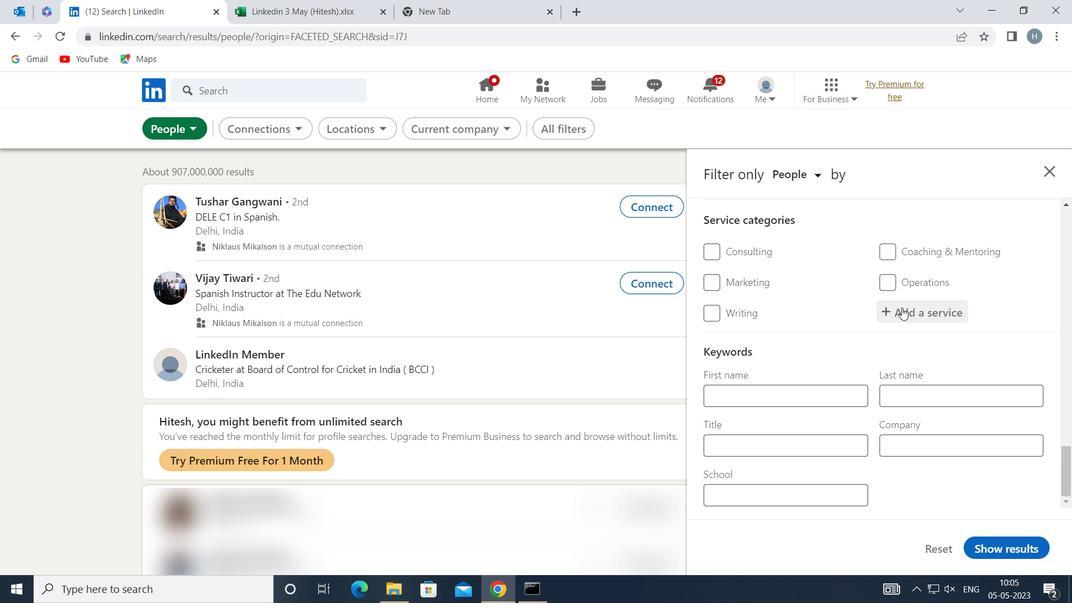 
Action: Key pressed <Key.shift>TAX<Key.space><Key.shift>PREPARAR
Screenshot: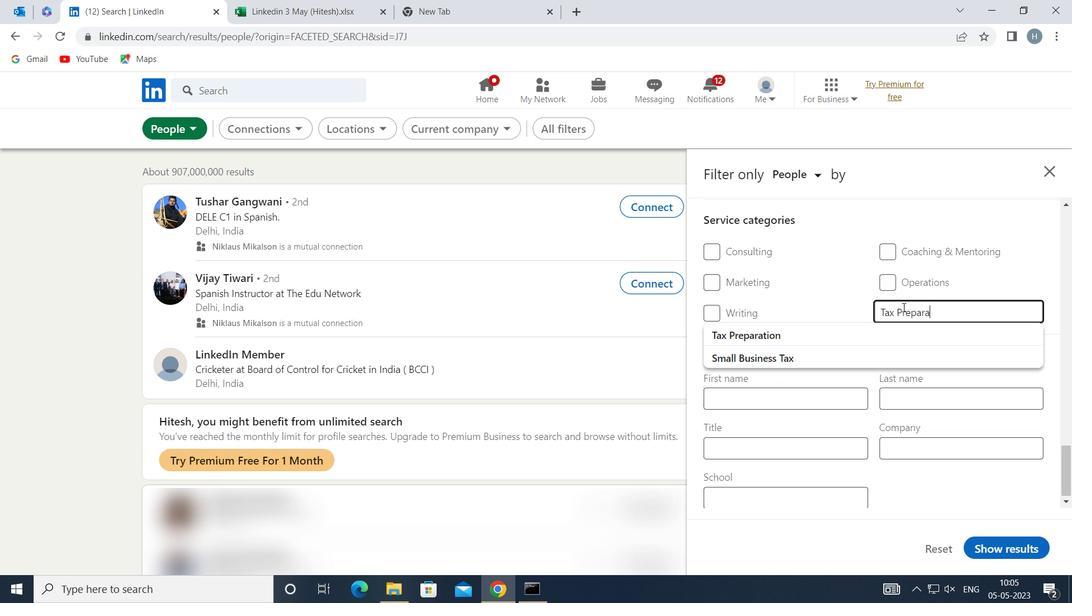 
Action: Mouse moved to (900, 307)
Screenshot: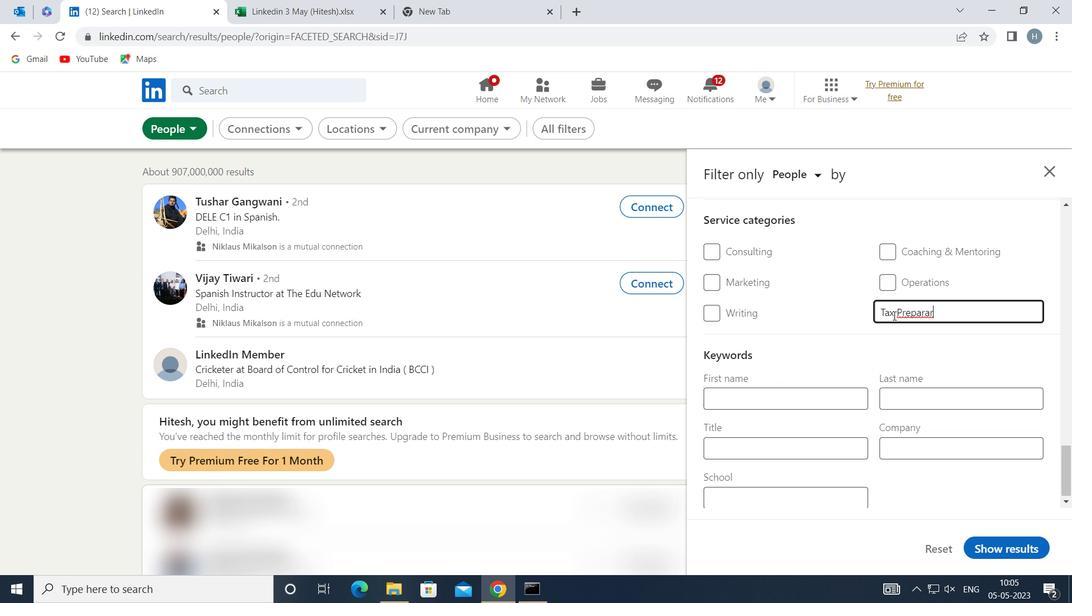 
Action: Key pressed <Key.backspace>
Screenshot: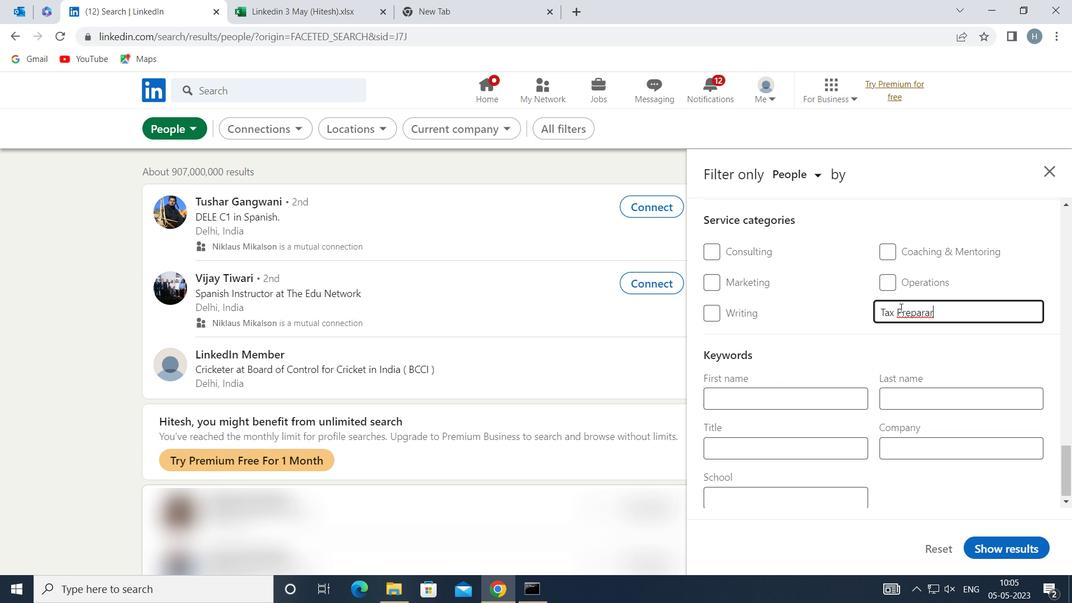 
Action: Mouse moved to (931, 314)
Screenshot: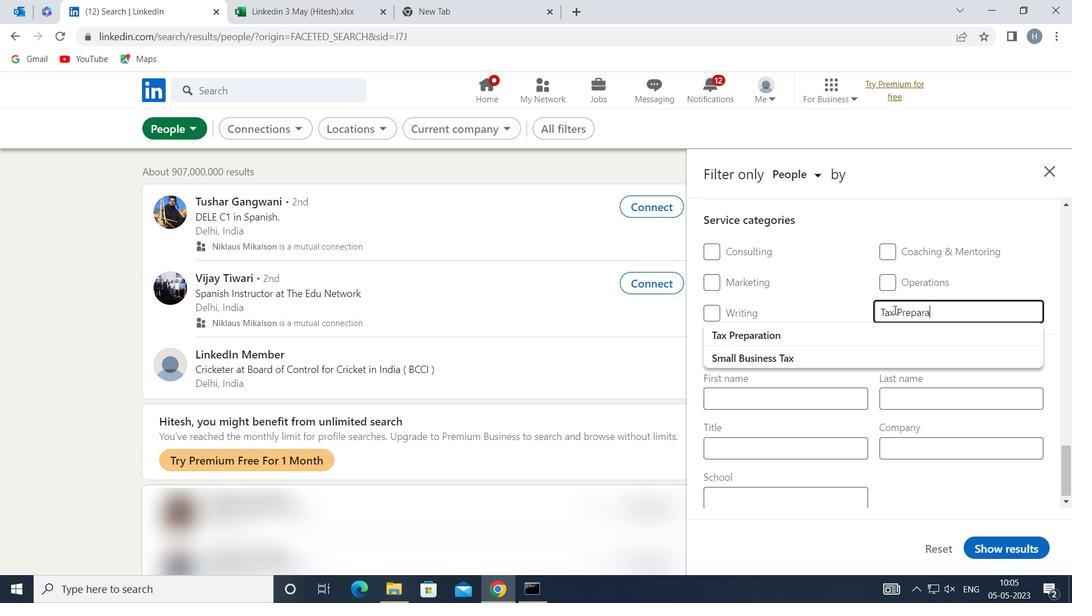 
Action: Key pressed <Key.backspace>
Screenshot: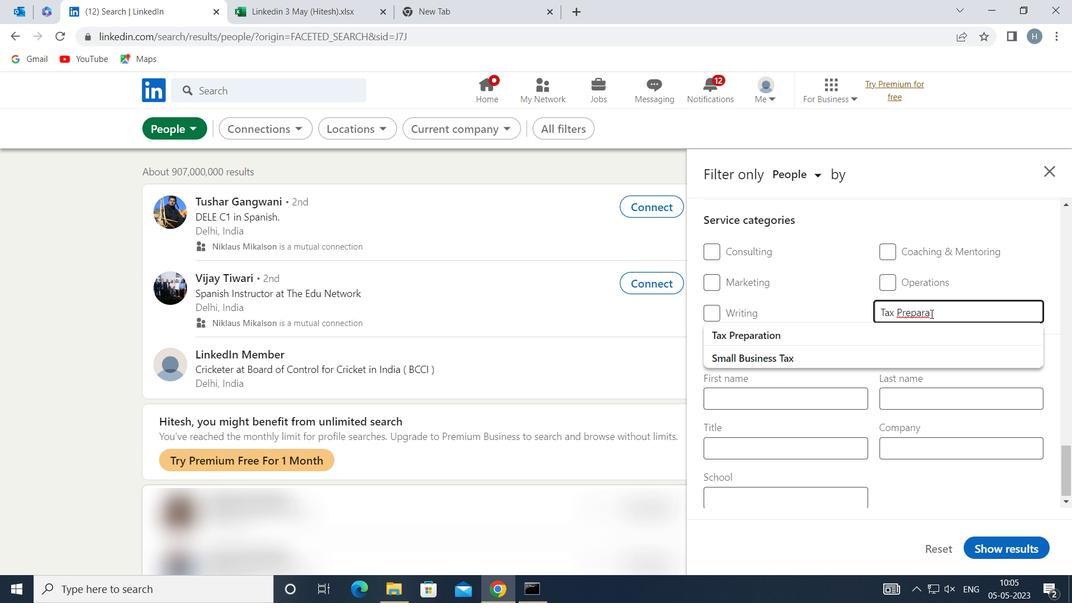 
Action: Mouse moved to (909, 322)
Screenshot: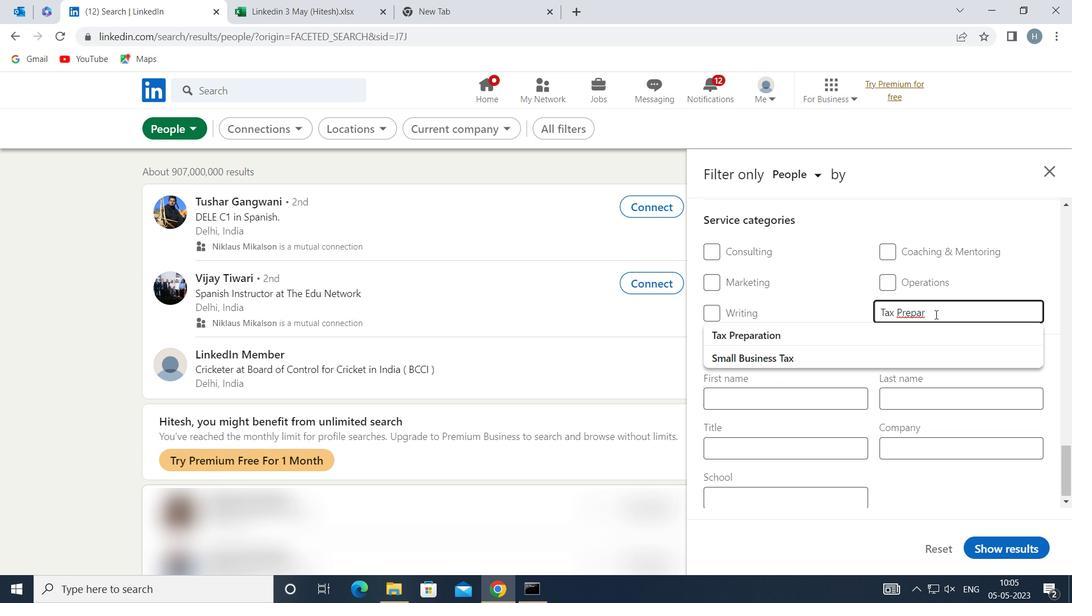 
Action: Mouse pressed left at (909, 322)
Screenshot: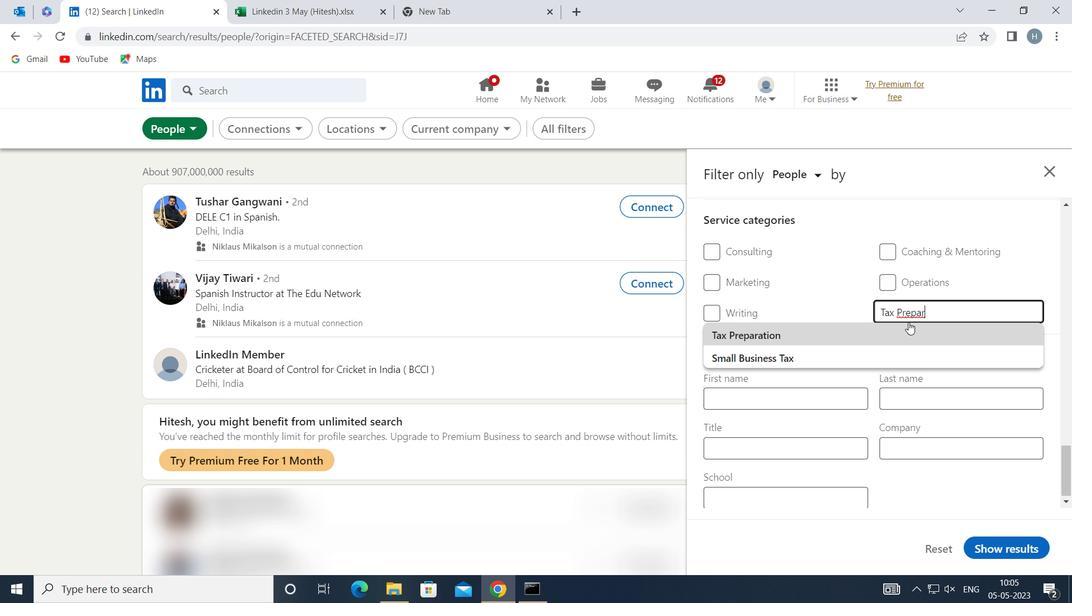
Action: Mouse moved to (851, 328)
Screenshot: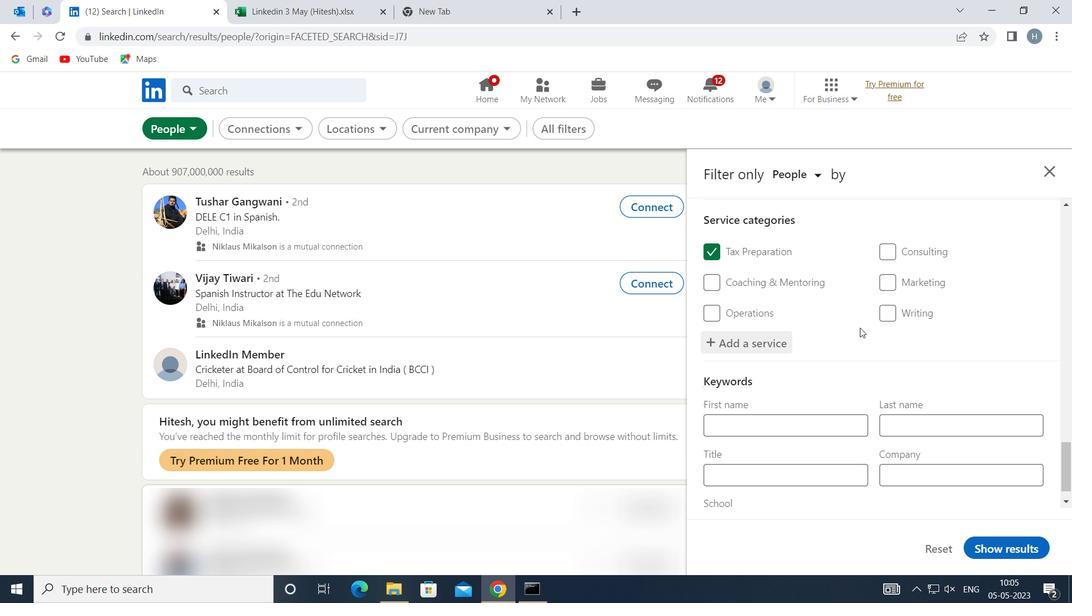 
Action: Mouse scrolled (851, 327) with delta (0, 0)
Screenshot: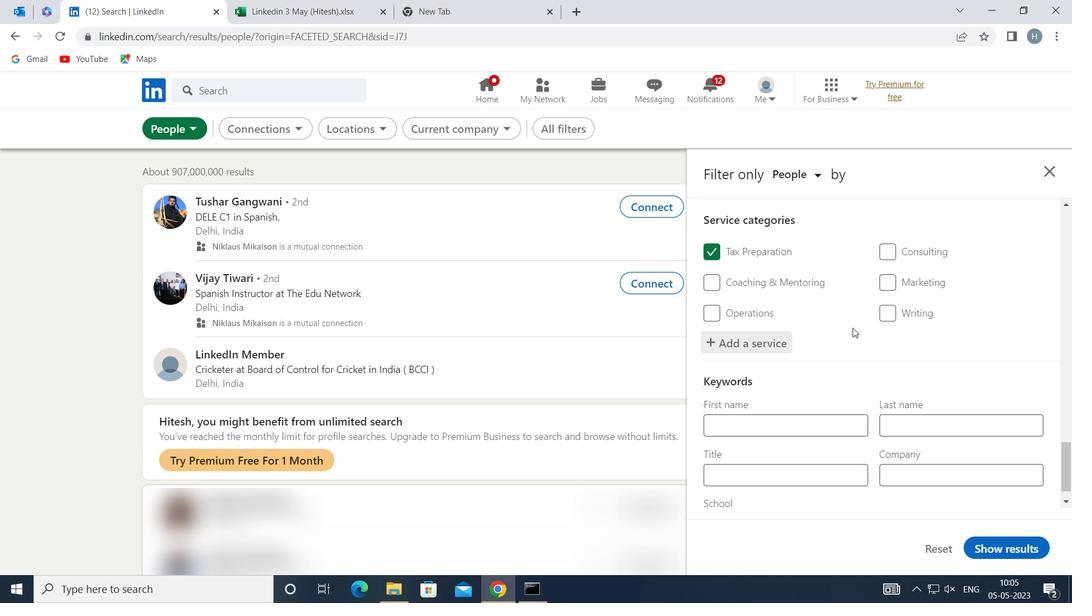 
Action: Mouse scrolled (851, 327) with delta (0, 0)
Screenshot: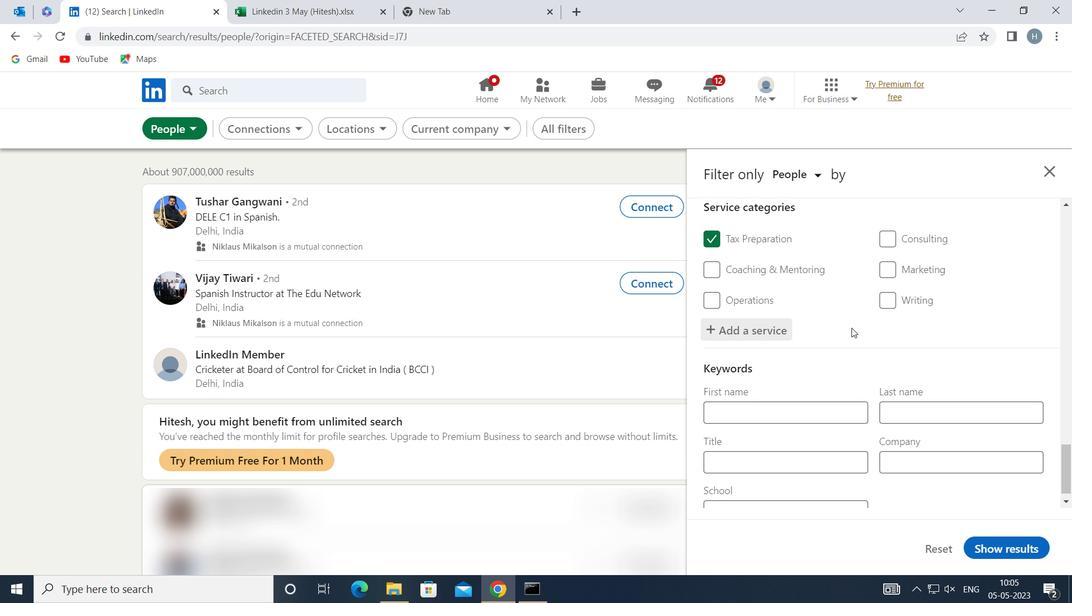 
Action: Mouse scrolled (851, 327) with delta (0, 0)
Screenshot: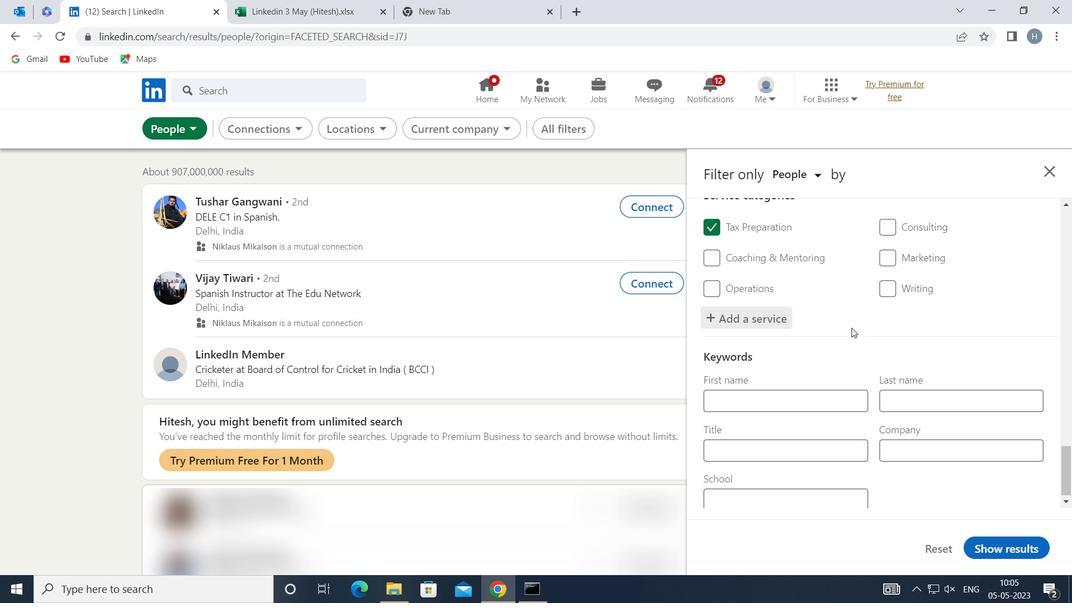 
Action: Mouse moved to (841, 437)
Screenshot: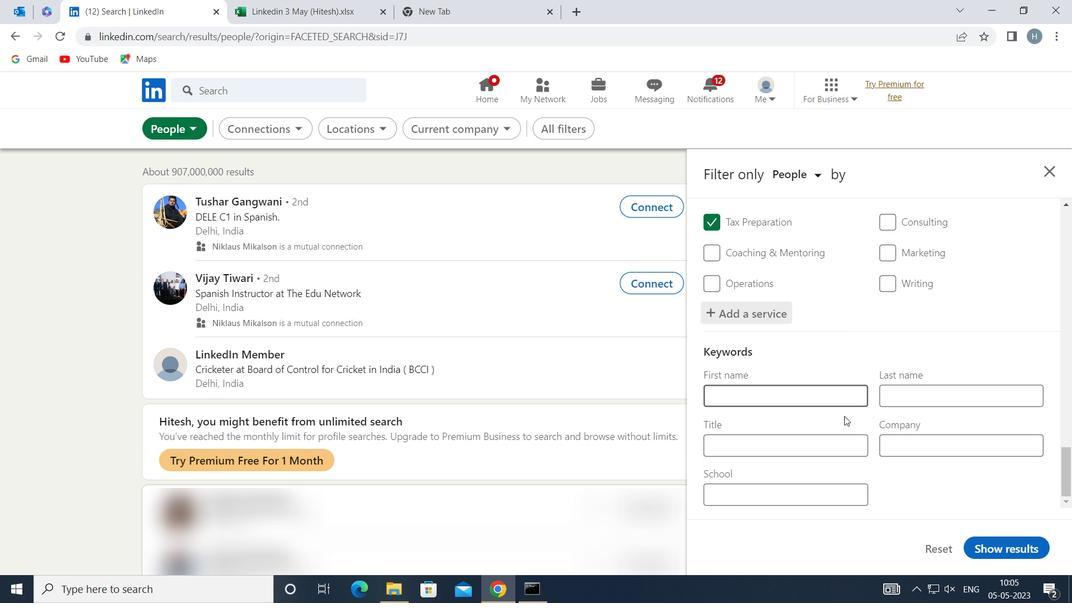 
Action: Mouse pressed left at (841, 437)
Screenshot: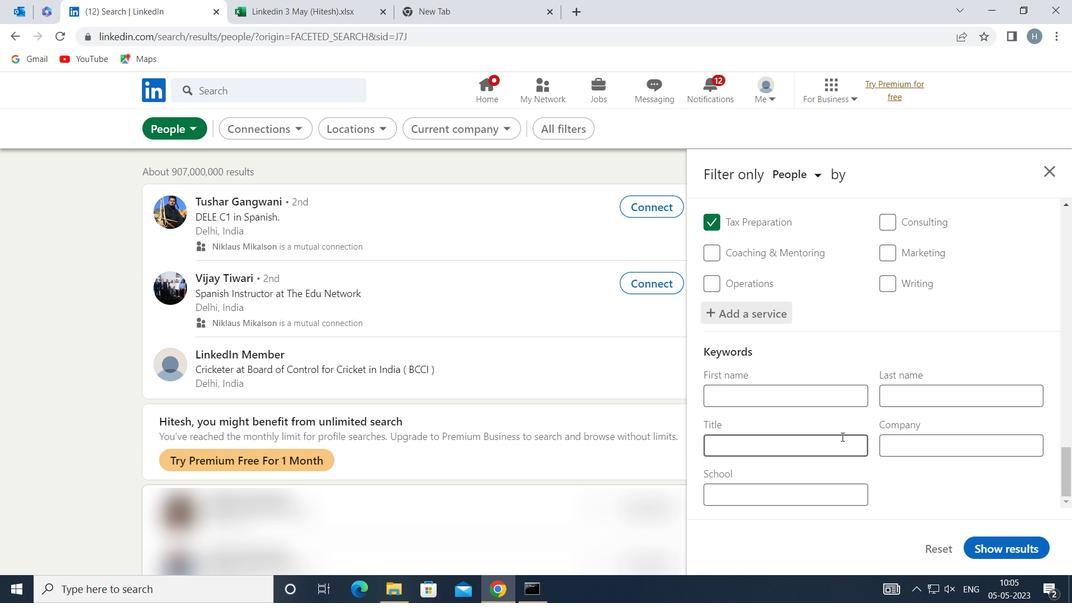 
Action: Mouse moved to (841, 427)
Screenshot: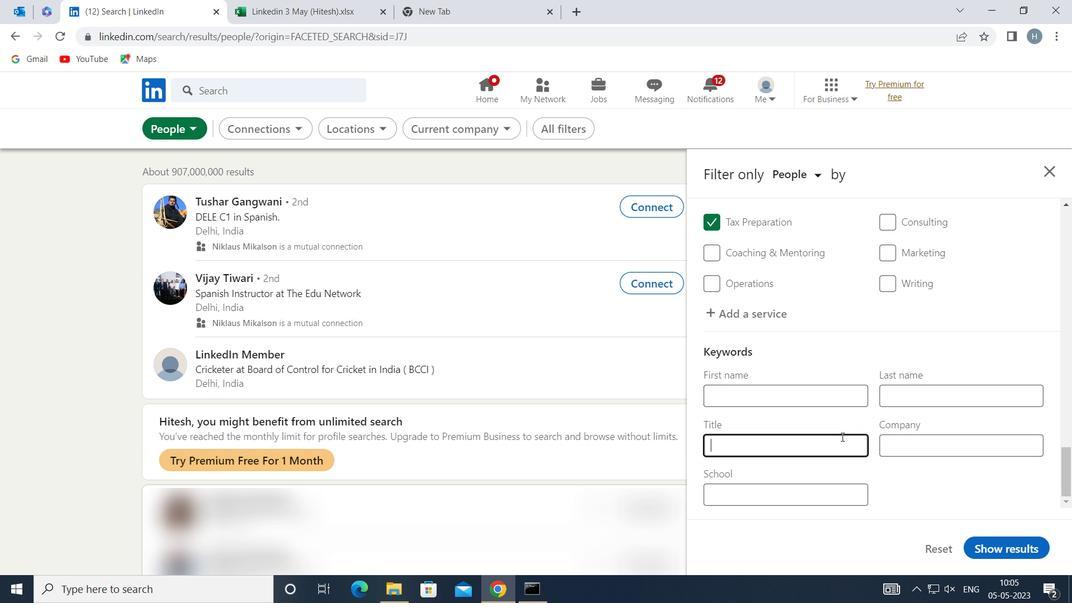
Action: Key pressed <Key.shift>NURSE<Key.space><Key.shift>PRACTITIONER
Screenshot: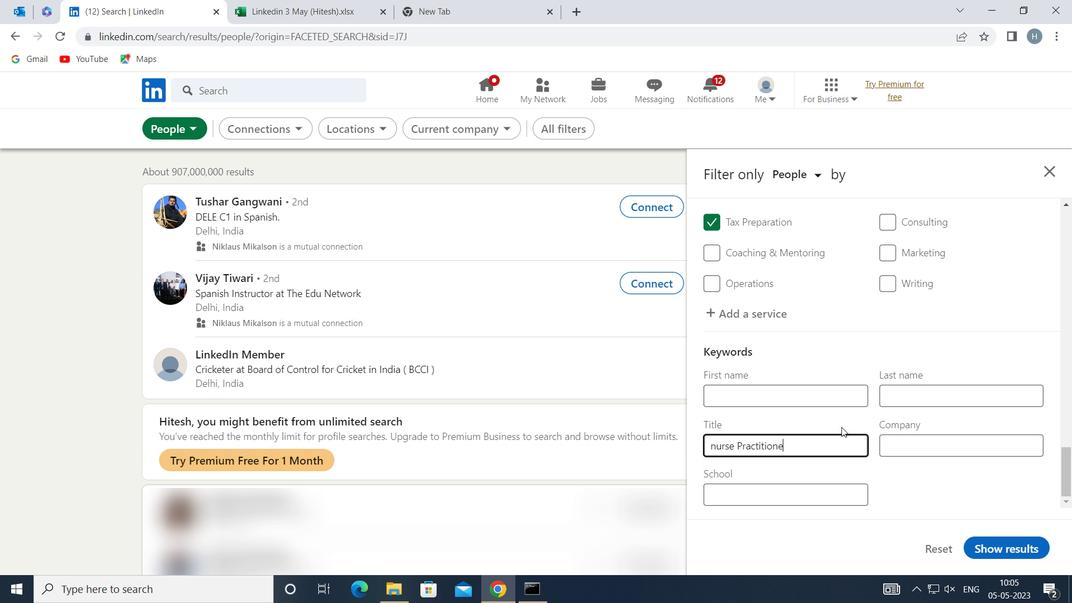 
Action: Mouse moved to (1008, 543)
Screenshot: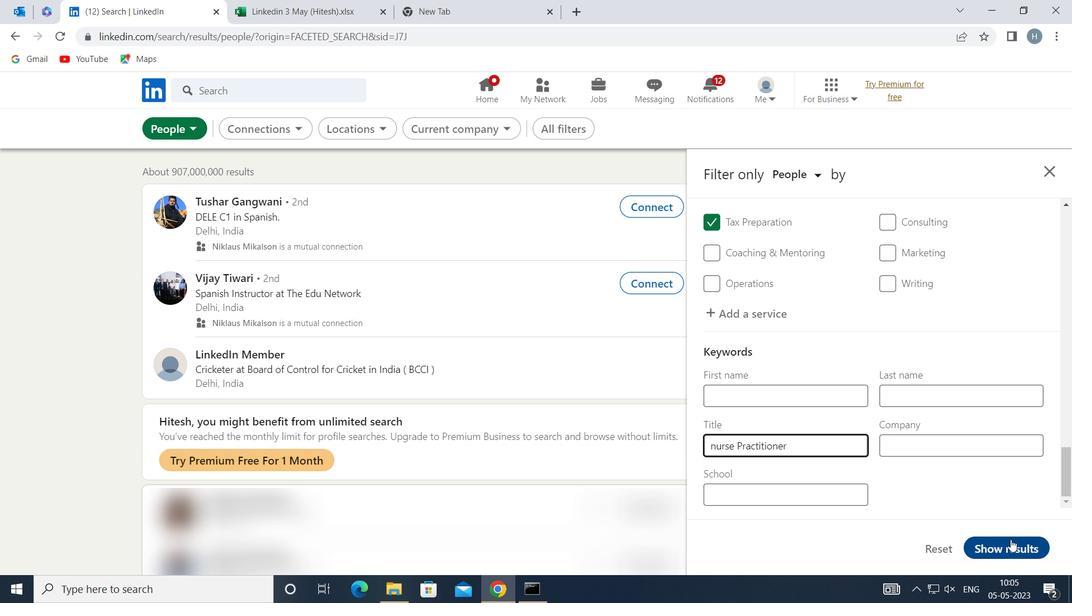 
Action: Mouse pressed left at (1008, 543)
Screenshot: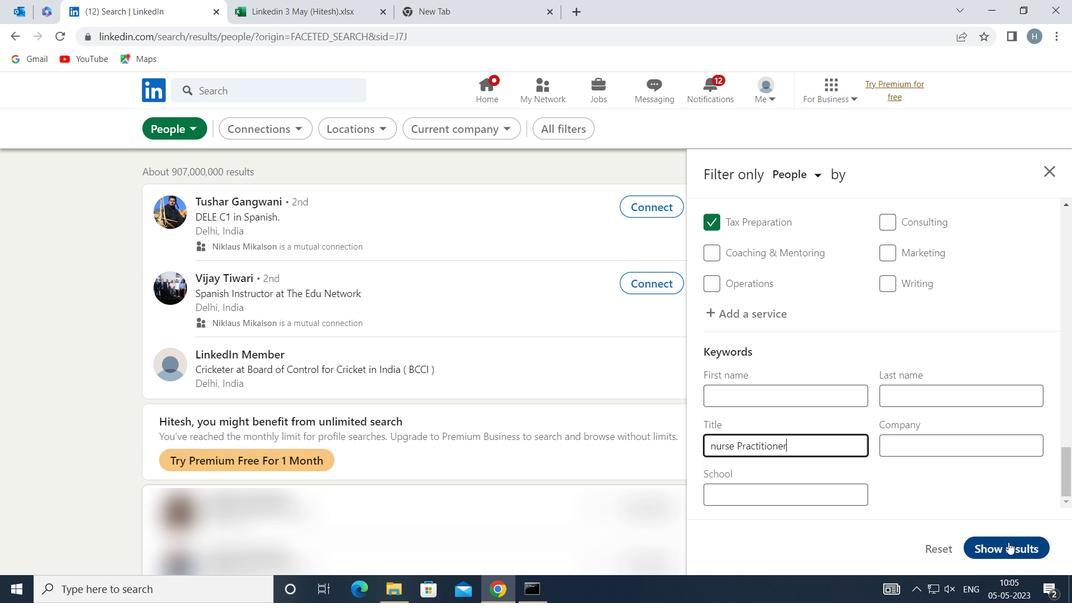 
Action: Mouse moved to (730, 438)
Screenshot: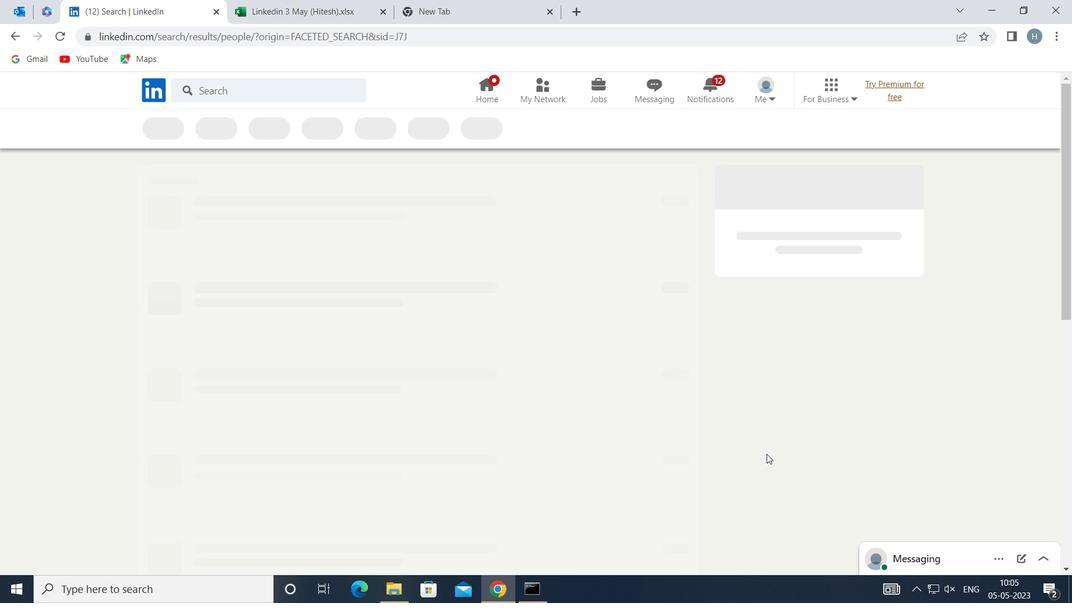 
